 Task: Font style For heading Use Californian FB with violet colour & bold. font size for heading '26 Pt. 'Change the font style of data to Carlitoand font size to  14 Pt. Change the alignment of both headline & data to   center vertically. In the sheet  auditingWeeklySales_Analysis
Action: Mouse moved to (303, 193)
Screenshot: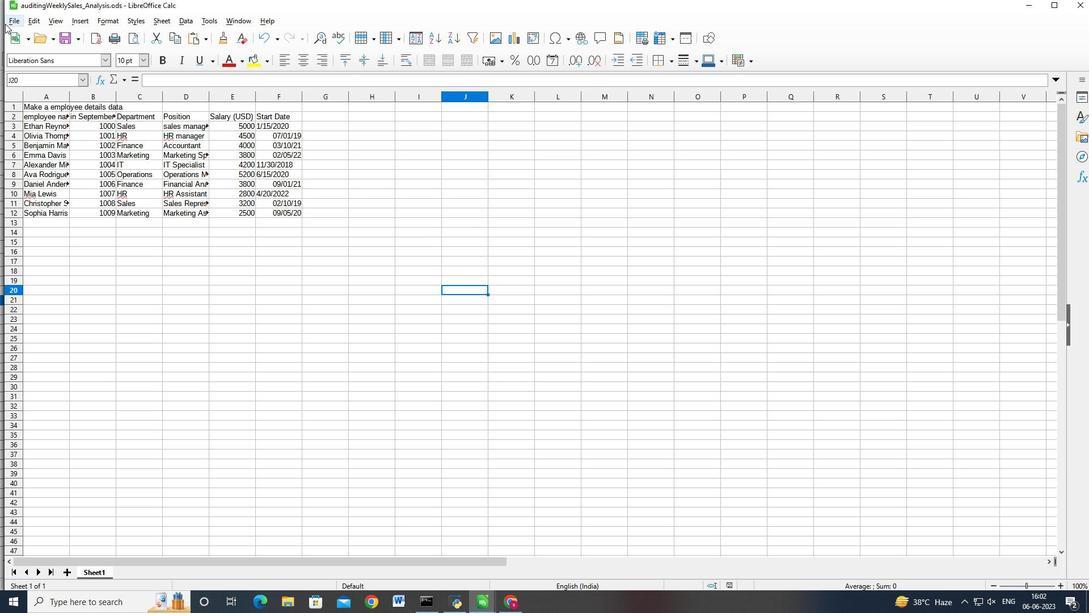 
Action: Mouse pressed left at (303, 193)
Screenshot: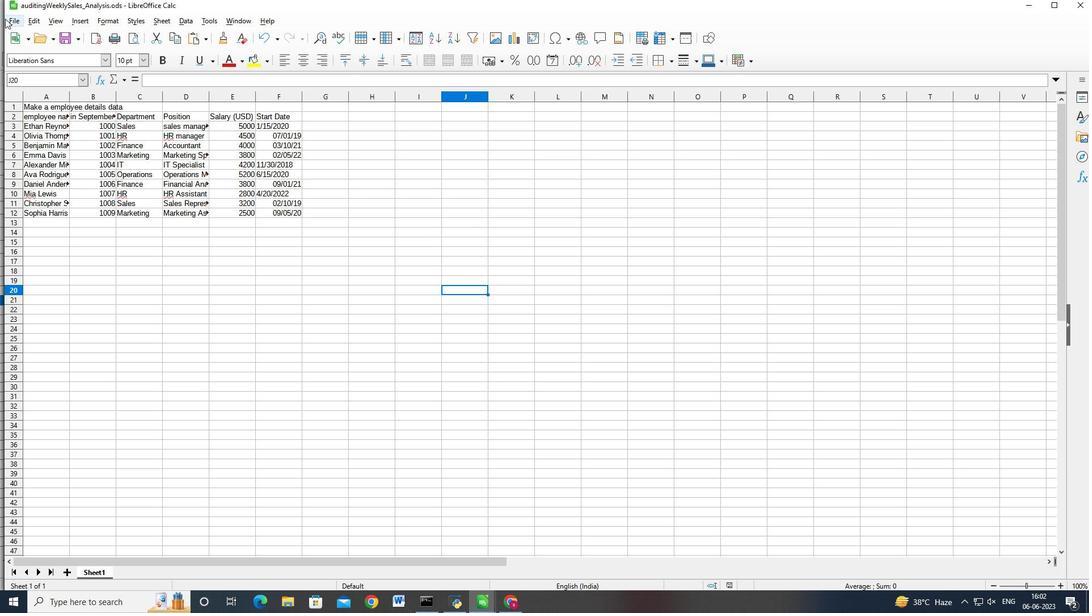 
Action: Mouse moved to (303, 193)
Screenshot: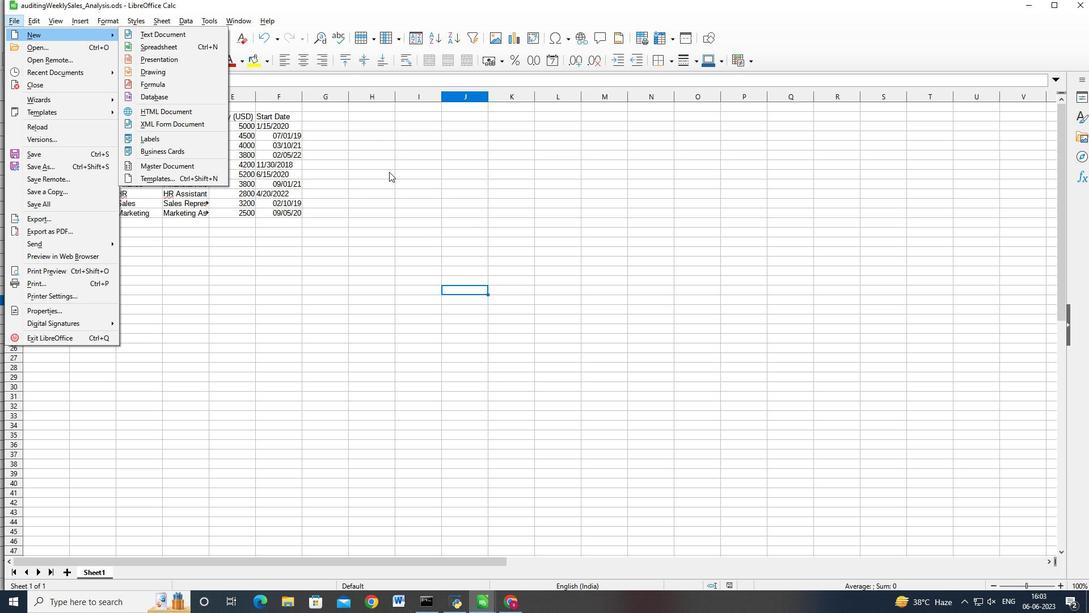 
Action: Mouse pressed left at (303, 193)
Screenshot: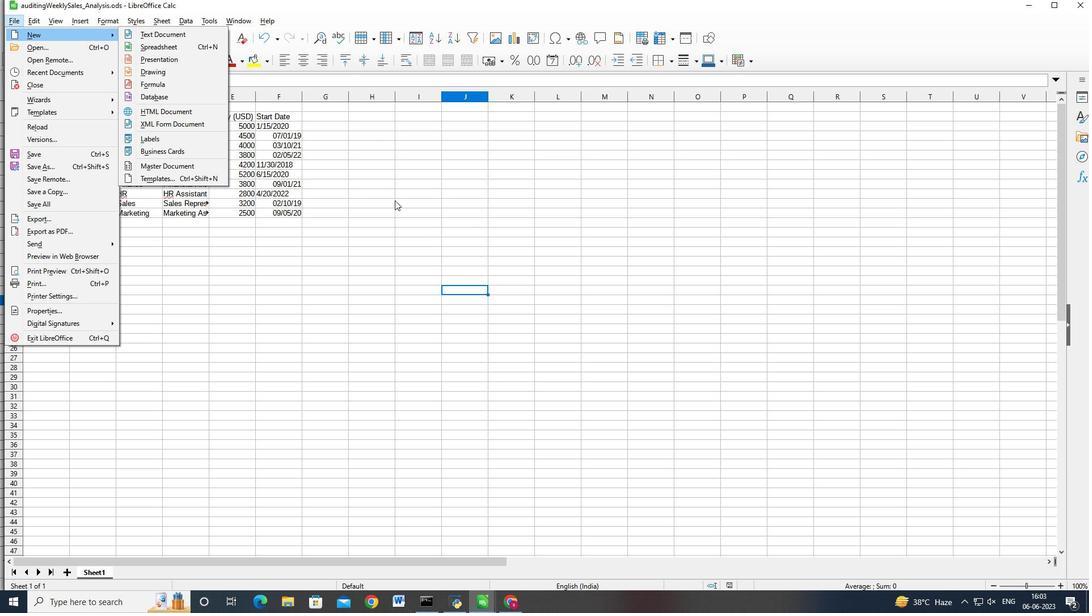 
Action: Mouse moved to (303, 193)
Screenshot: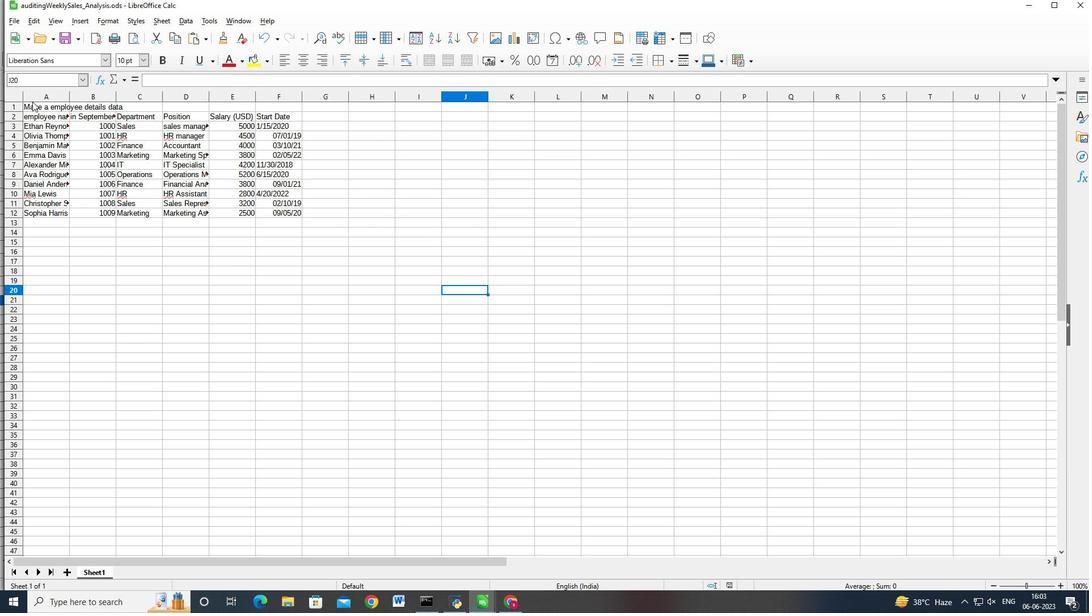 
Action: Mouse pressed left at (303, 193)
Screenshot: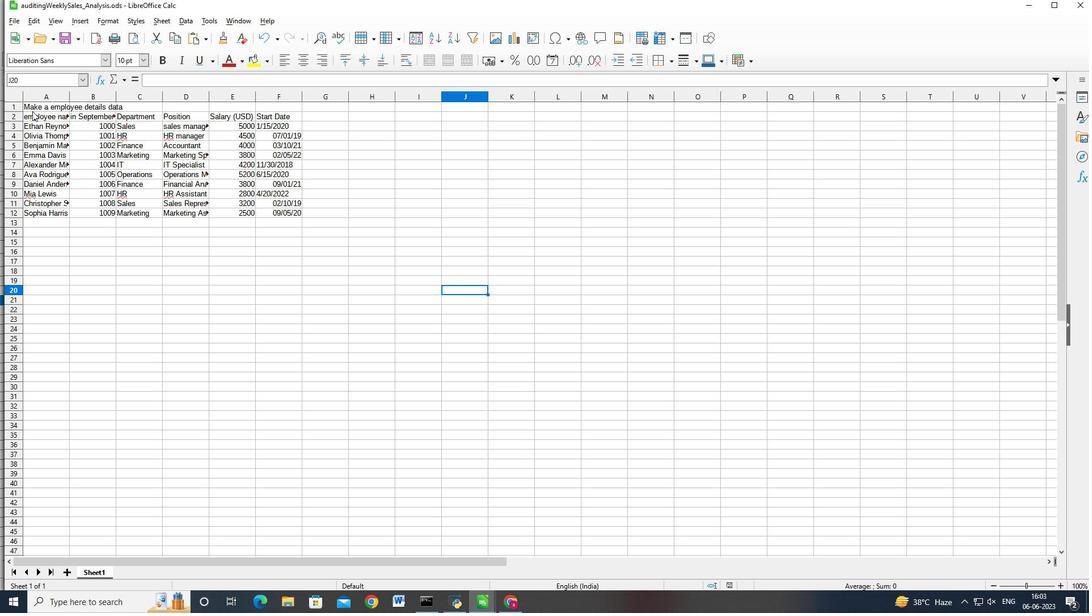 
Action: Mouse moved to (303, 193)
Screenshot: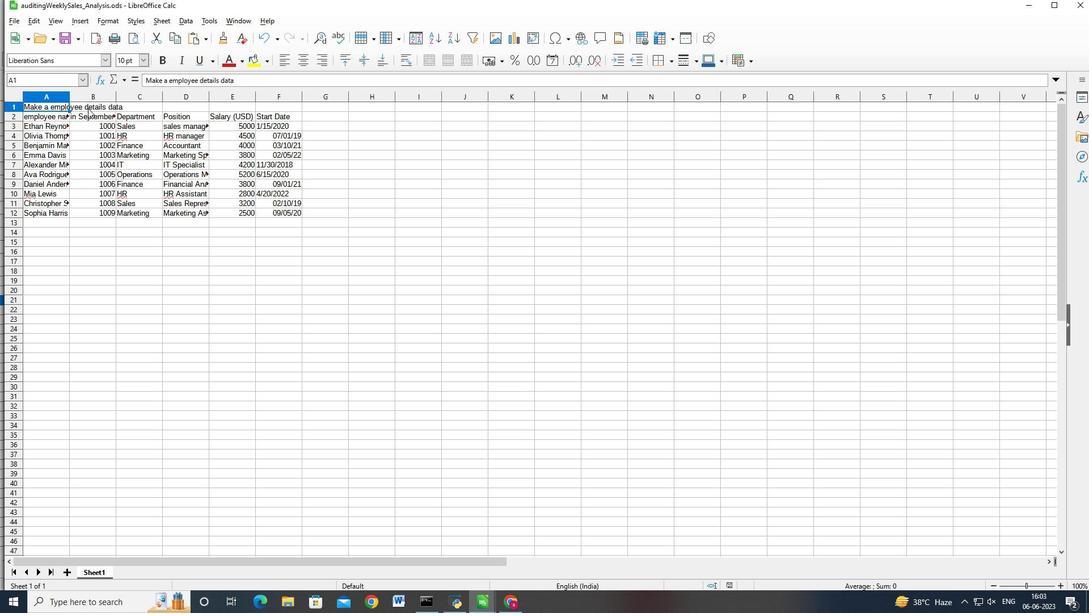
Action: Key pressed <Key.shift>
Screenshot: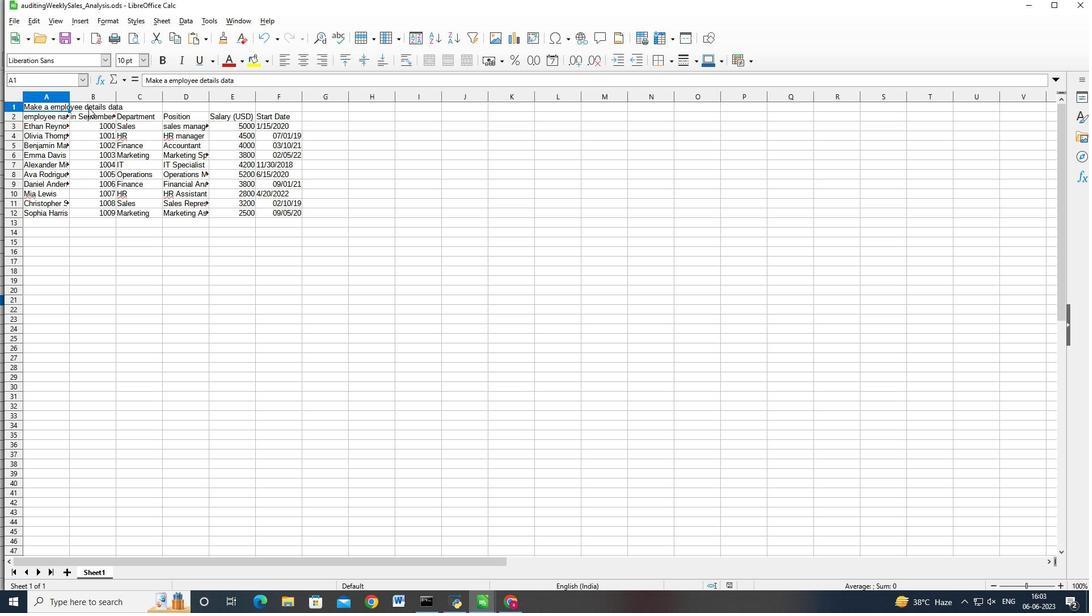 
Action: Mouse pressed left at (303, 193)
Screenshot: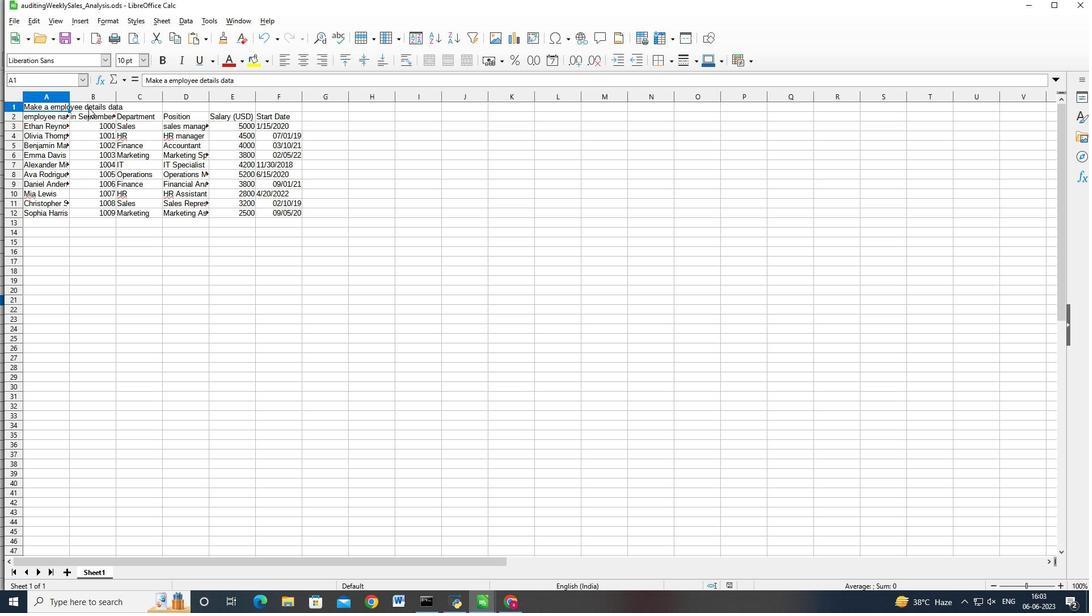 
Action: Mouse moved to (303, 193)
Screenshot: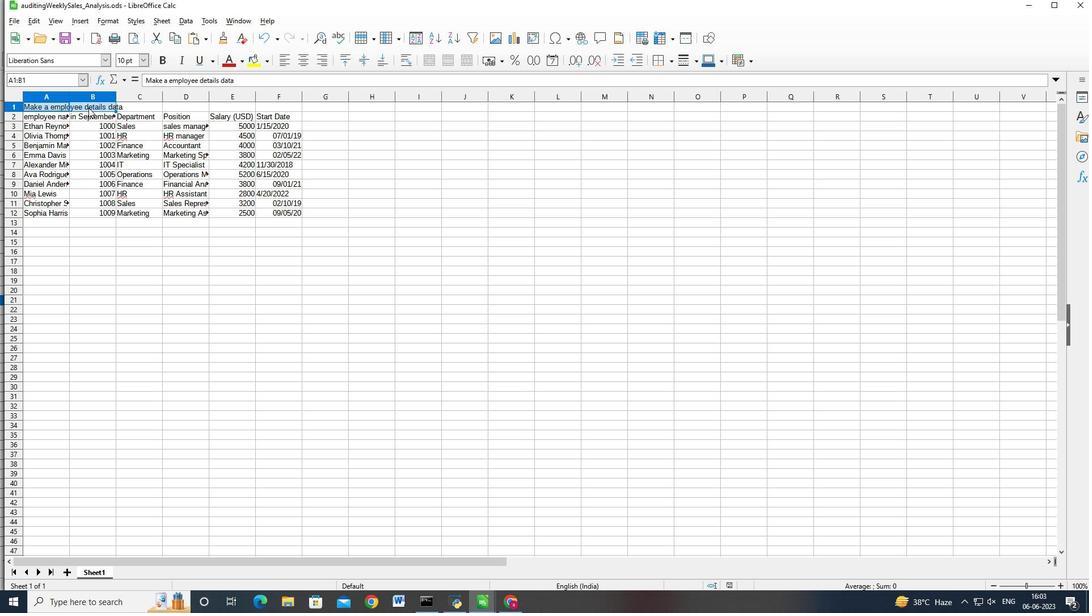 
Action: Key pressed <Key.shift>
Screenshot: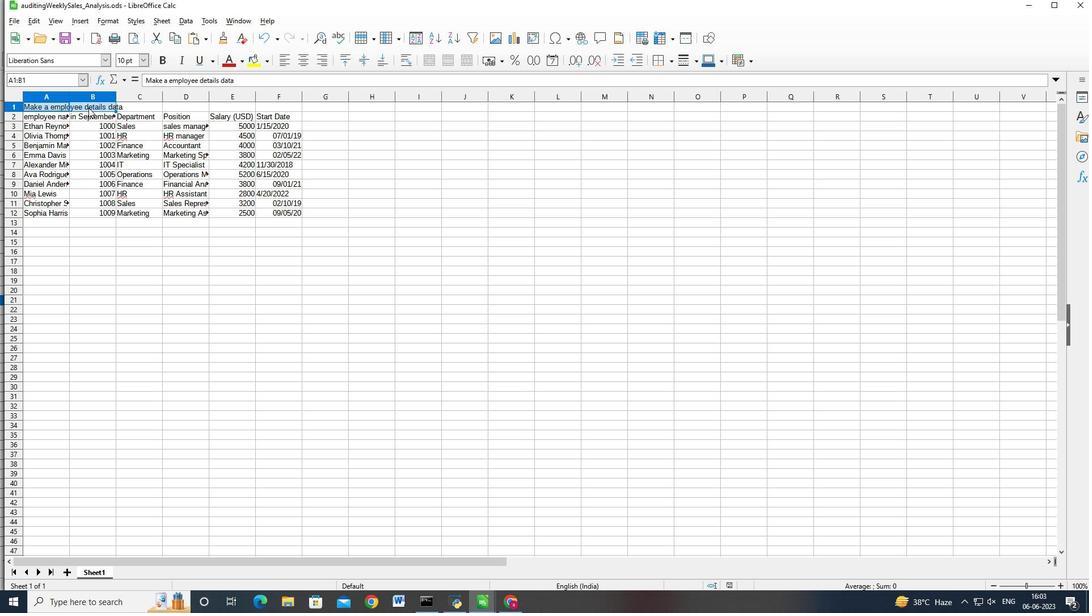 
Action: Mouse moved to (303, 193)
Screenshot: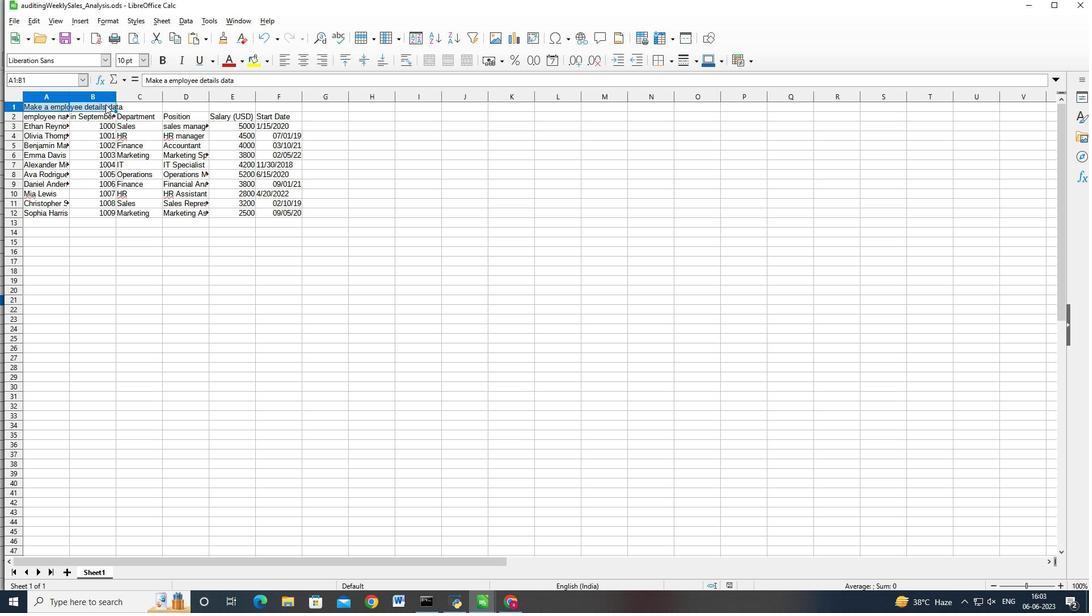 
Action: Key pressed <Key.shift>
Screenshot: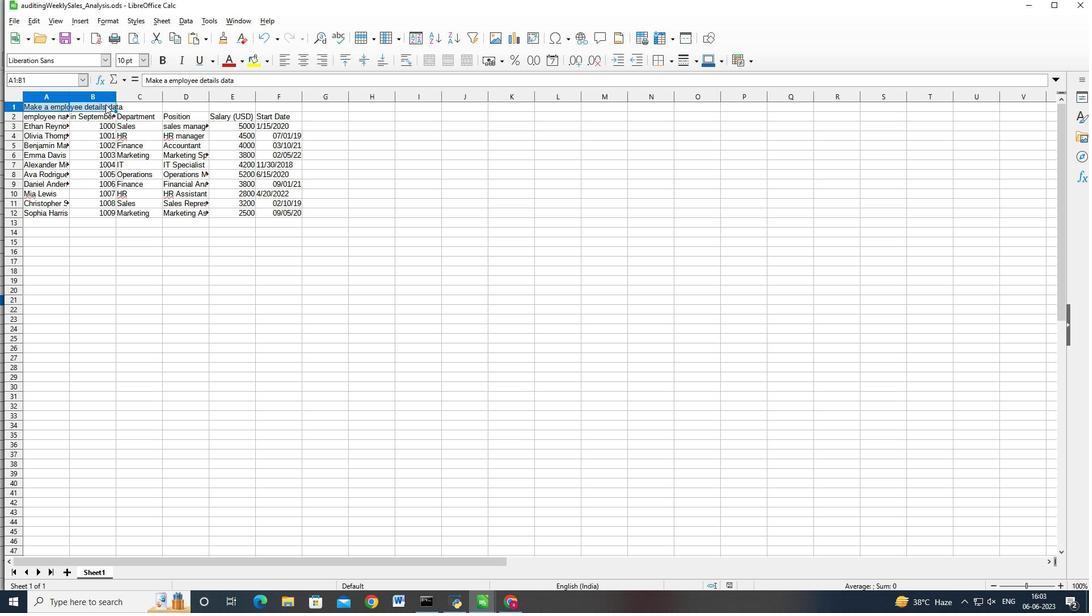 
Action: Mouse moved to (303, 193)
Screenshot: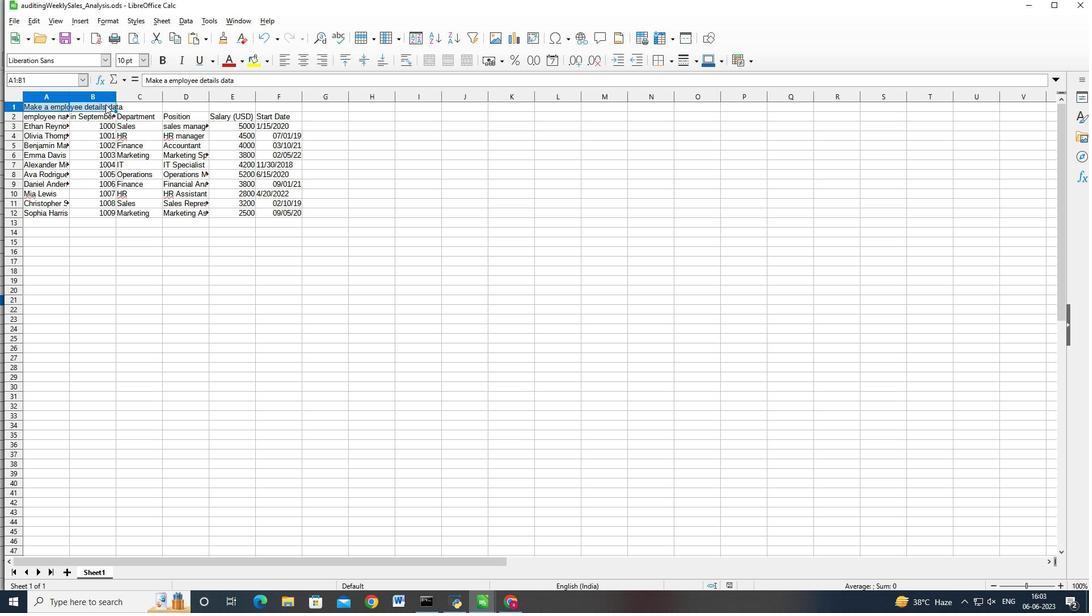 
Action: Key pressed <Key.shift><Key.shift><Key.shift><Key.shift>
Screenshot: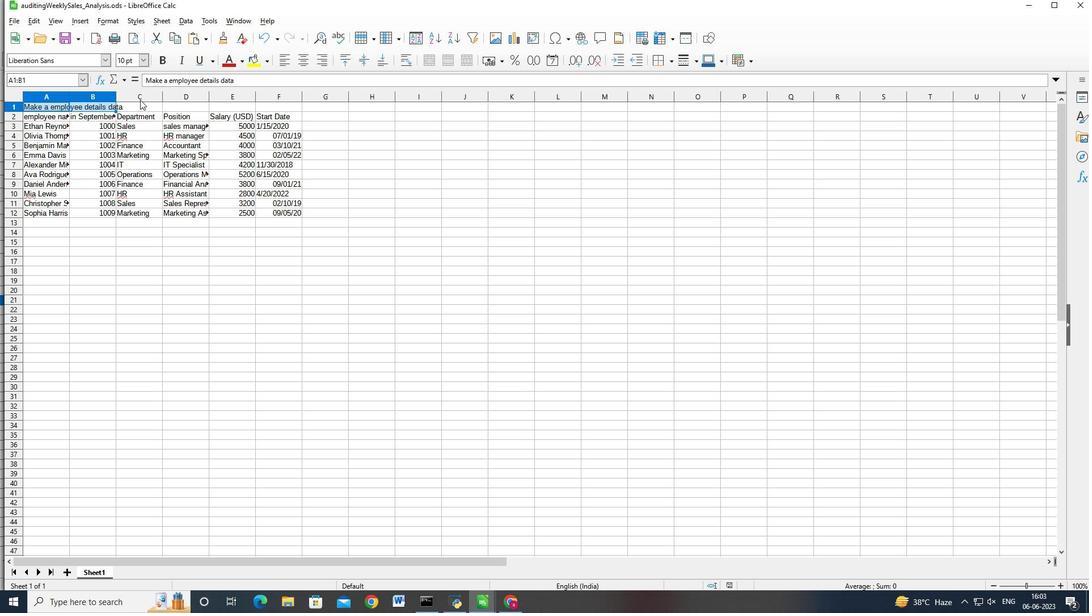 
Action: Mouse moved to (303, 193)
Screenshot: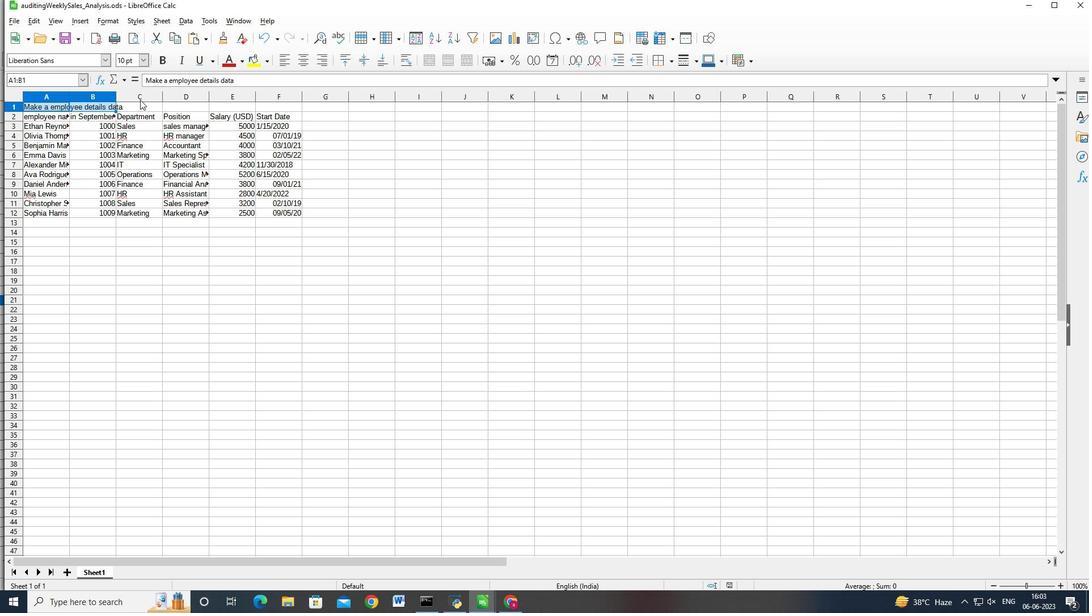 
Action: Key pressed <Key.shift>
Screenshot: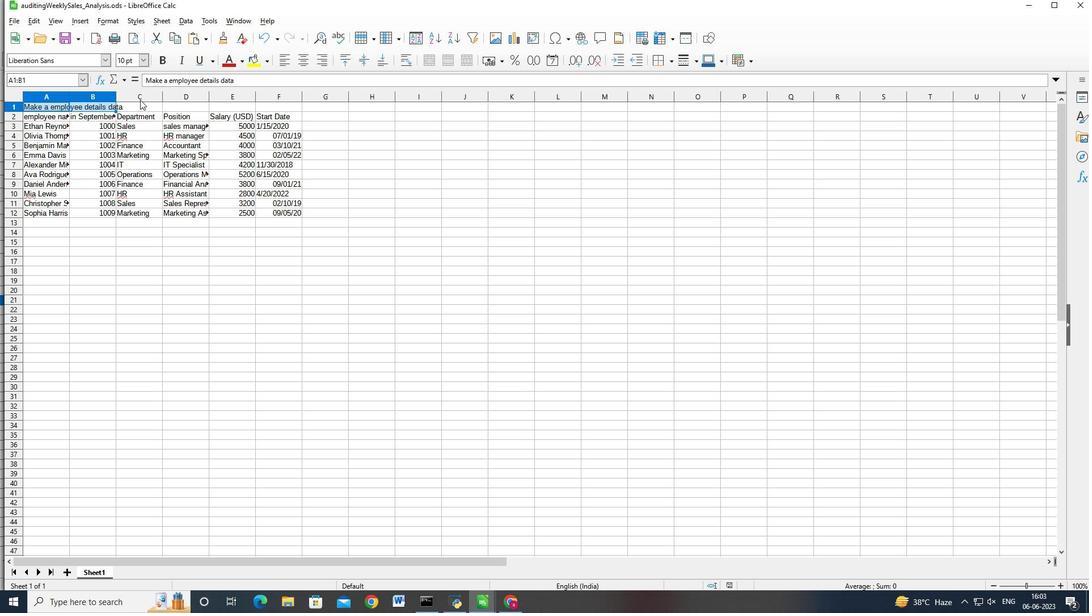 
Action: Mouse moved to (303, 193)
Screenshot: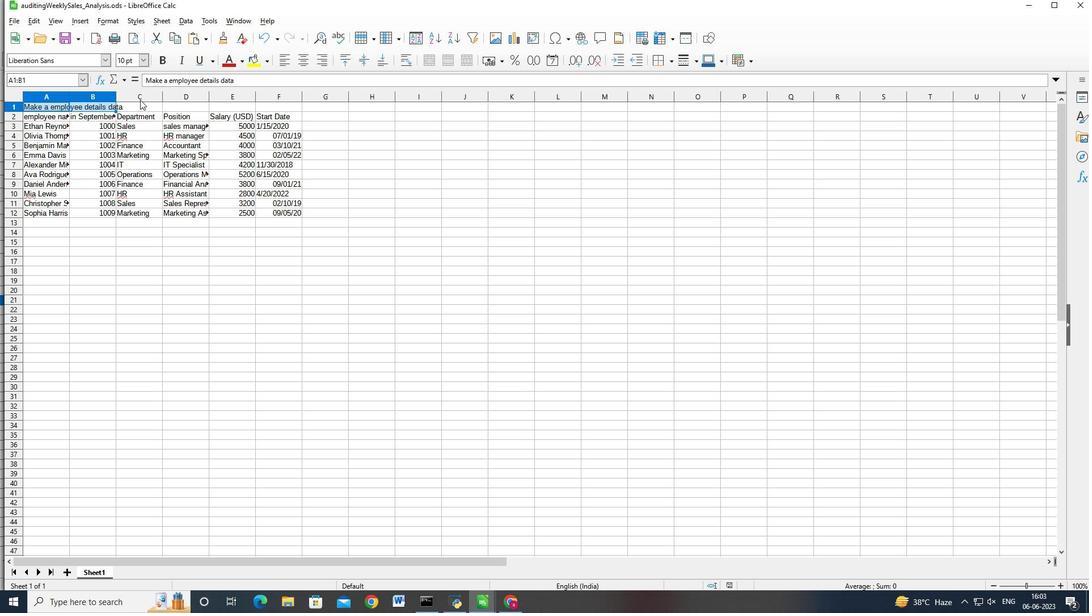 
Action: Key pressed <Key.shift>
Screenshot: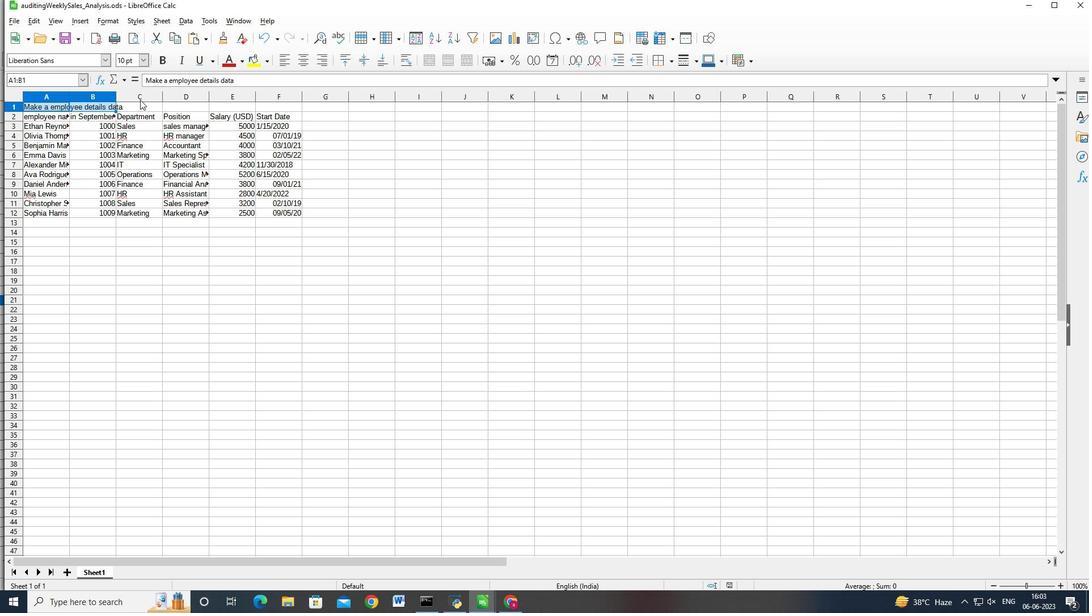 
Action: Mouse moved to (303, 193)
Screenshot: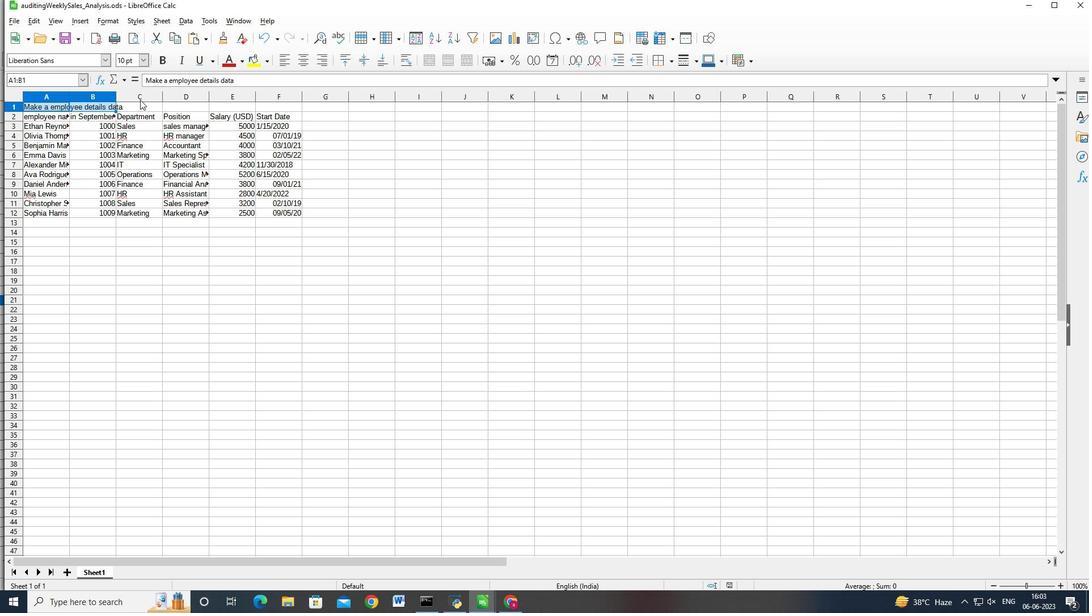
Action: Key pressed <Key.shift>
Screenshot: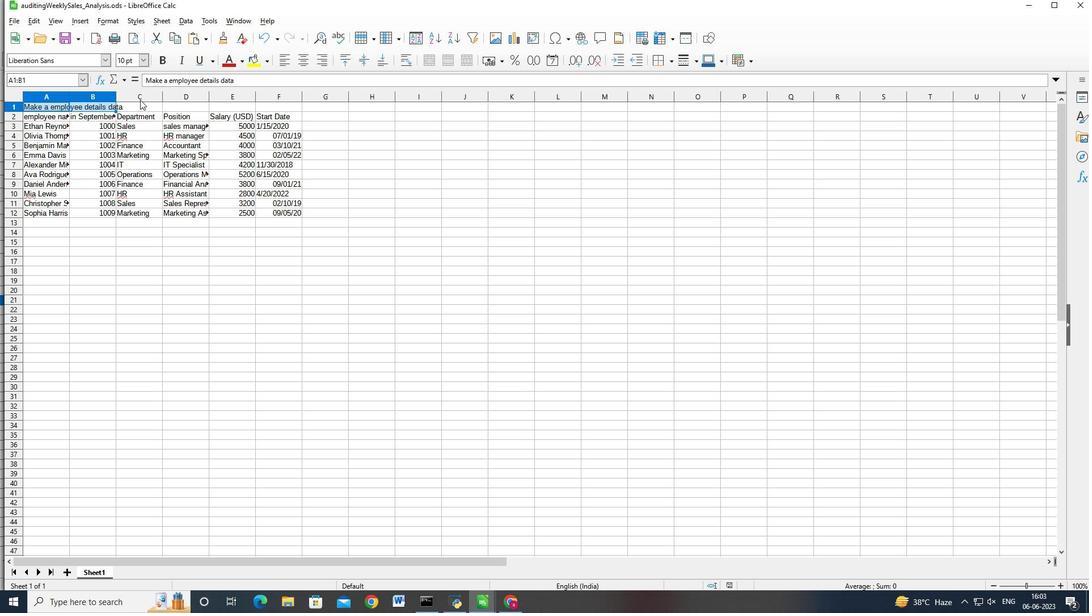 
Action: Mouse moved to (303, 193)
Screenshot: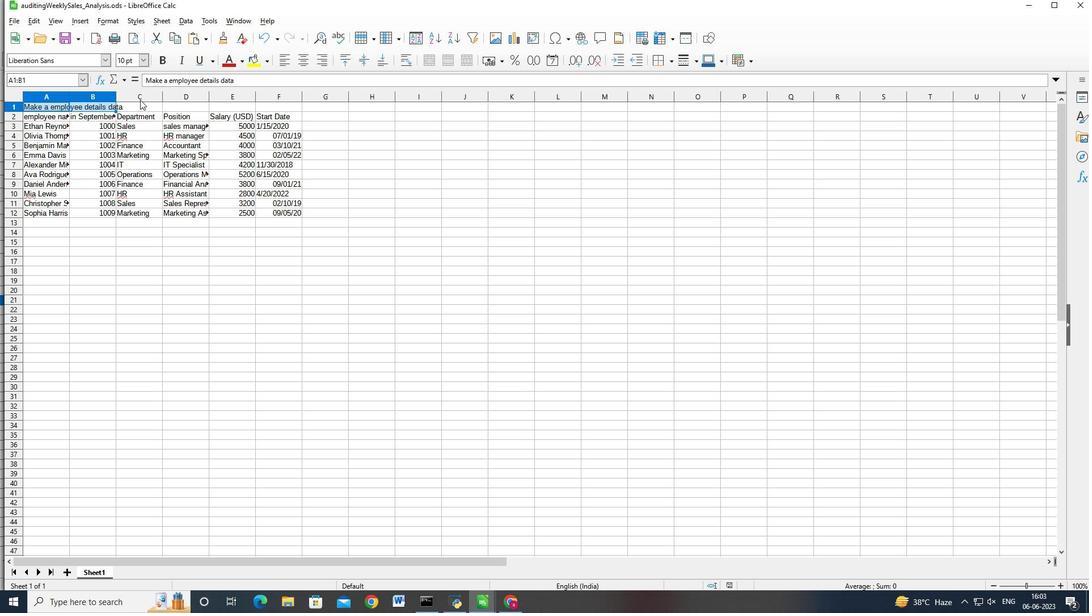 
Action: Key pressed <Key.shift>
Screenshot: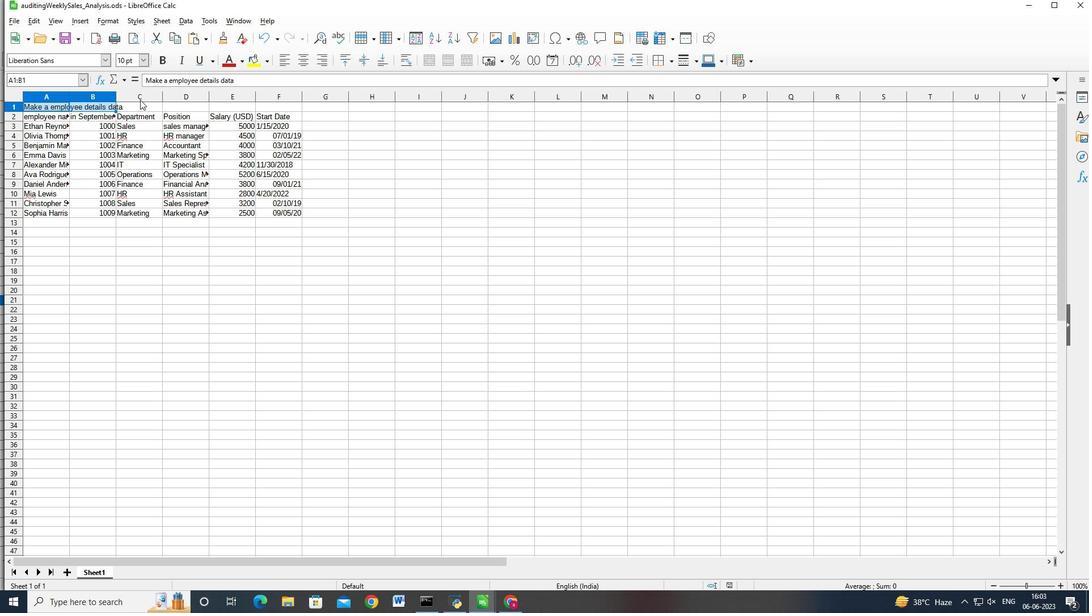 
Action: Mouse moved to (303, 193)
Screenshot: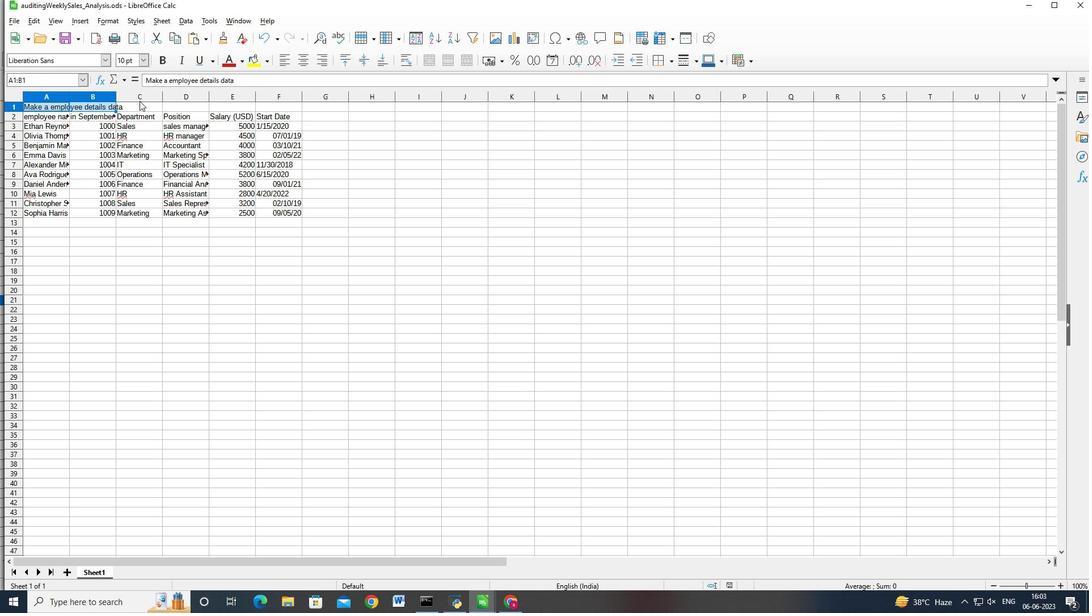 
Action: Key pressed <Key.shift><Key.shift>
Screenshot: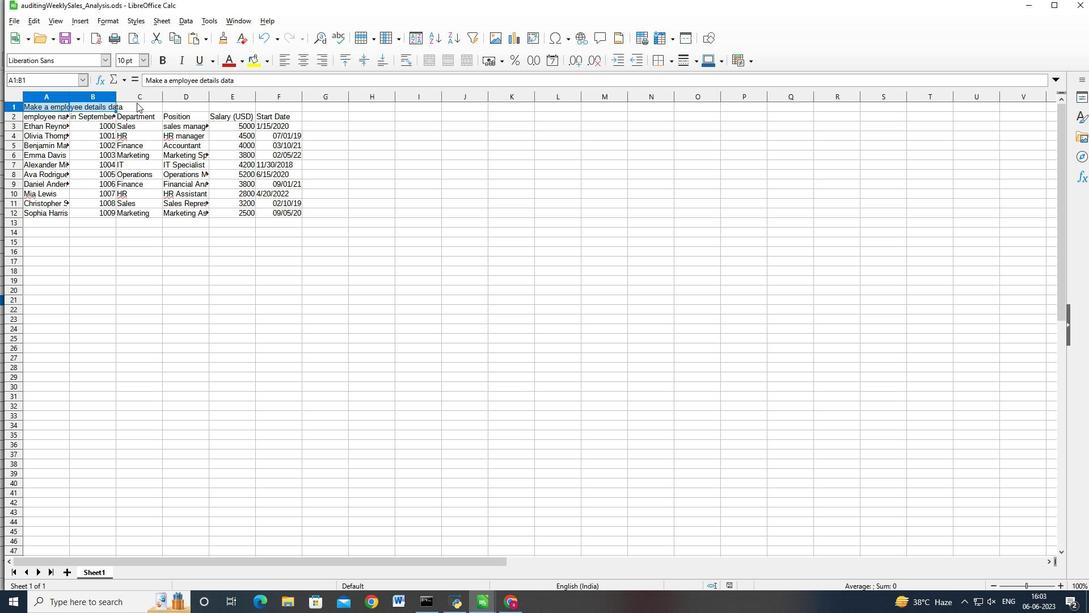
Action: Mouse moved to (303, 193)
Screenshot: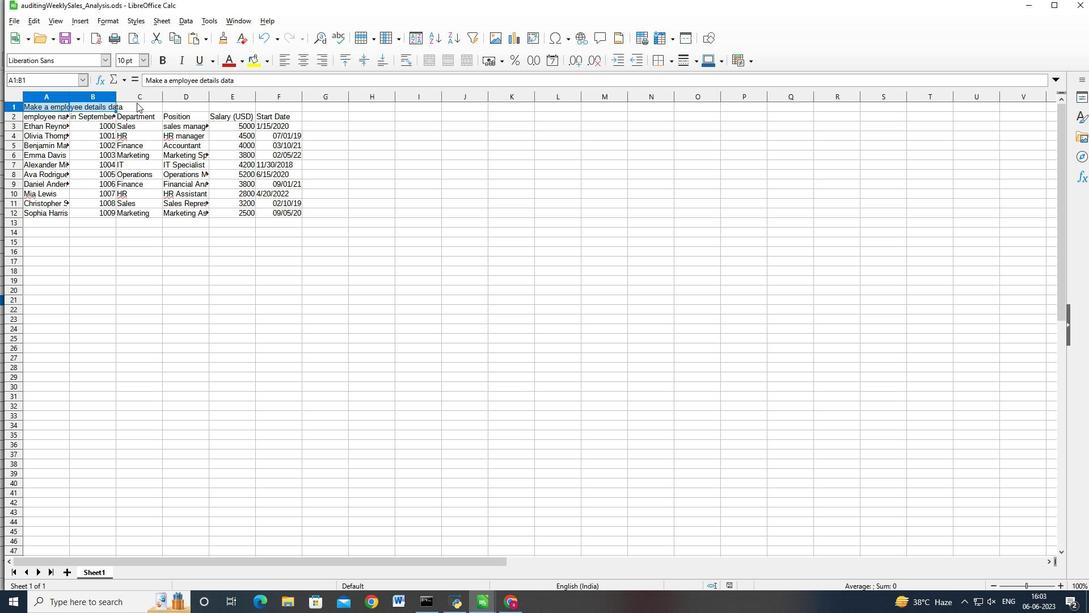 
Action: Key pressed <Key.shift><Key.shift><Key.shift><Key.shift>
Screenshot: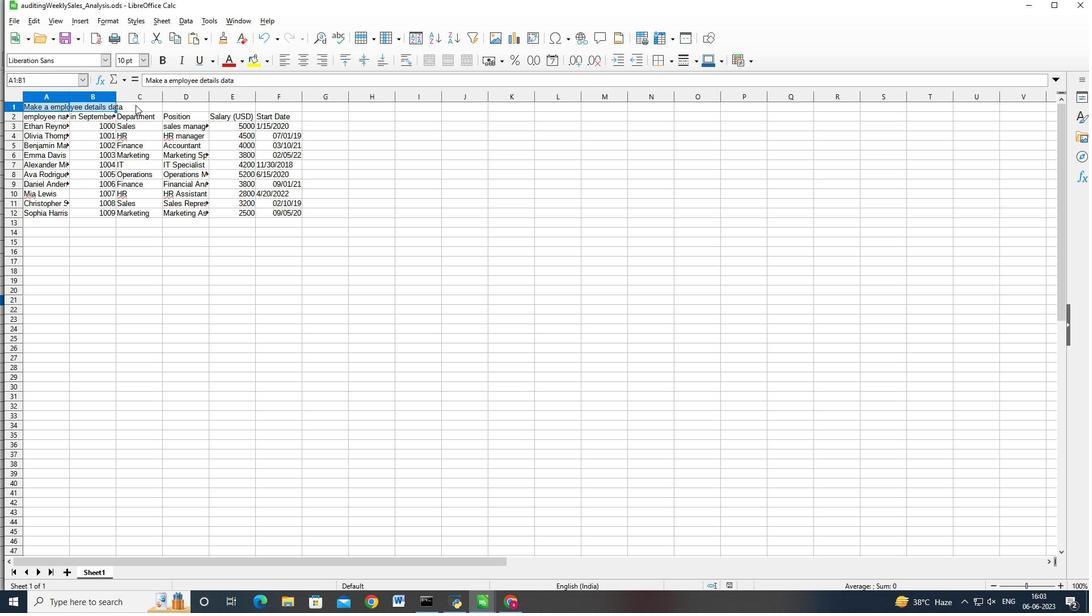 
Action: Mouse pressed left at (303, 193)
Screenshot: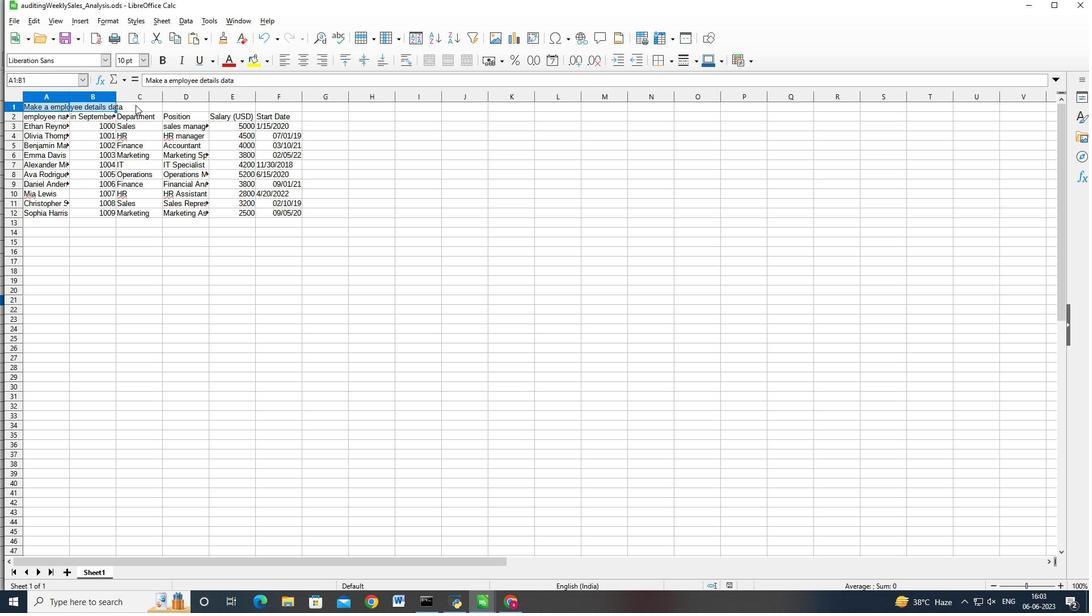 
Action: Key pressed <Key.shift><Key.shift><Key.shift><Key.shift><Key.shift><Key.shift><Key.shift>
Screenshot: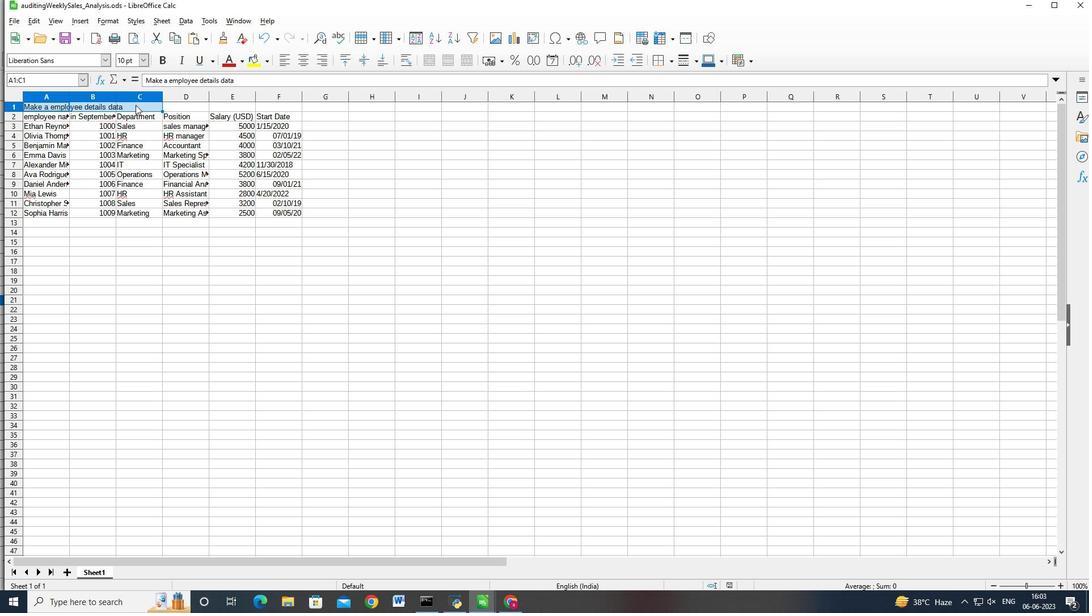 
Action: Mouse moved to (303, 193)
Screenshot: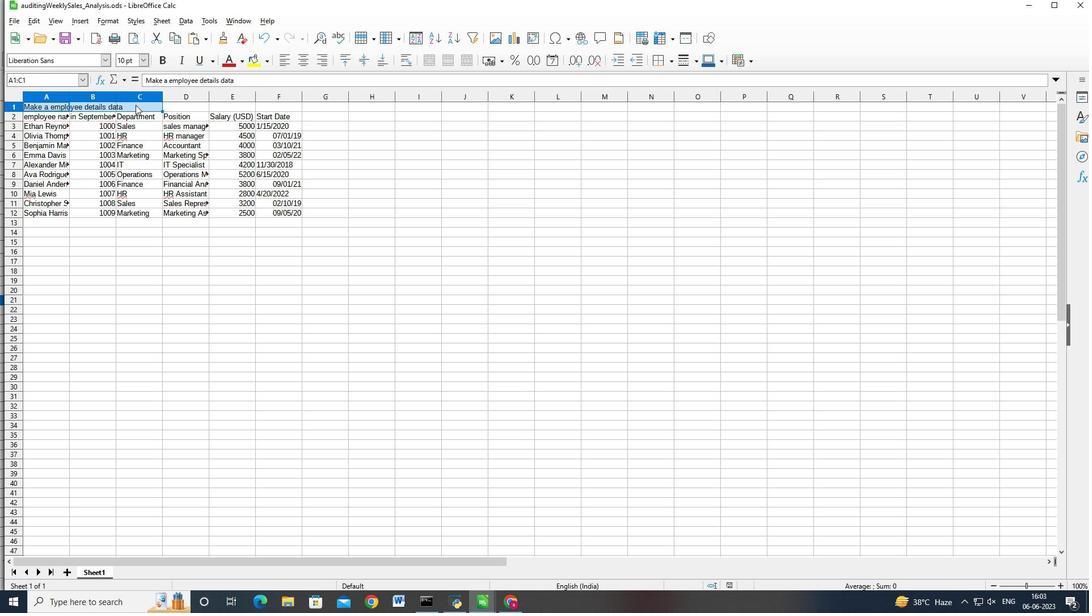 
Action: Key pressed <Key.shift><Key.shift><Key.shift><Key.shift><Key.shift><Key.shift>
Screenshot: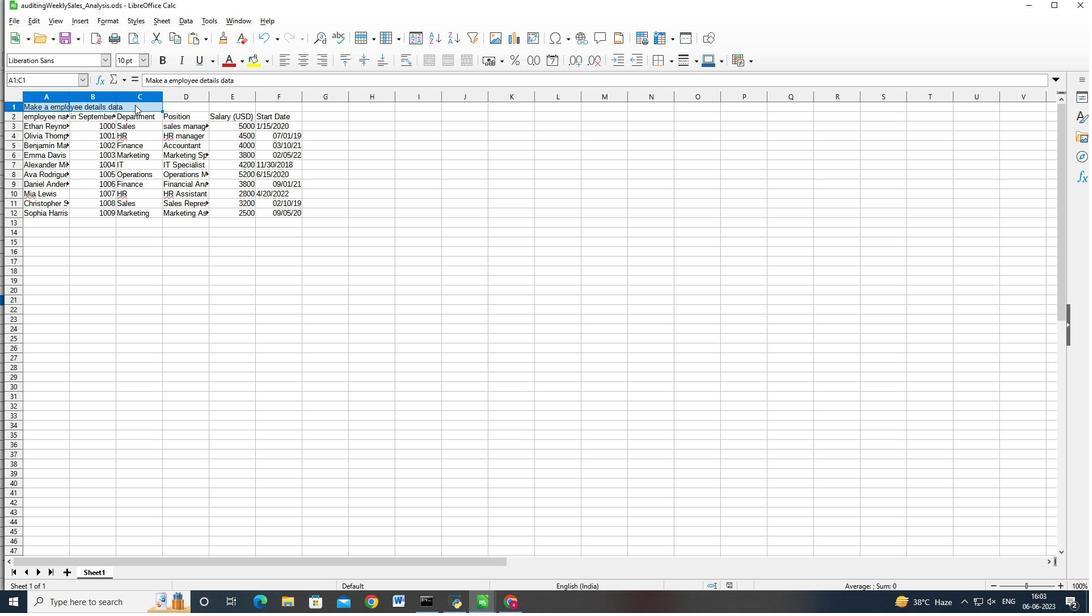 
Action: Mouse moved to (303, 193)
Screenshot: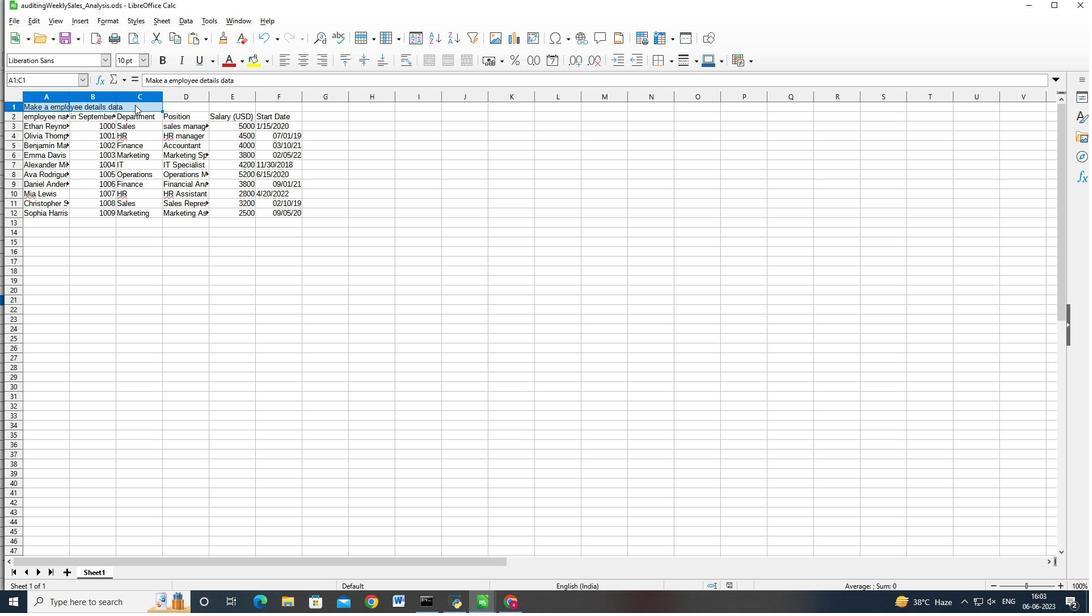 
Action: Key pressed <Key.shift>
Screenshot: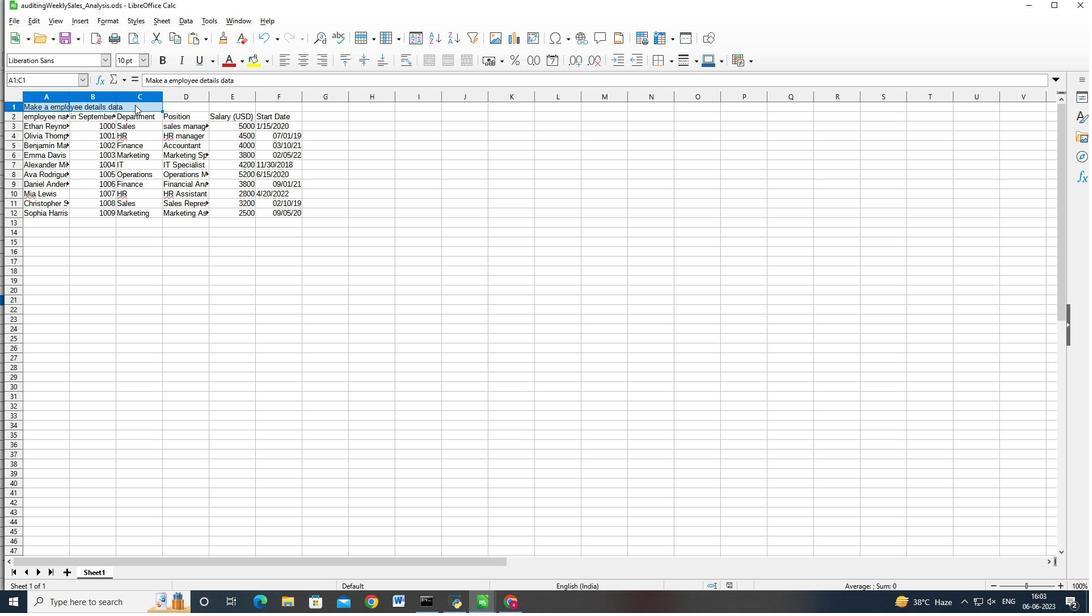 
Action: Mouse moved to (303, 193)
Screenshot: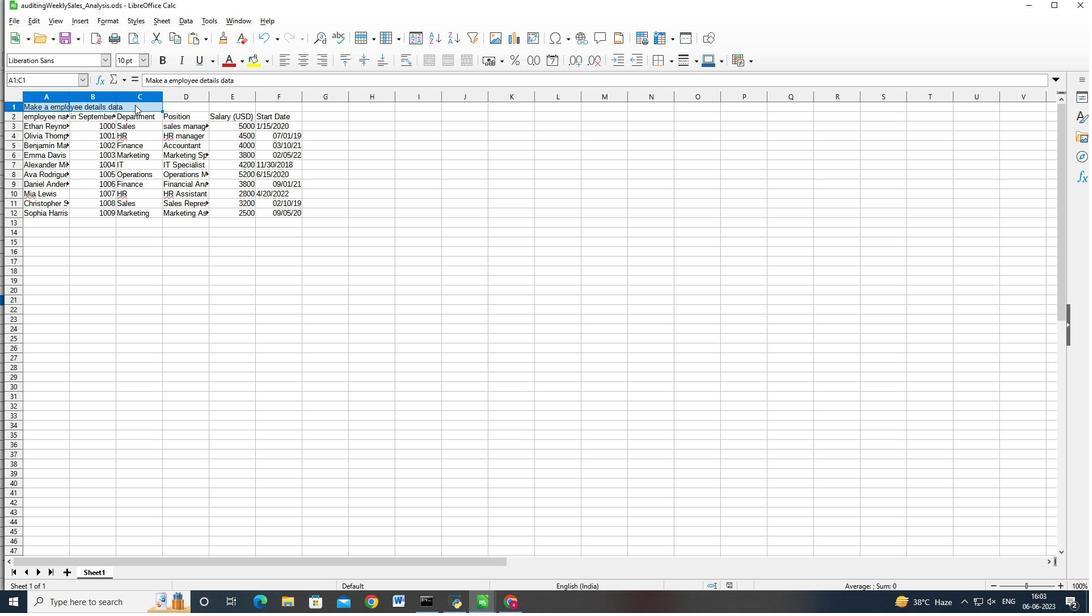 
Action: Key pressed <Key.shift>
Screenshot: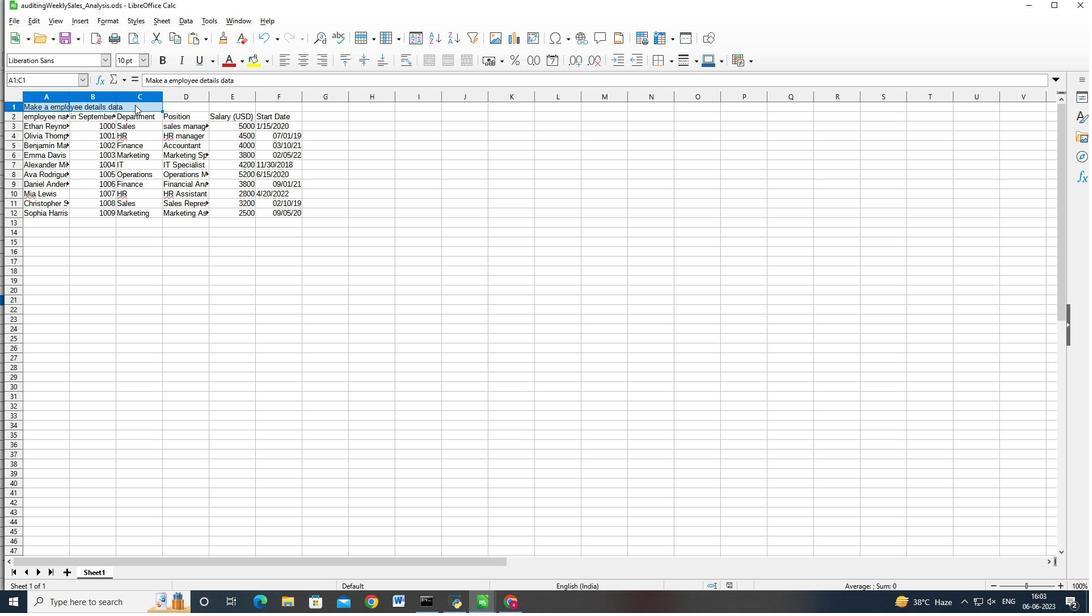 
Action: Mouse moved to (303, 193)
Screenshot: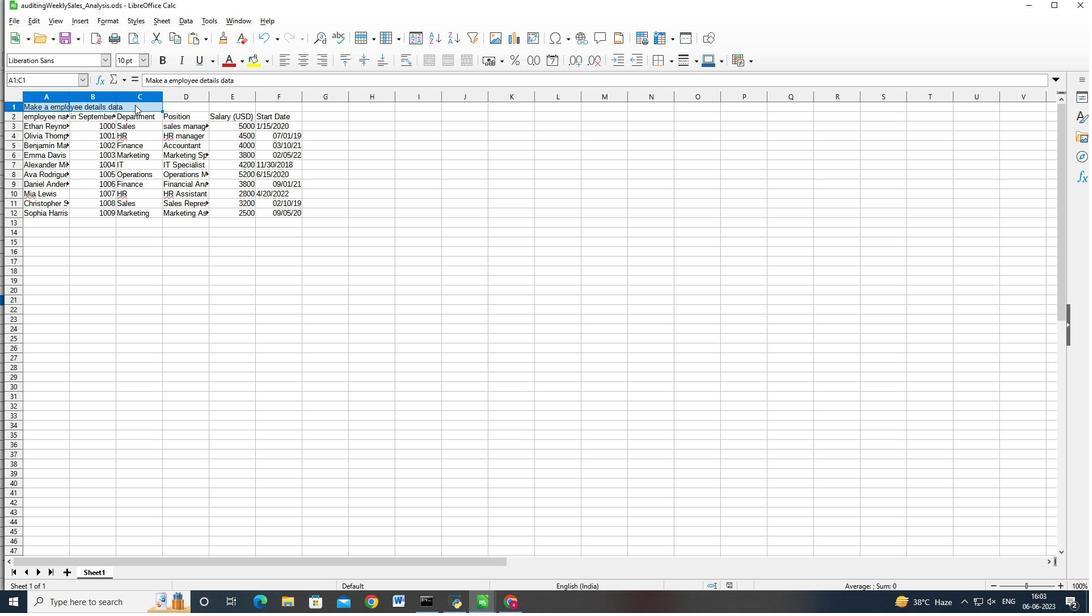 
Action: Key pressed <Key.shift>
Screenshot: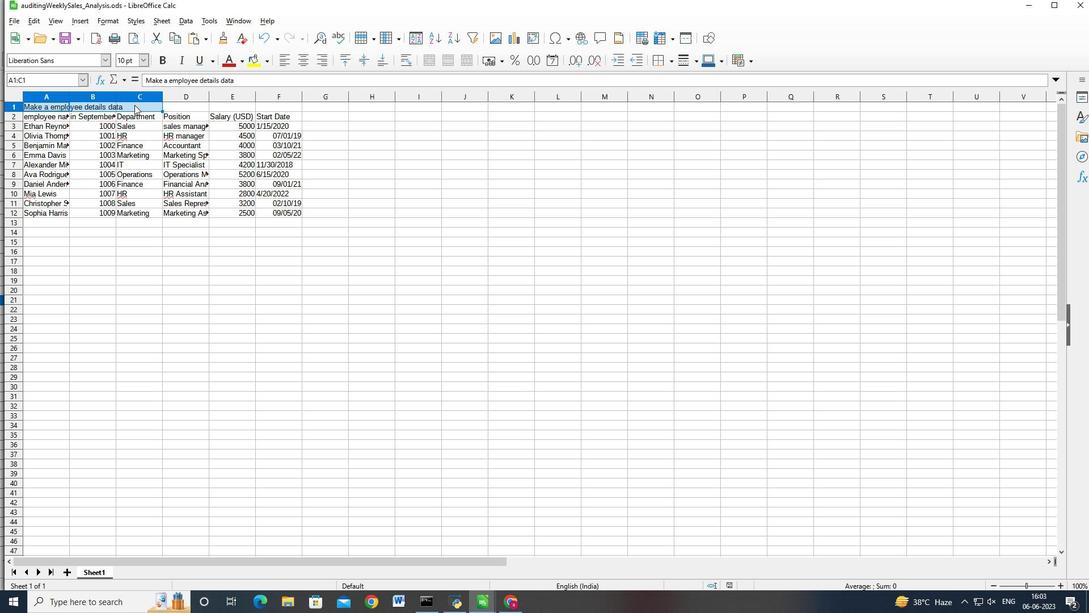 
Action: Mouse moved to (303, 193)
Screenshot: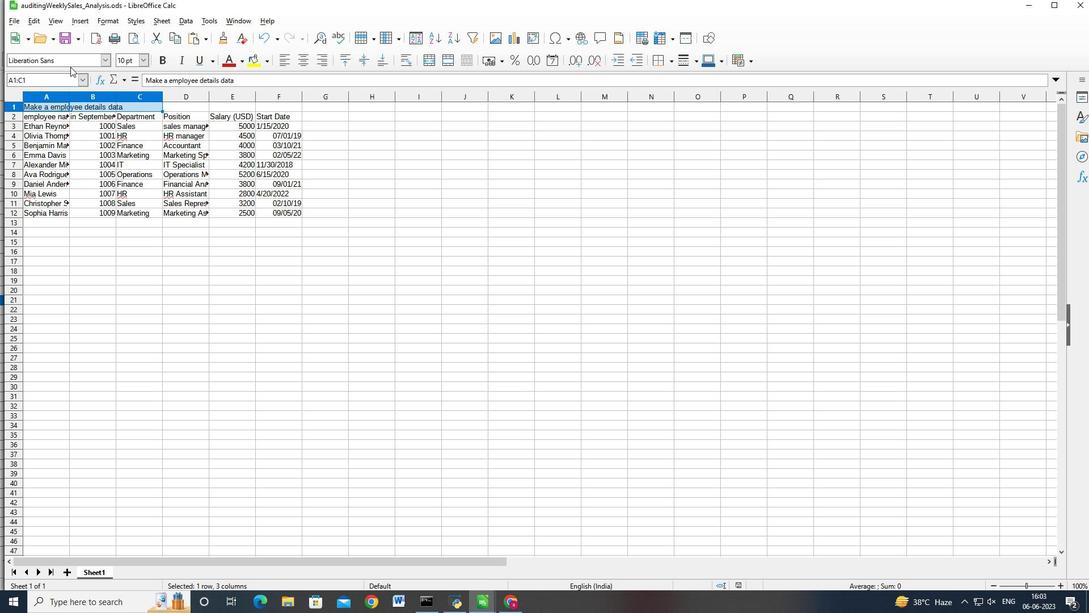 
Action: Mouse pressed left at (303, 193)
Screenshot: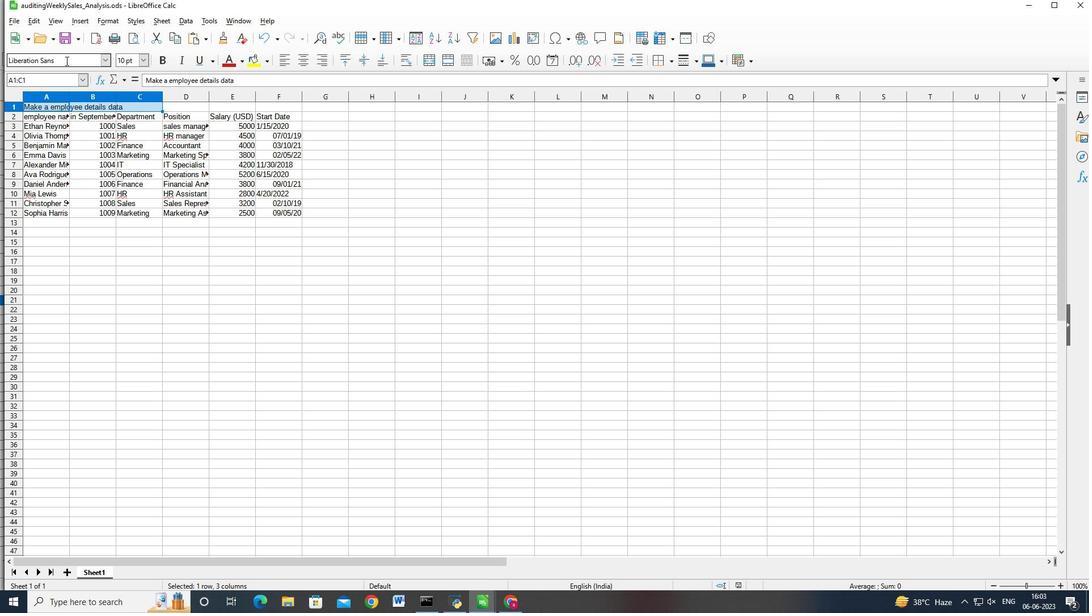 
Action: Key pressed <Key.backspace><Key.backspace><Key.backspace><Key.backspace><Key.backspace><Key.backspace><Key.backspace><Key.backspace><Key.backspace><Key.backspace><Key.backspace><Key.backspace><Key.backspace><Key.backspace><Key.backspace><Key.shift>Californian<Key.space><Key.caps_lock>FB\<Key.backspace><Key.enter>
Screenshot: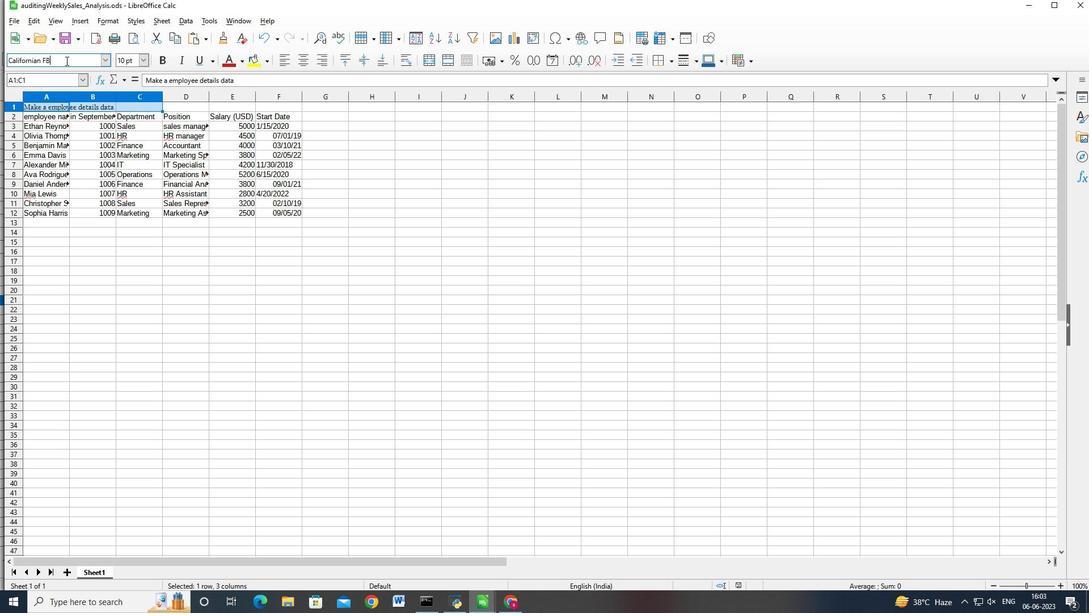
Action: Mouse moved to (303, 193)
Screenshot: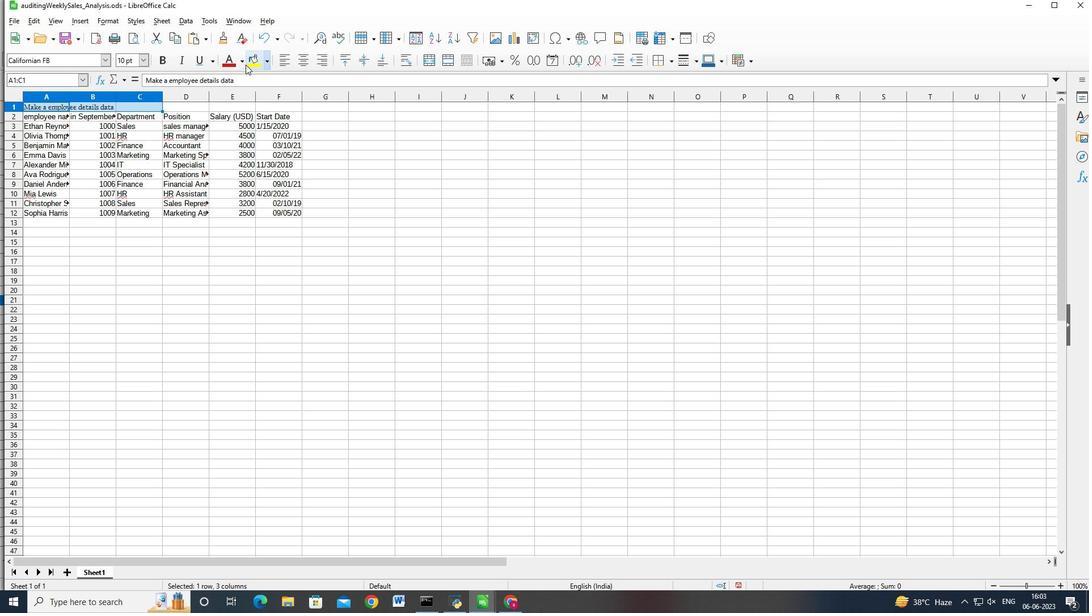 
Action: Mouse pressed left at (303, 193)
Screenshot: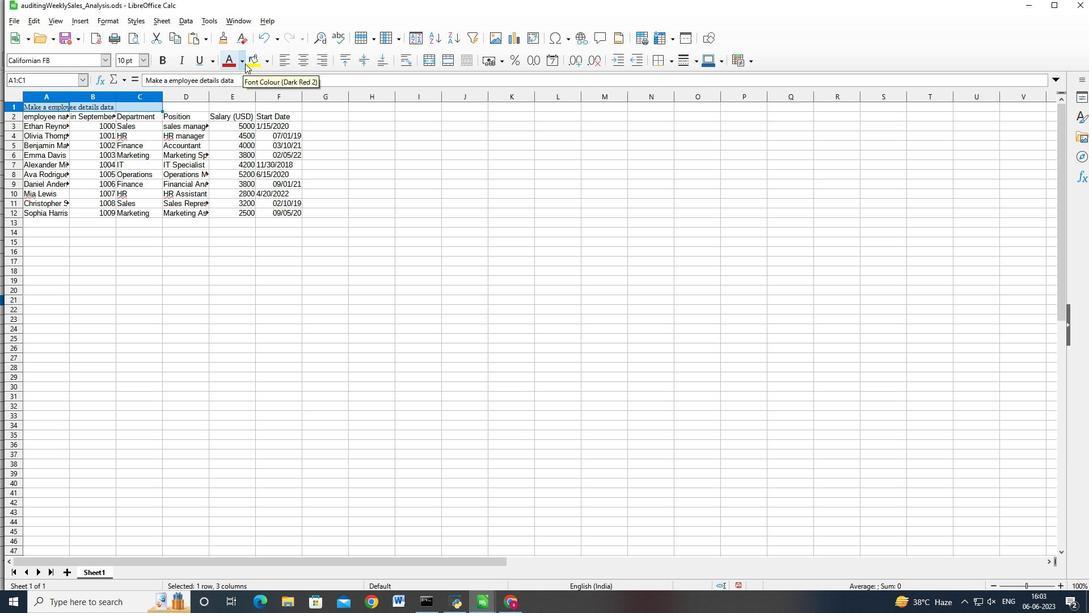 
Action: Mouse moved to (303, 193)
Screenshot: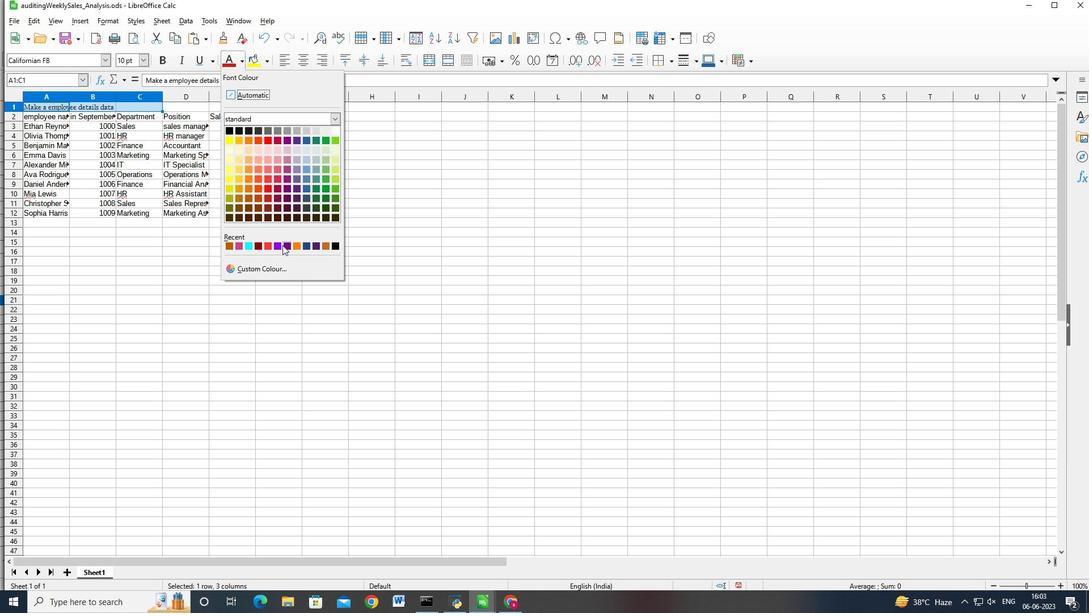
Action: Mouse pressed left at (303, 193)
Screenshot: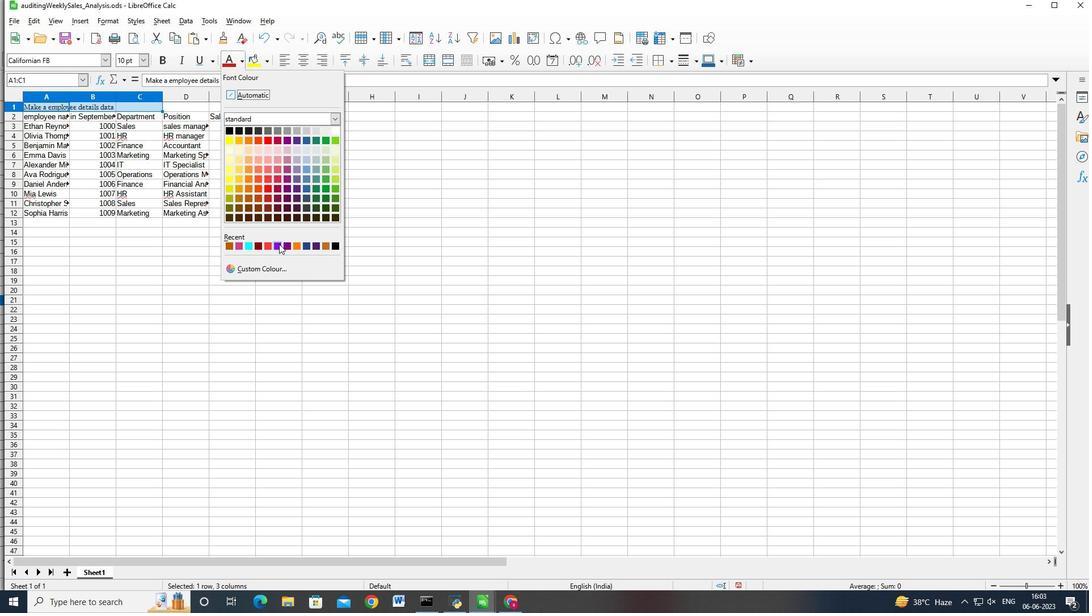 
Action: Mouse moved to (303, 193)
Screenshot: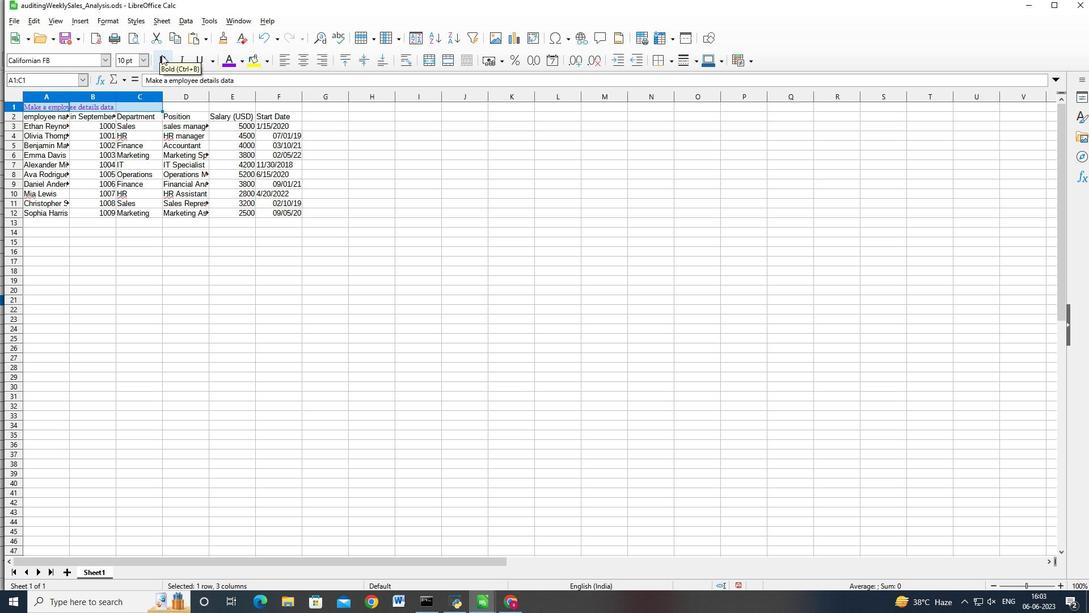 
Action: Mouse pressed left at (303, 193)
Screenshot: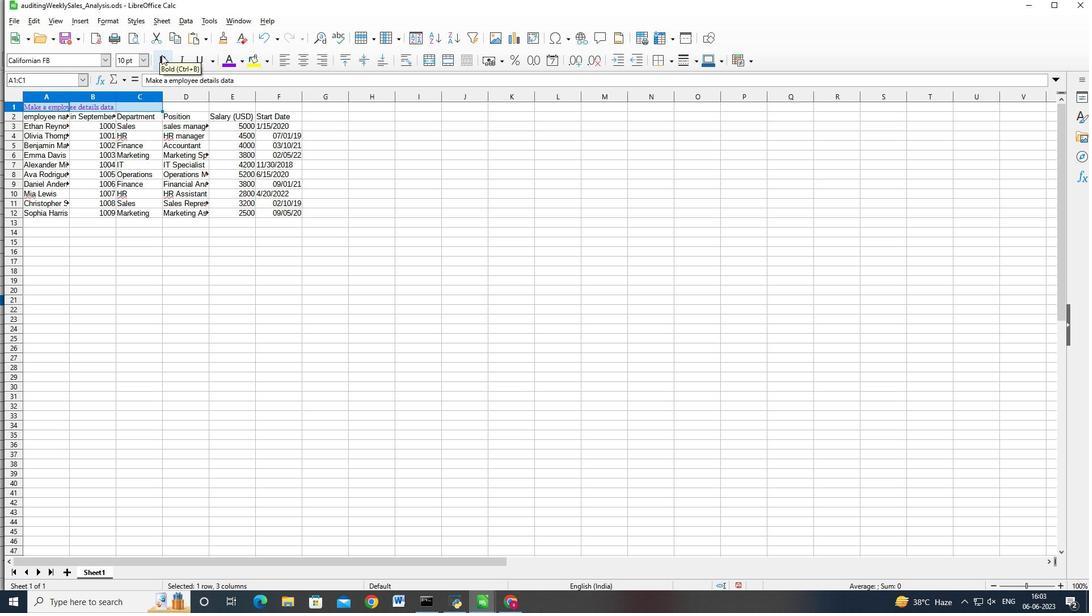 
Action: Mouse moved to (303, 193)
Screenshot: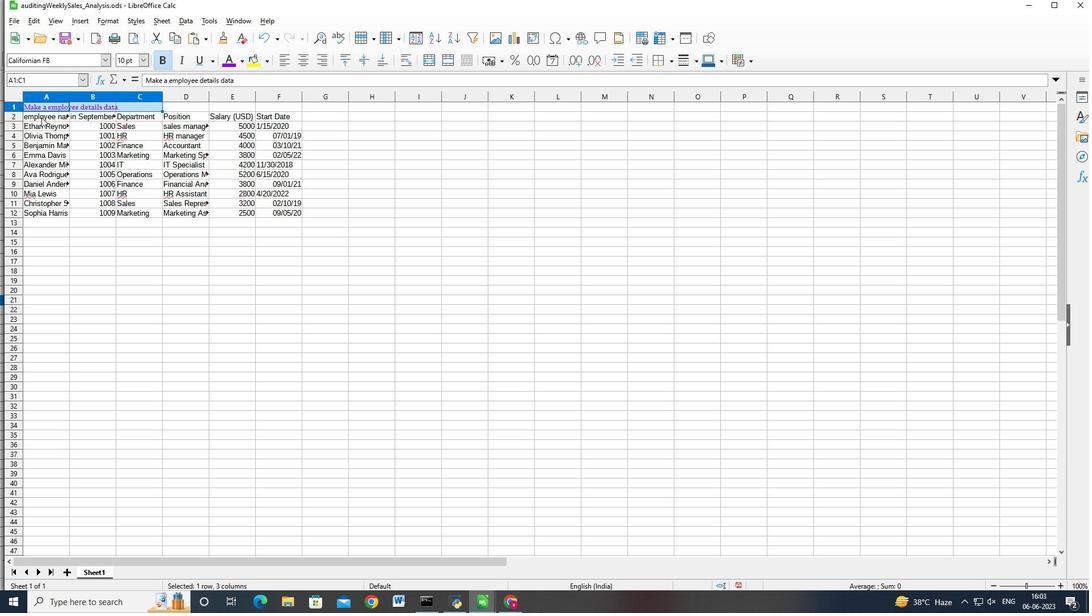 
Action: Mouse pressed left at (303, 193)
Screenshot: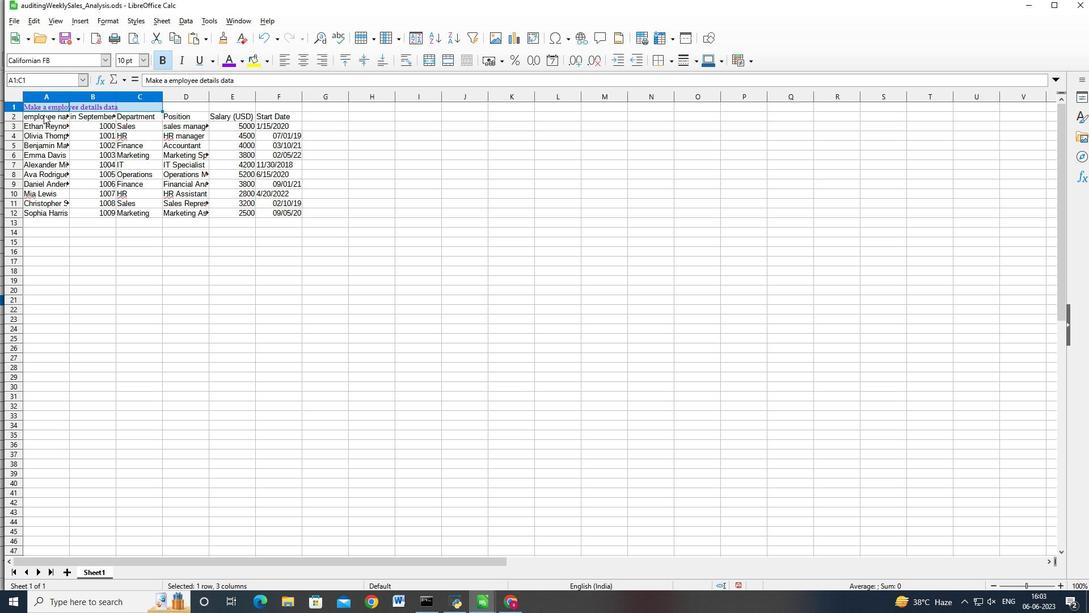 
Action: Mouse moved to (303, 193)
Screenshot: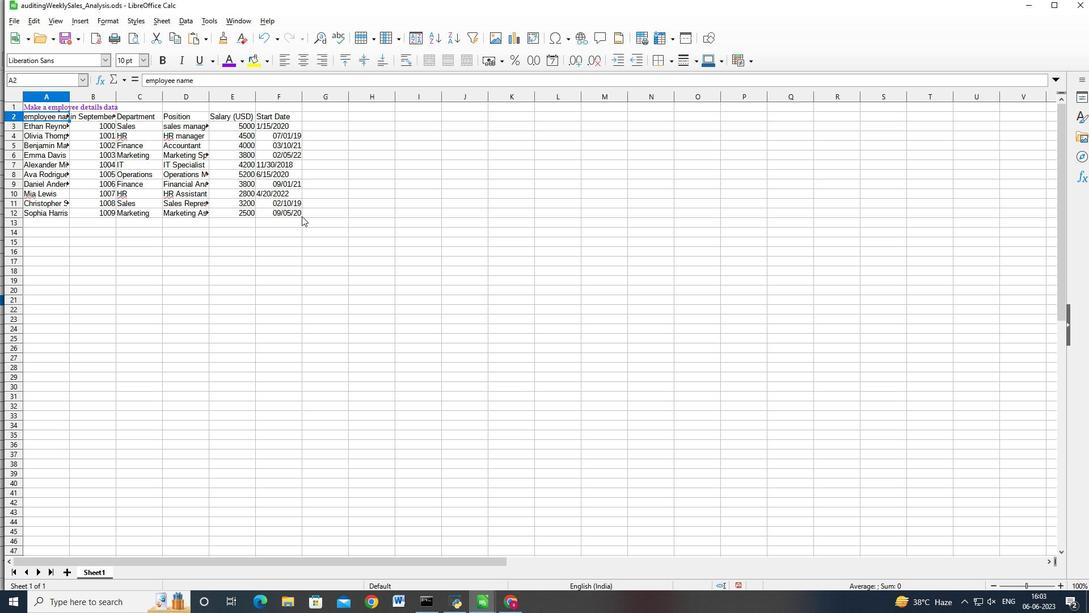 
Action: Key pressed <Key.shift>
Screenshot: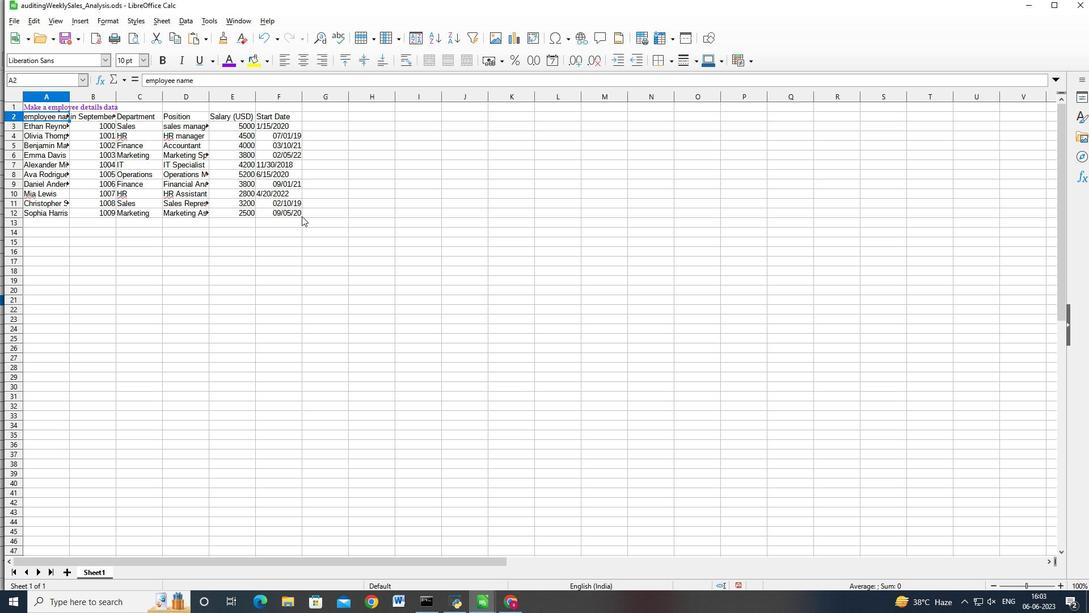
Action: Mouse moved to (303, 193)
Screenshot: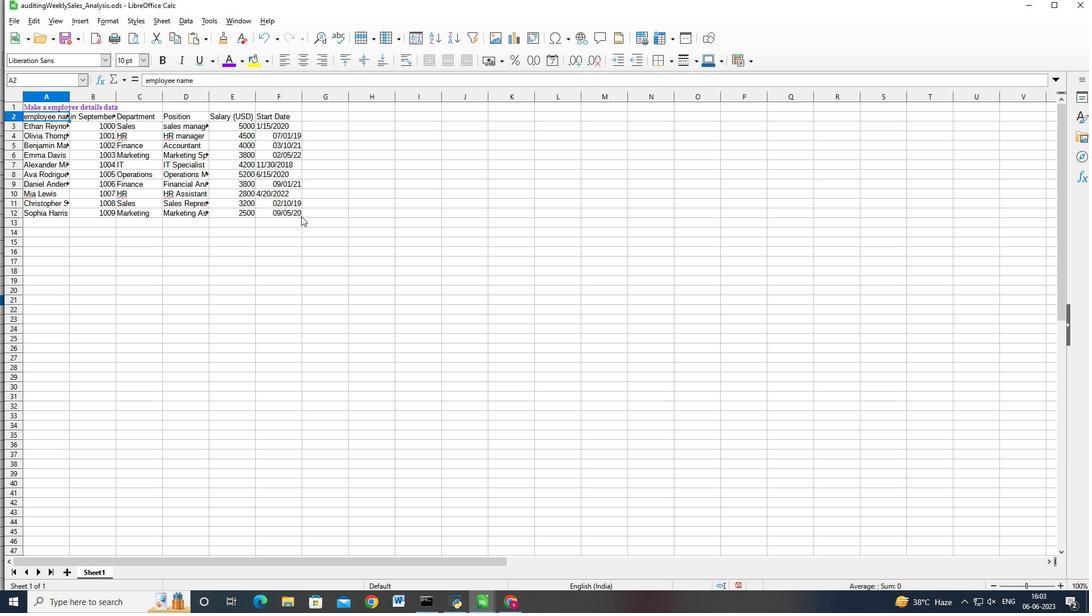 
Action: Mouse pressed left at (303, 193)
Screenshot: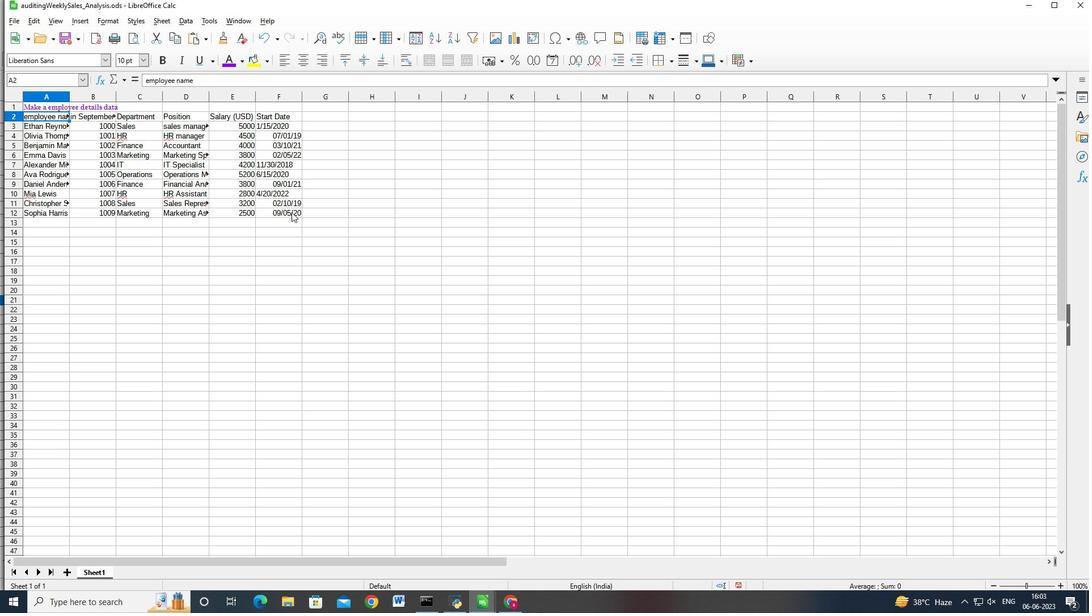 
Action: Key pressed <Key.shift><Key.shift><Key.shift><Key.shift><Key.shift><Key.shift><Key.shift><Key.shift><Key.shift><Key.shift><Key.shift><Key.shift><Key.shift><Key.shift><Key.shift><Key.shift><Key.shift><Key.shift><Key.shift><Key.shift><Key.shift><Key.shift><Key.shift><Key.shift><Key.shift>
Screenshot: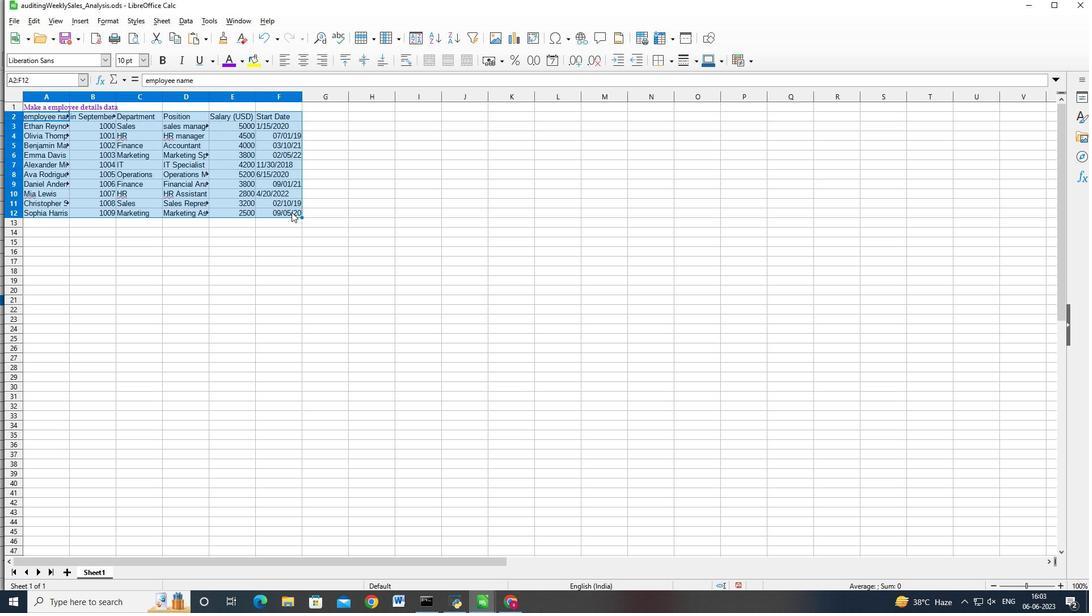 
Action: Mouse moved to (303, 193)
Screenshot: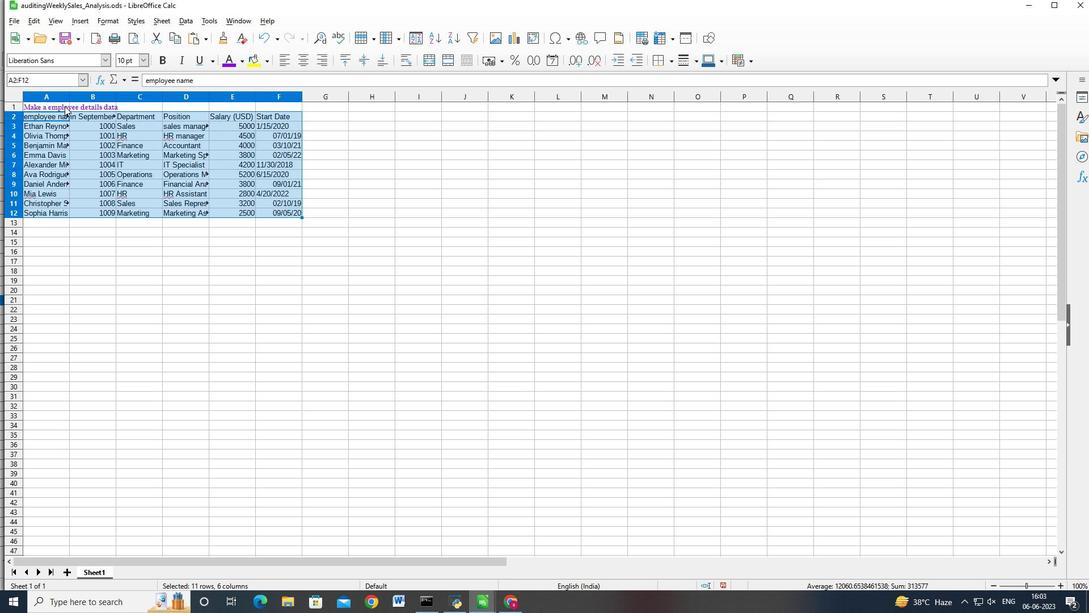 
Action: Mouse pressed left at (303, 193)
Screenshot: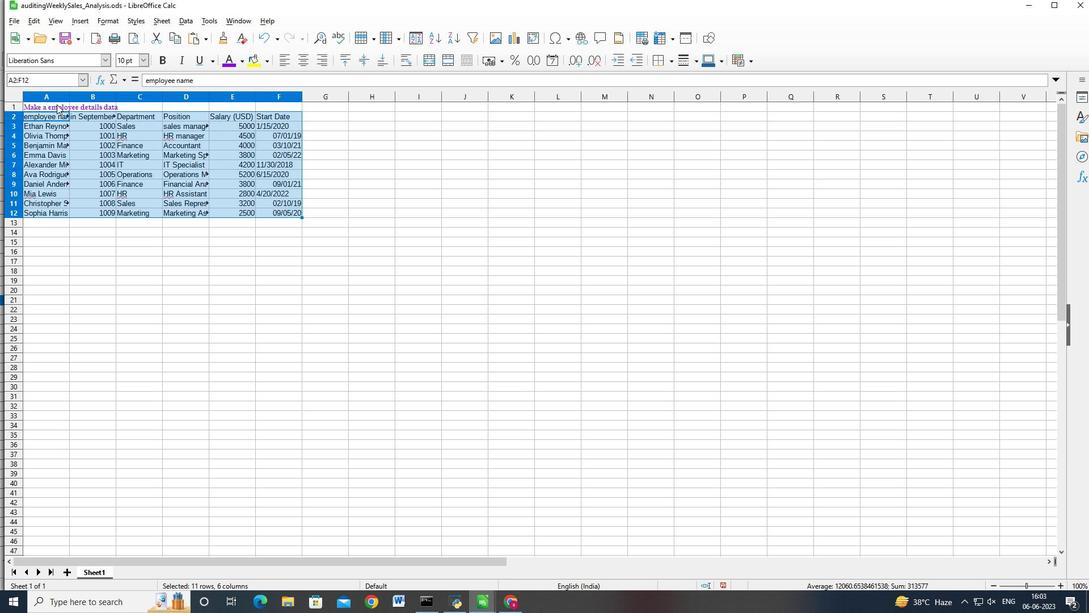 
Action: Mouse moved to (303, 193)
Screenshot: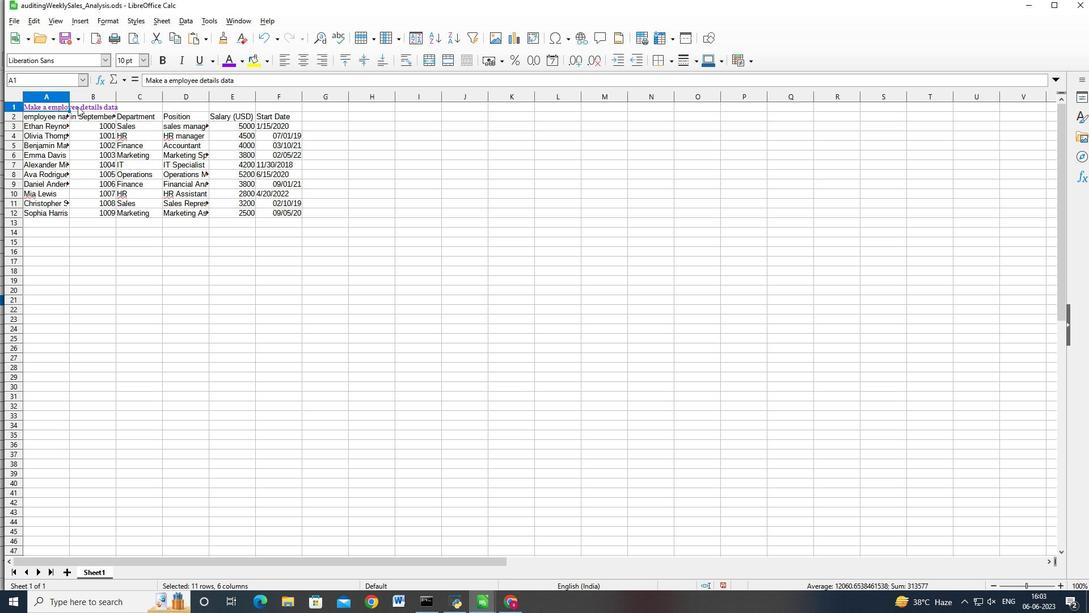 
Action: Key pressed <Key.shift>
Screenshot: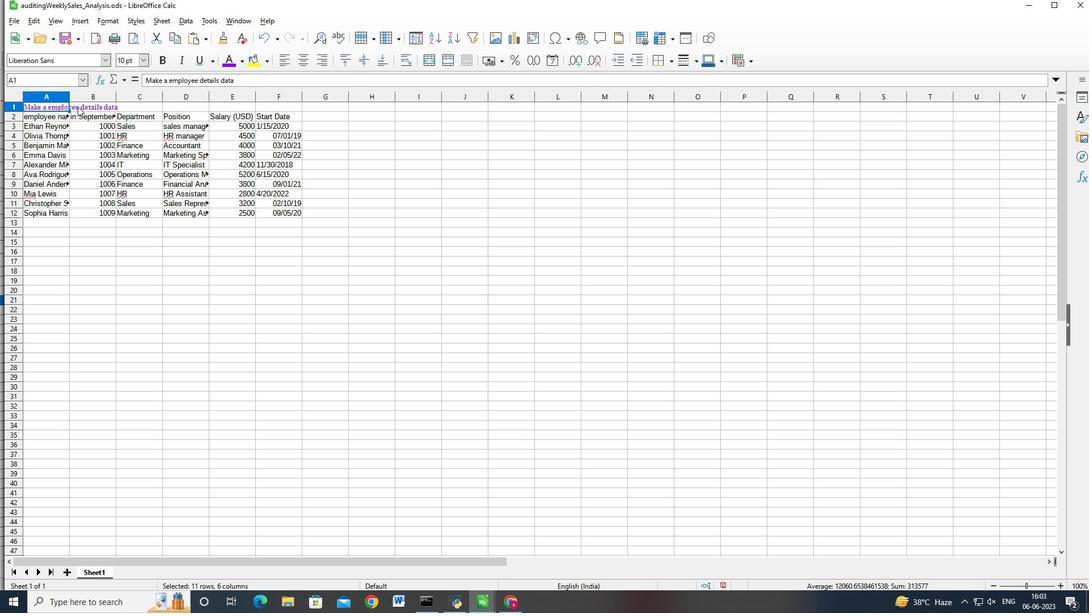 
Action: Mouse moved to (303, 193)
Screenshot: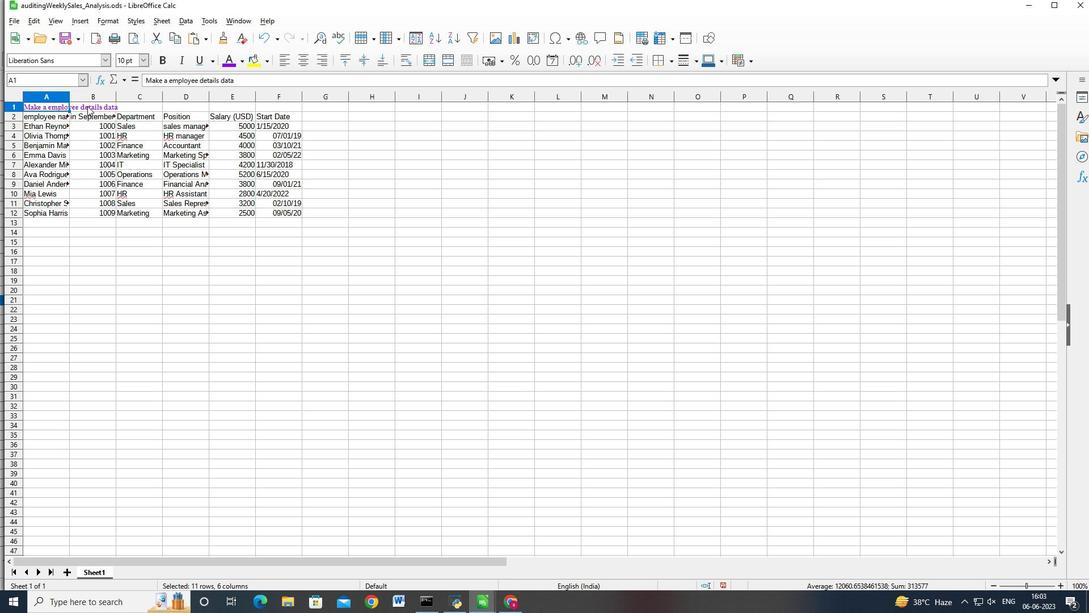 
Action: Mouse pressed left at (303, 193)
Screenshot: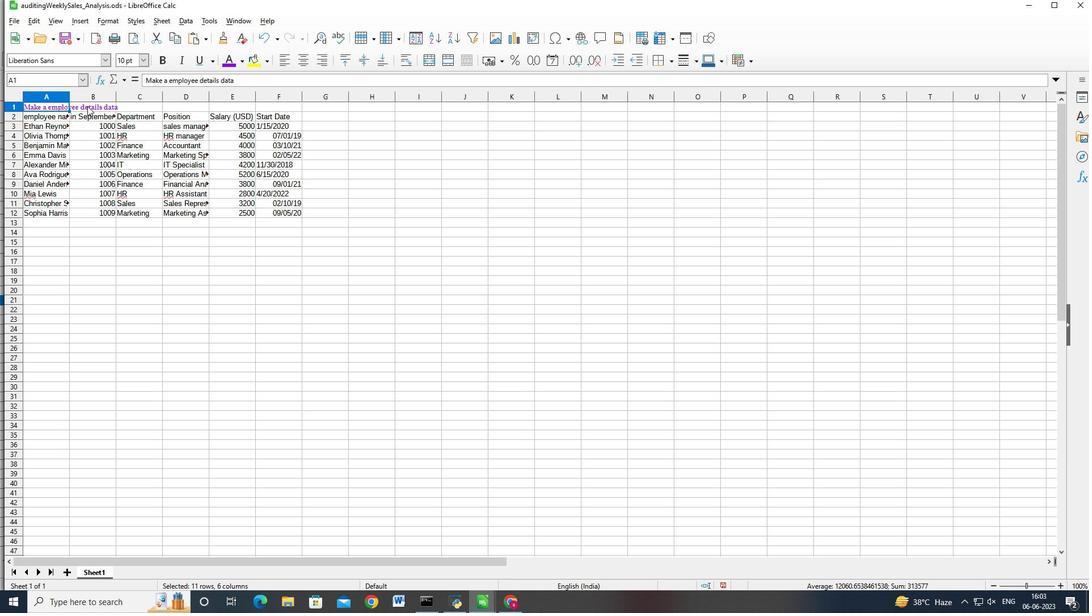 
Action: Mouse moved to (303, 193)
Screenshot: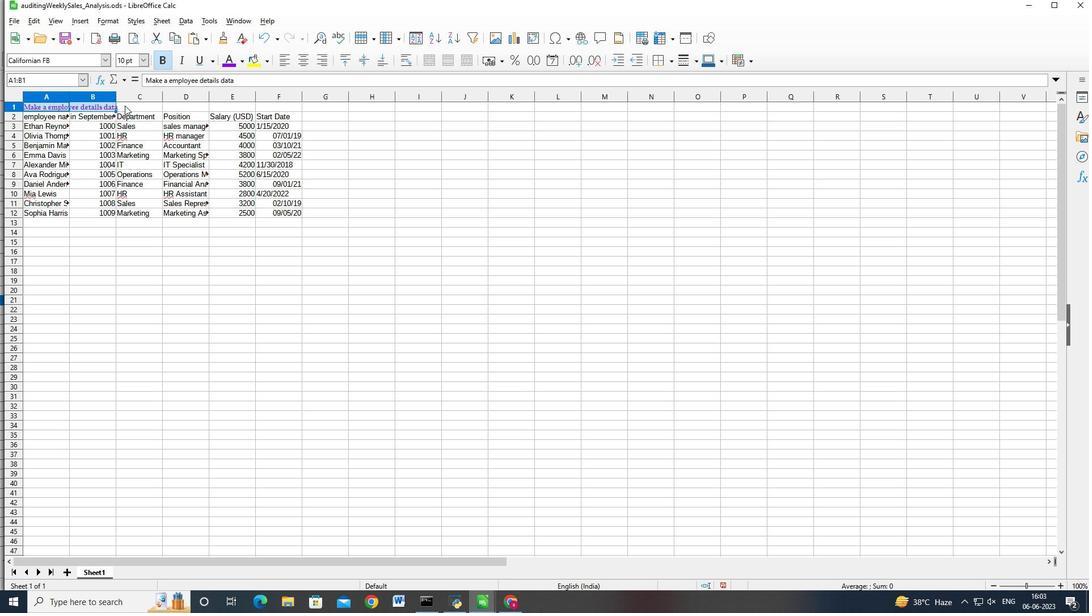
Action: Key pressed <Key.shift>
Screenshot: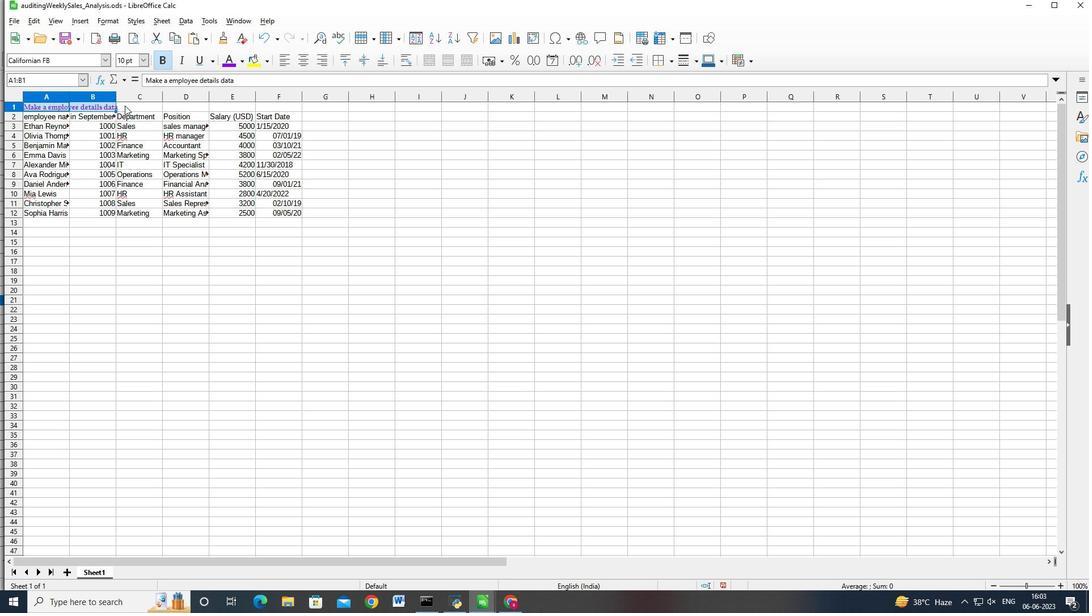 
Action: Mouse moved to (303, 193)
Screenshot: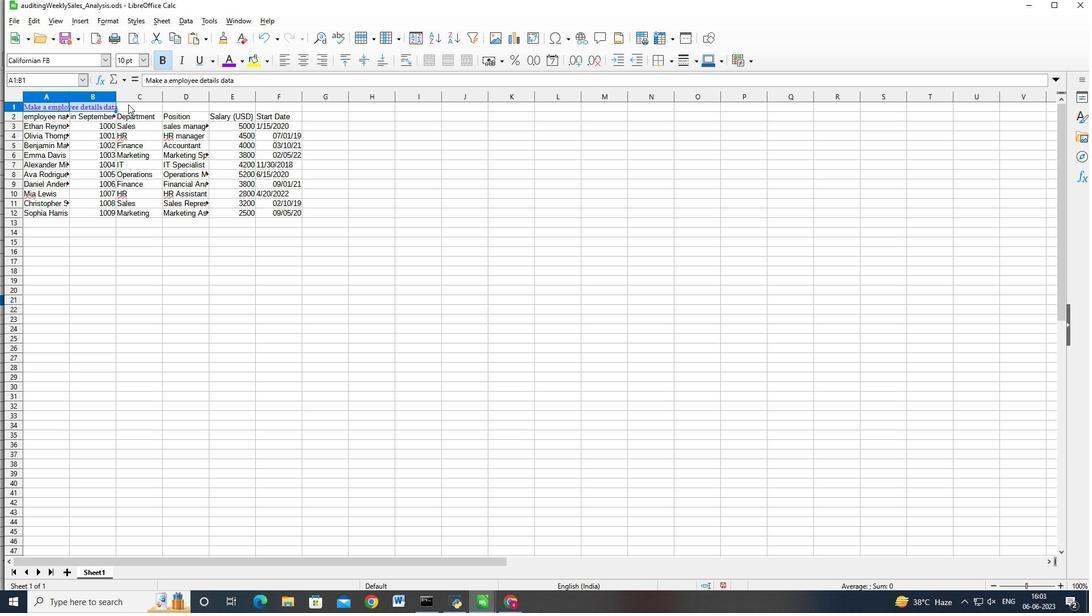 
Action: Key pressed <Key.shift>
Screenshot: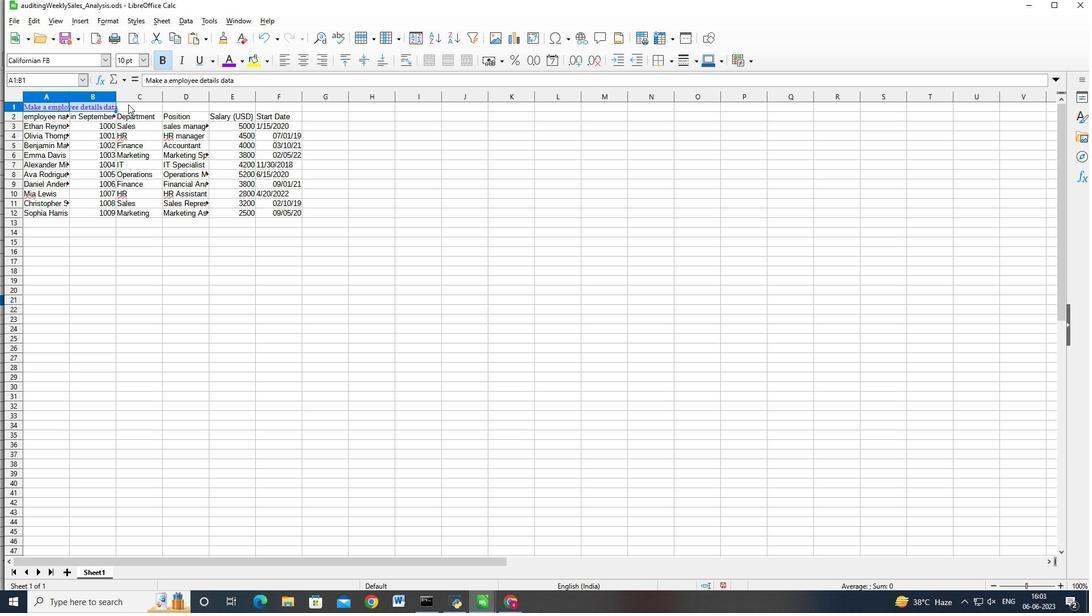 
Action: Mouse moved to (303, 193)
Screenshot: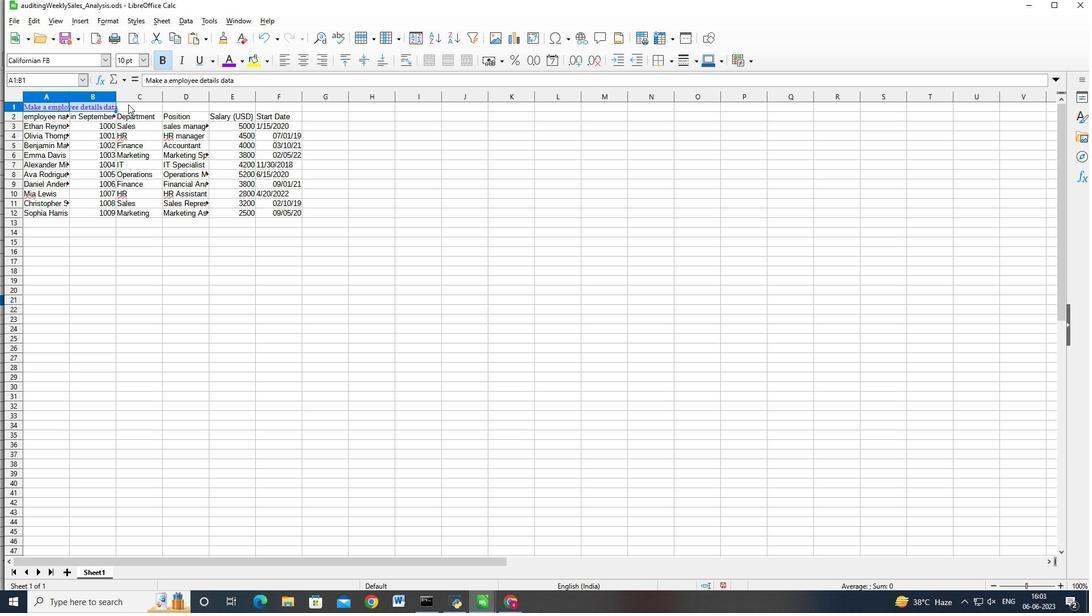 
Action: Key pressed <Key.shift>
Screenshot: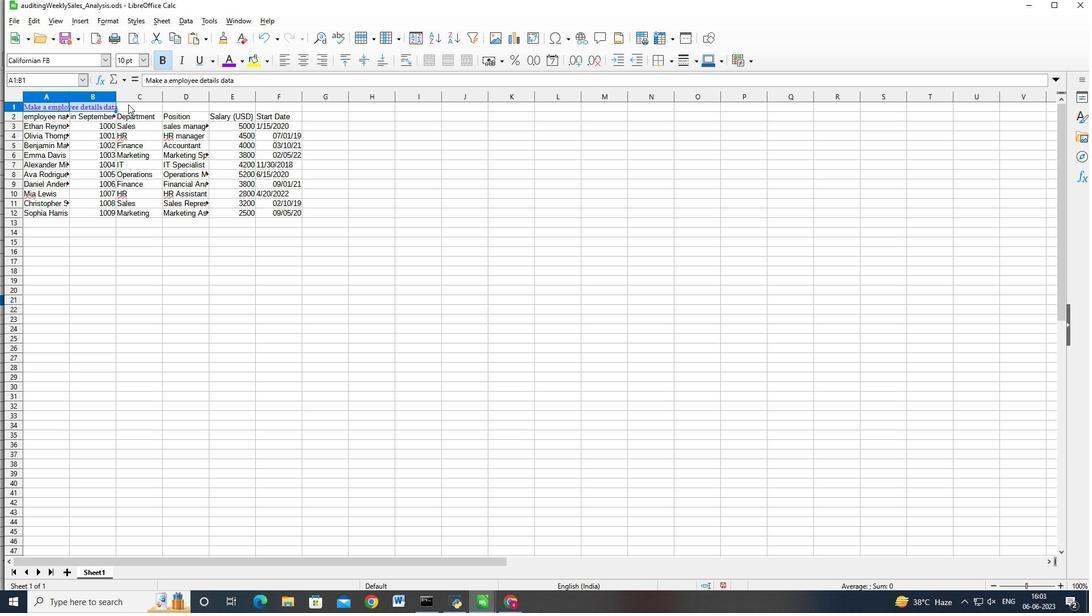 
Action: Mouse moved to (303, 193)
Screenshot: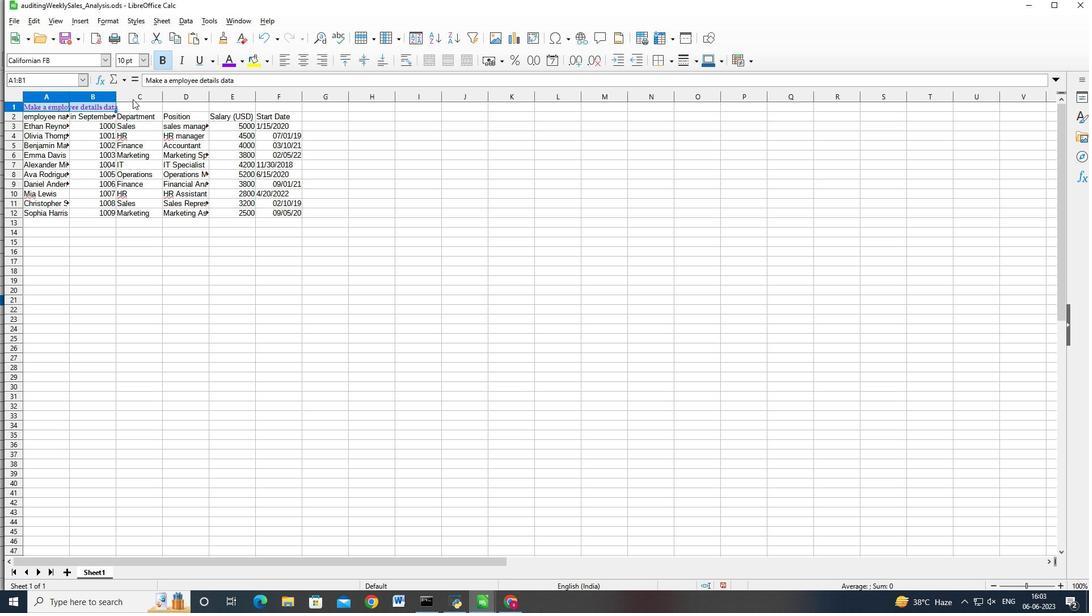 
Action: Key pressed <Key.shift>
Screenshot: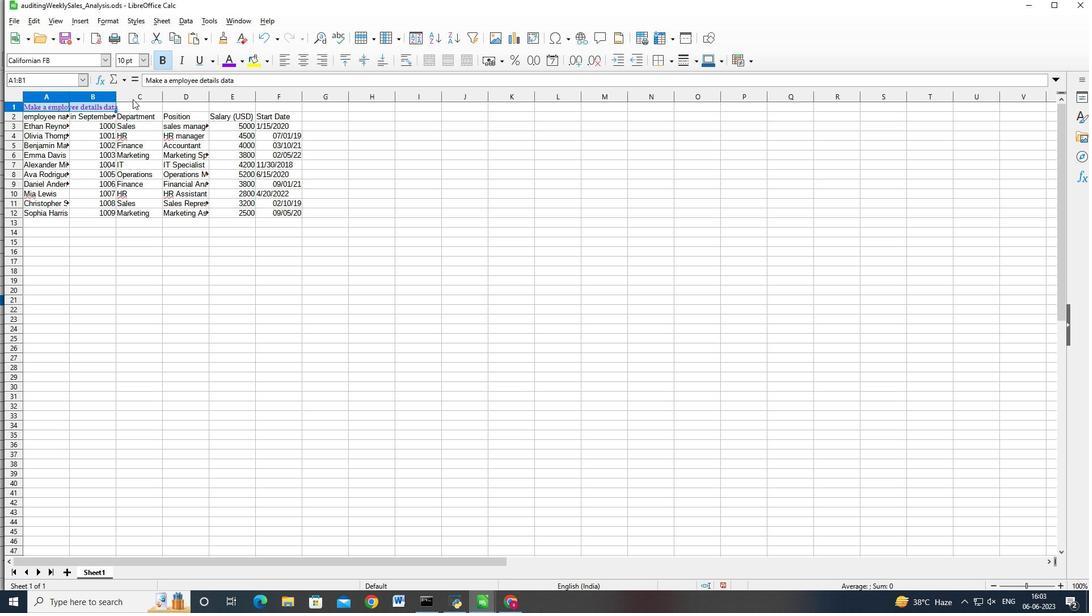 
Action: Mouse moved to (303, 193)
Screenshot: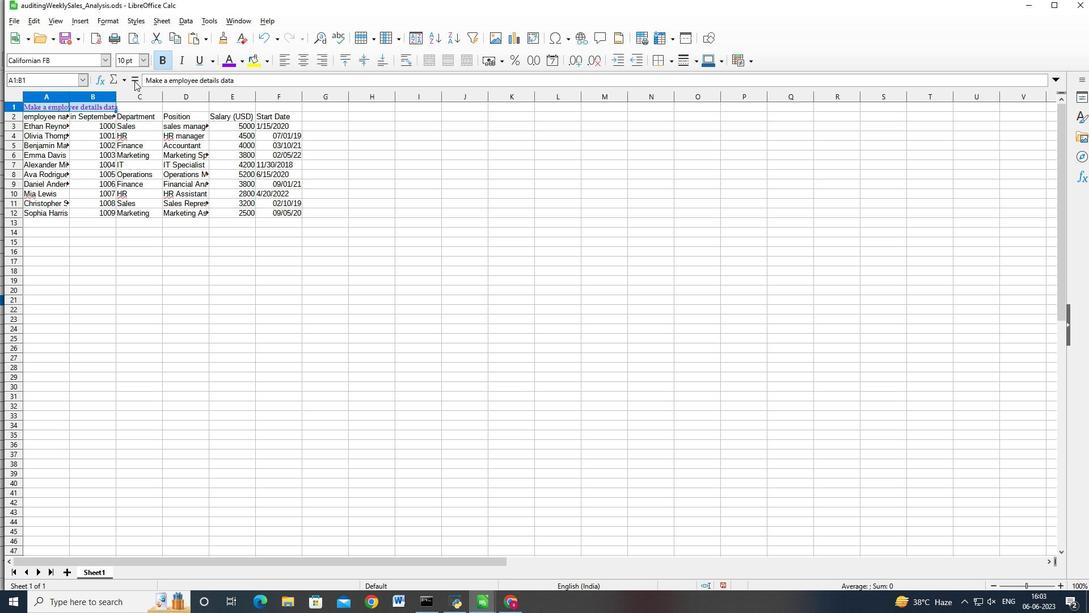 
Action: Key pressed <Key.shift><Key.shift>
Screenshot: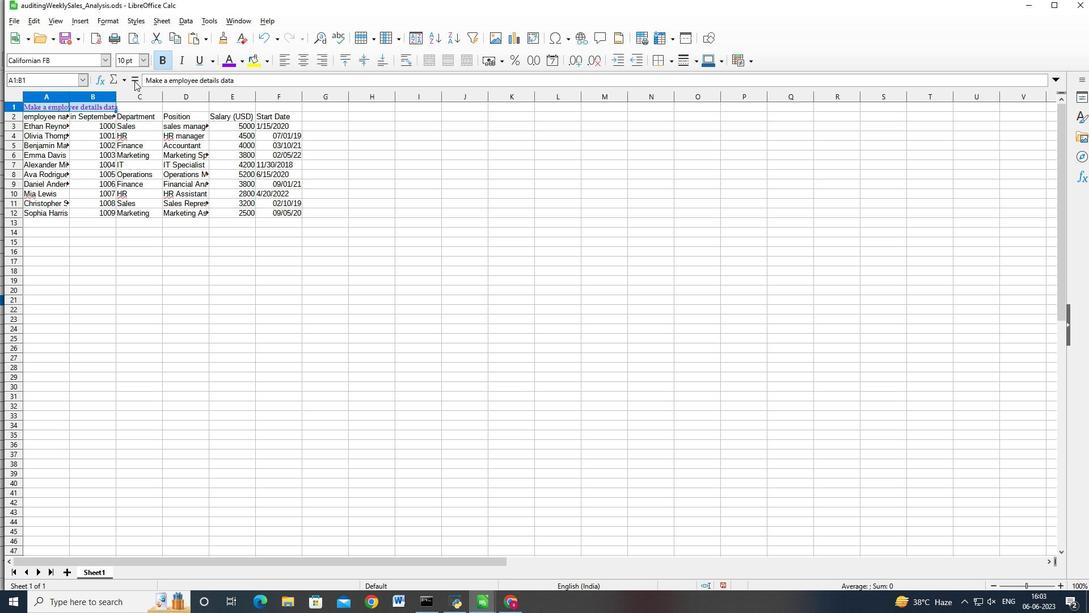 
Action: Mouse moved to (303, 193)
Screenshot: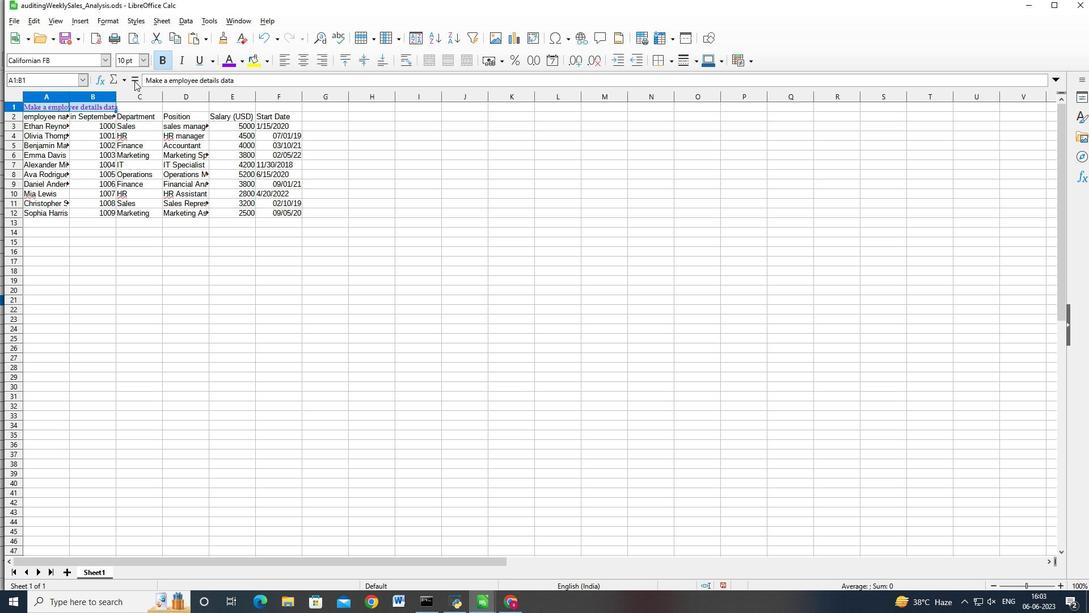 
Action: Key pressed <Key.shift>
Screenshot: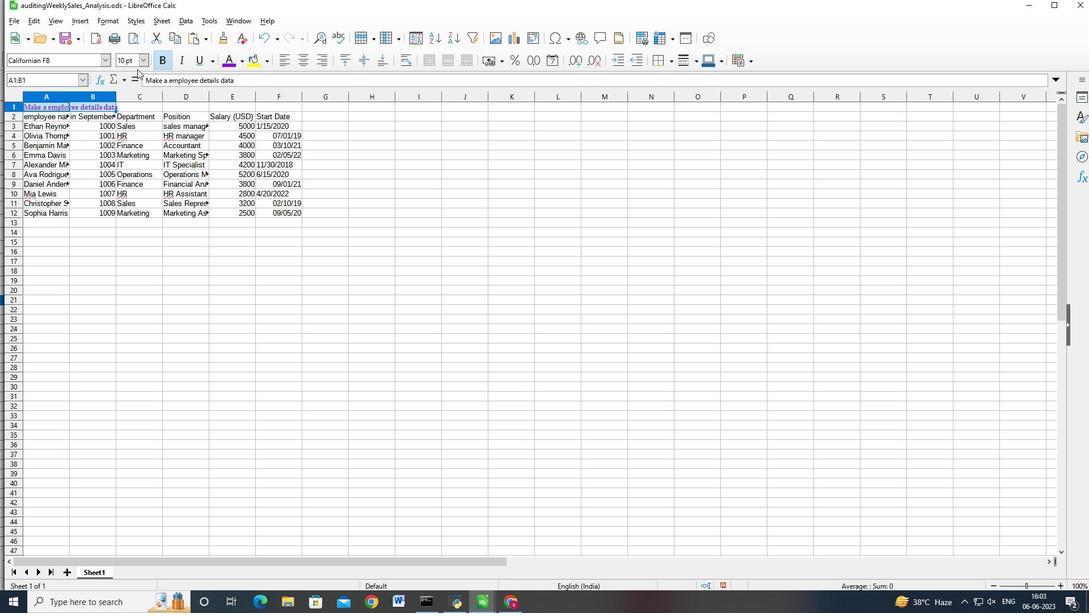 
Action: Mouse moved to (303, 193)
Screenshot: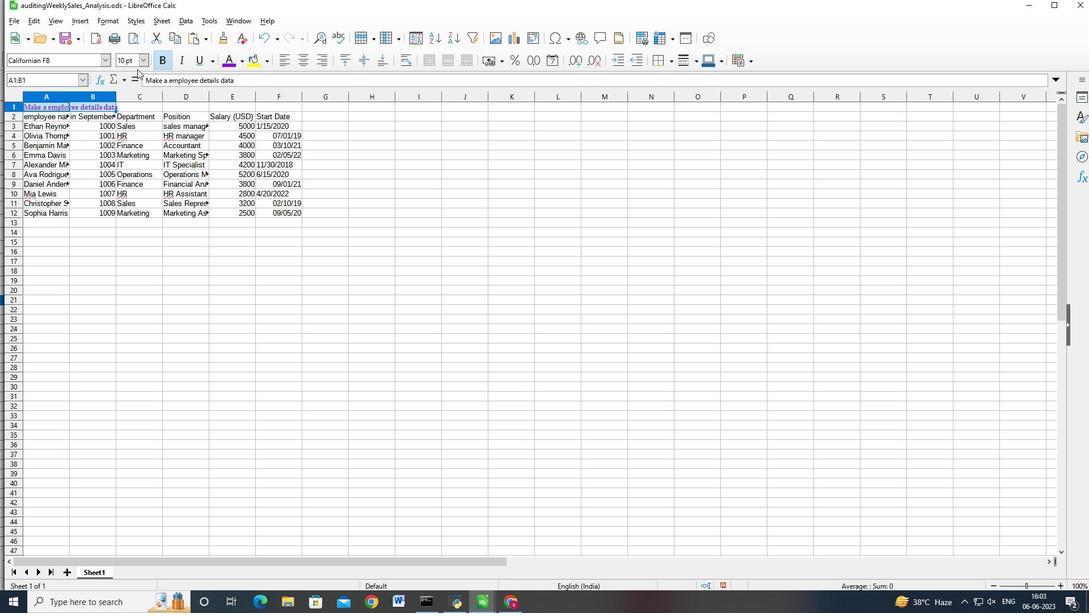 
Action: Key pressed <Key.shift>
Screenshot: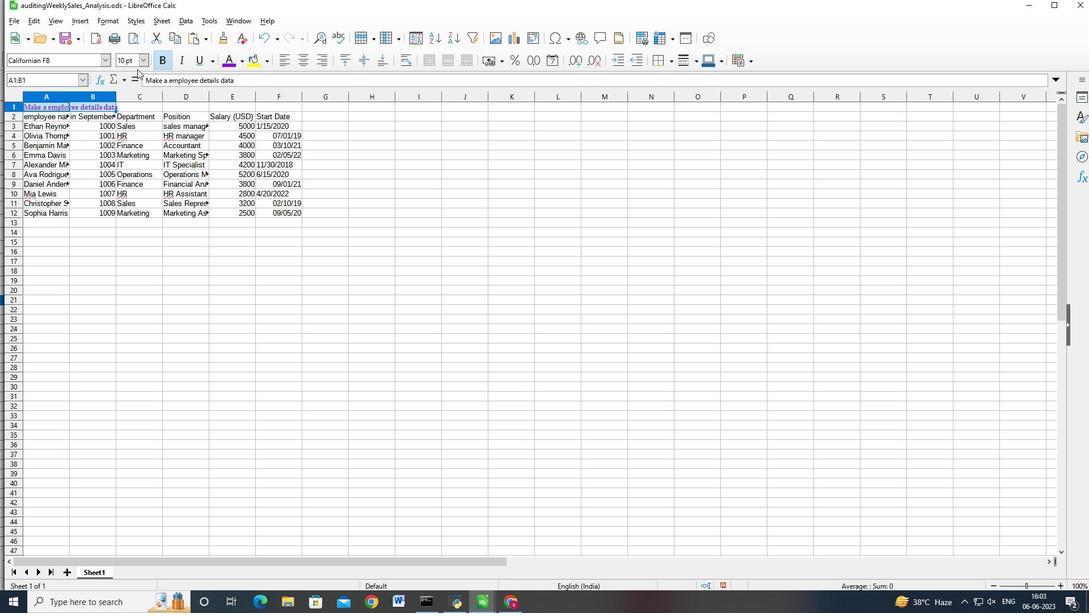 
Action: Mouse moved to (303, 193)
Screenshot: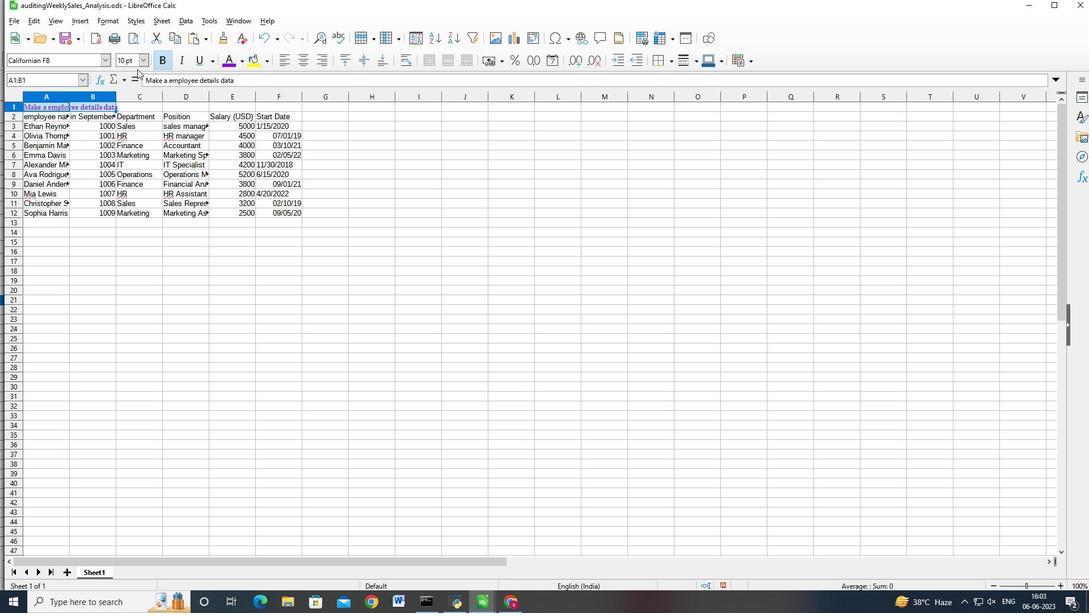 
Action: Key pressed <Key.shift>
Screenshot: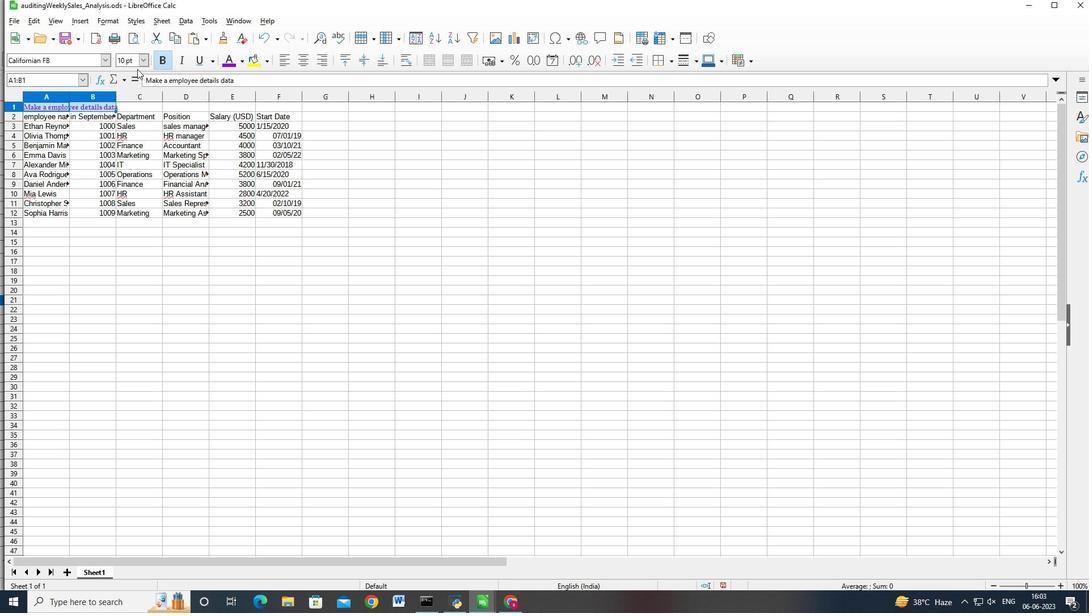 
Action: Mouse moved to (303, 193)
Screenshot: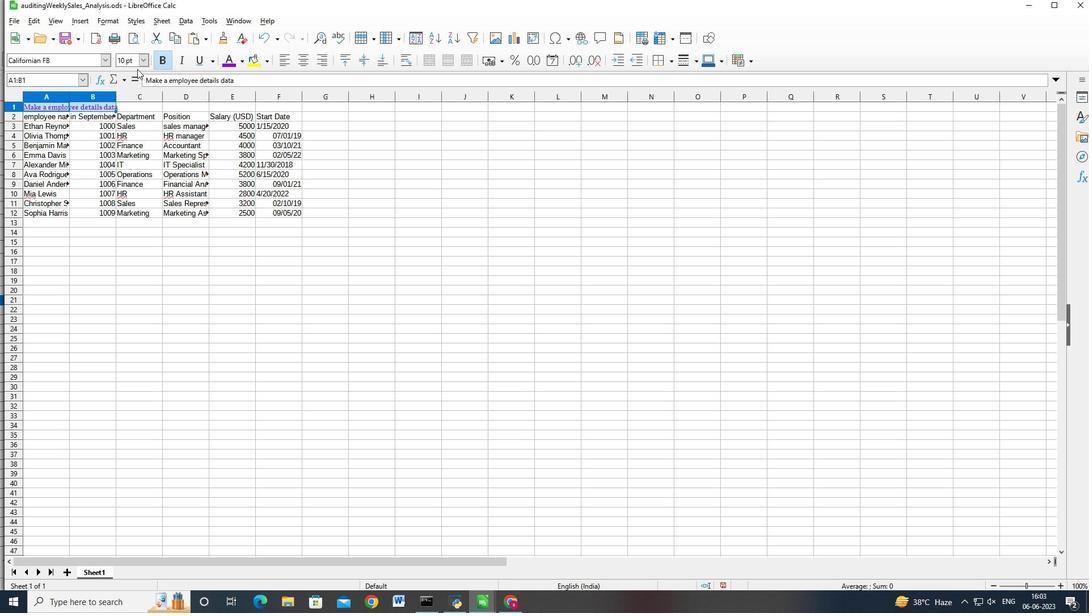 
Action: Key pressed <Key.shift>
Screenshot: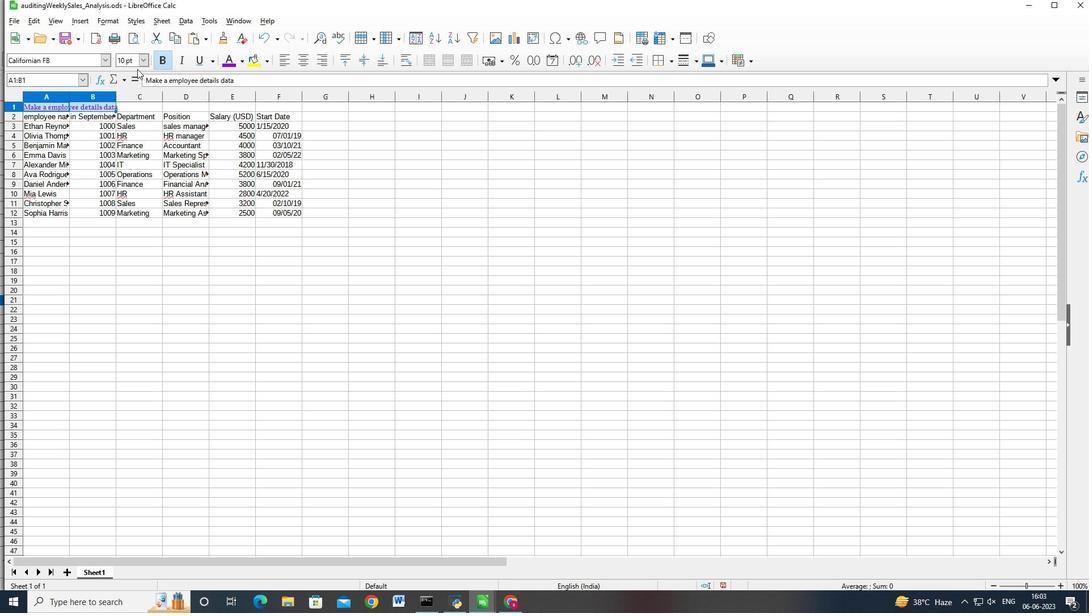 
Action: Mouse moved to (303, 193)
Screenshot: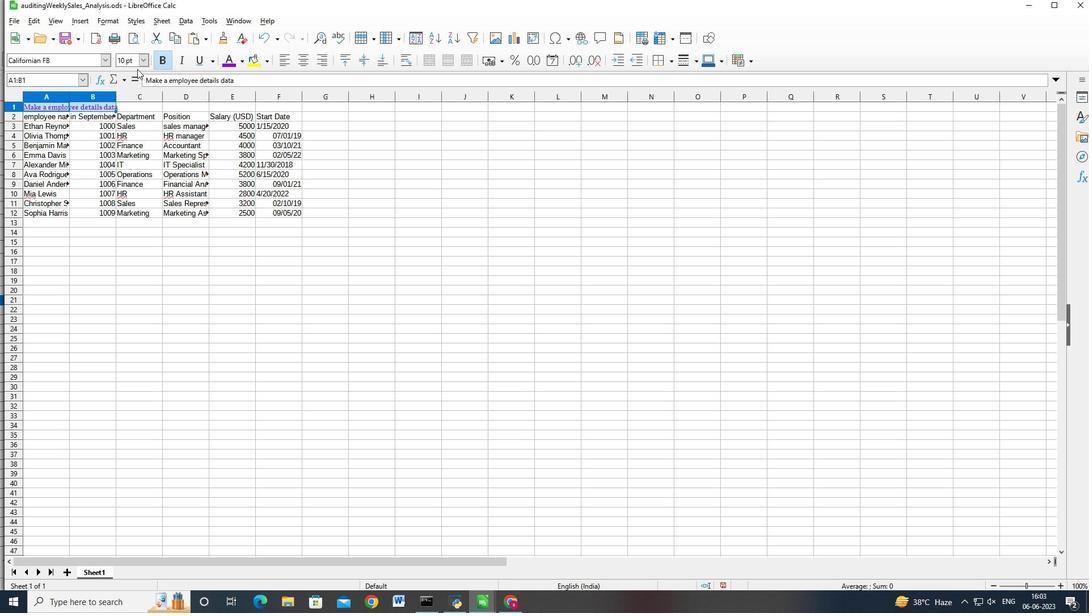 
Action: Key pressed <Key.shift>
Screenshot: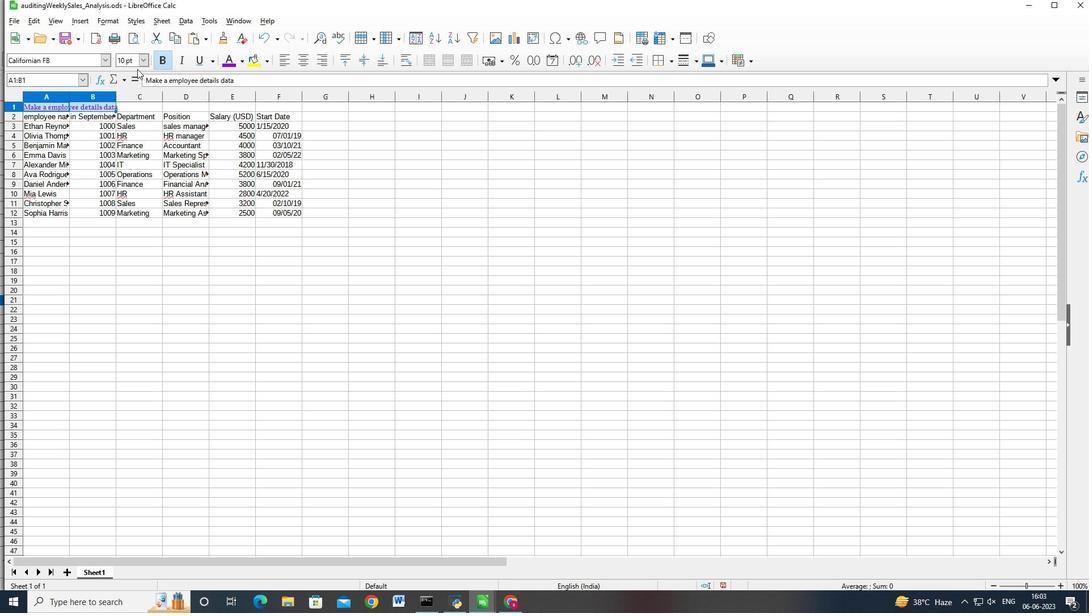 
Action: Mouse moved to (303, 193)
Screenshot: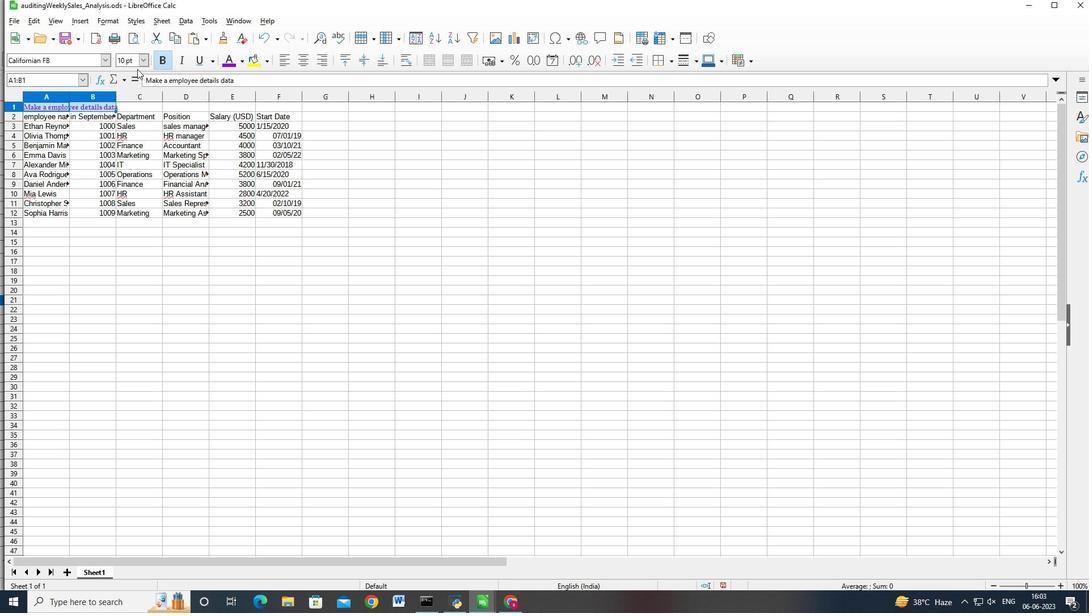 
Action: Key pressed <Key.shift>
Screenshot: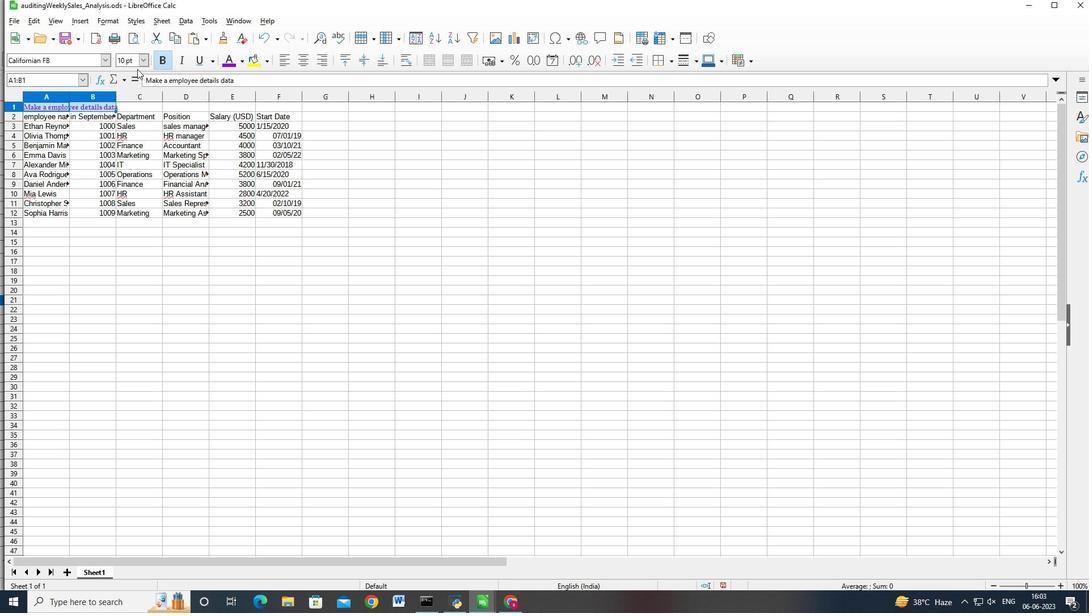 
Action: Mouse moved to (303, 193)
Screenshot: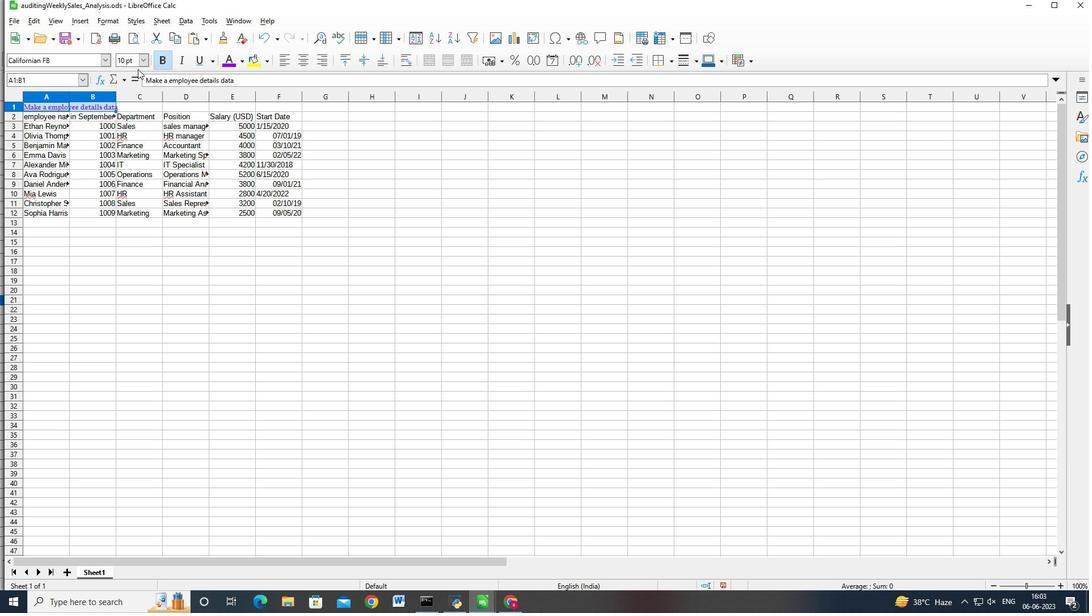 
Action: Key pressed <Key.shift>
Screenshot: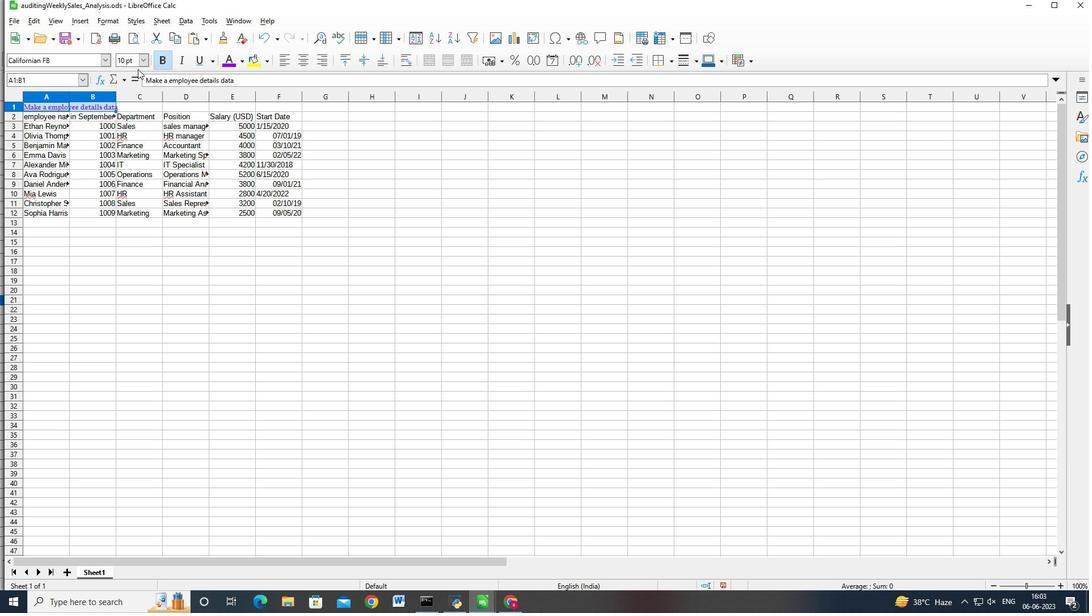 
Action: Mouse moved to (303, 193)
Screenshot: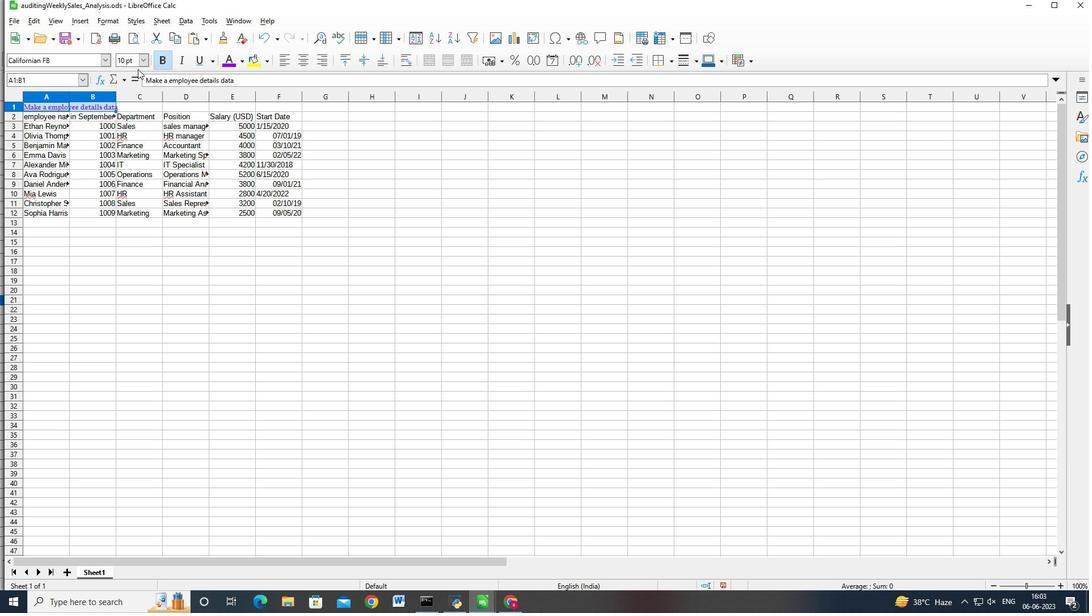 
Action: Key pressed <Key.shift>
Screenshot: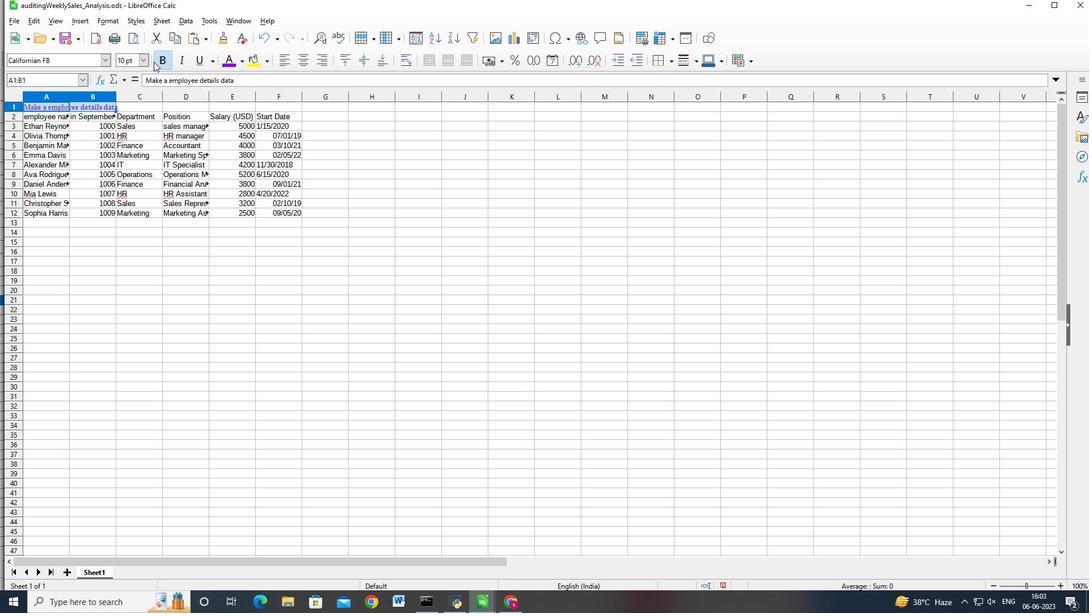 
Action: Mouse moved to (303, 193)
Screenshot: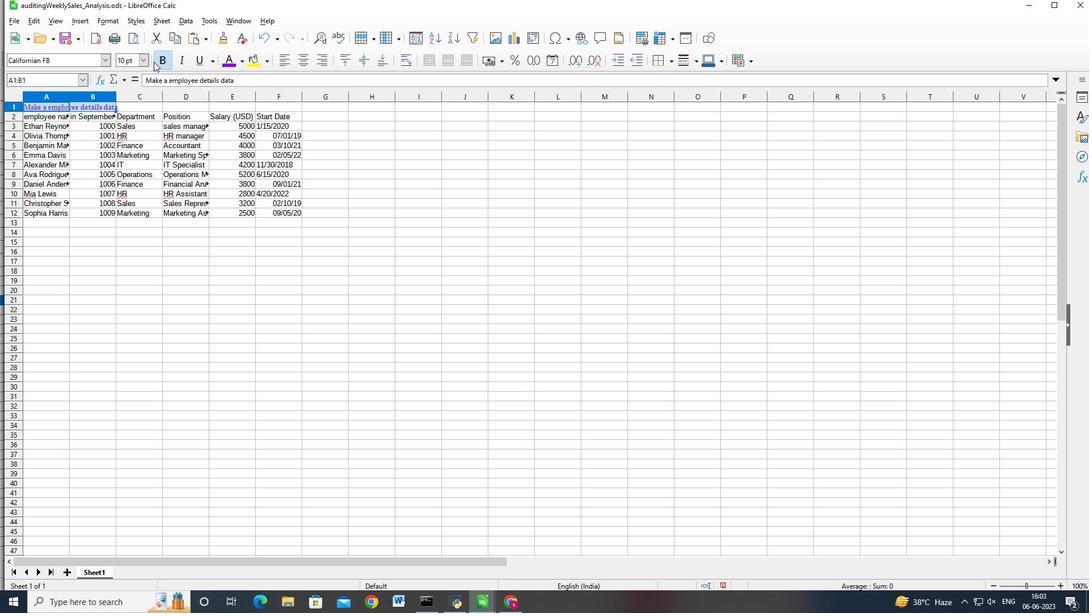 
Action: Key pressed <Key.shift><Key.shift>
Screenshot: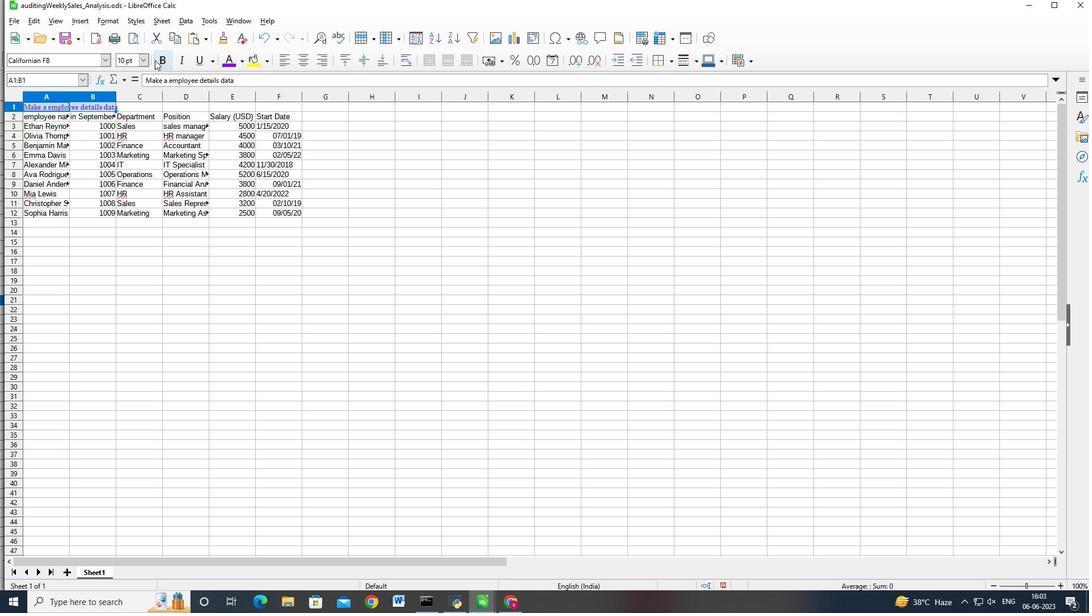
Action: Mouse moved to (303, 193)
Screenshot: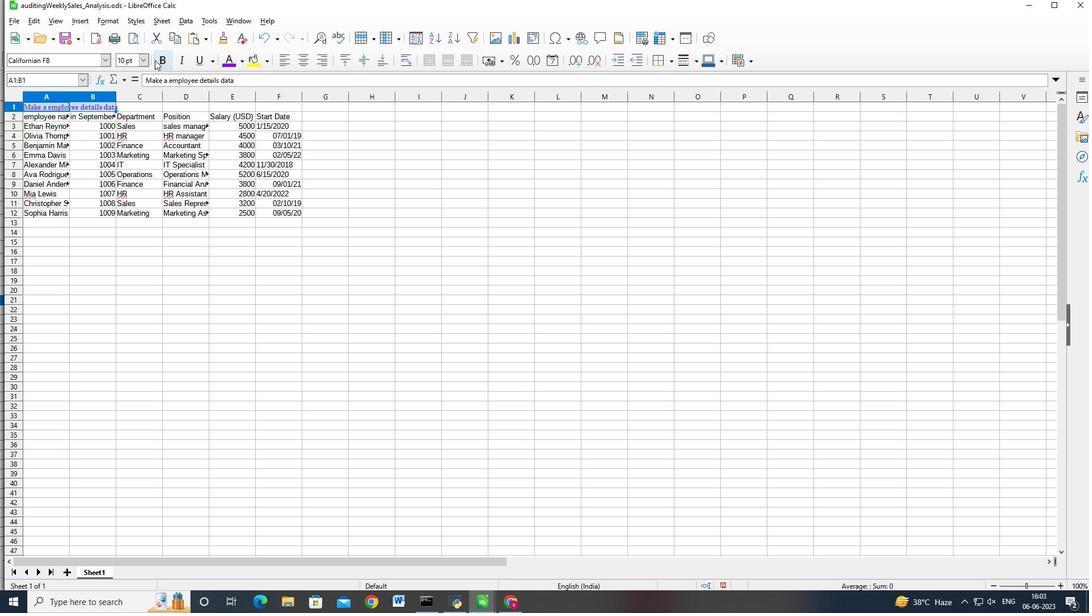 
Action: Key pressed <Key.shift>
Screenshot: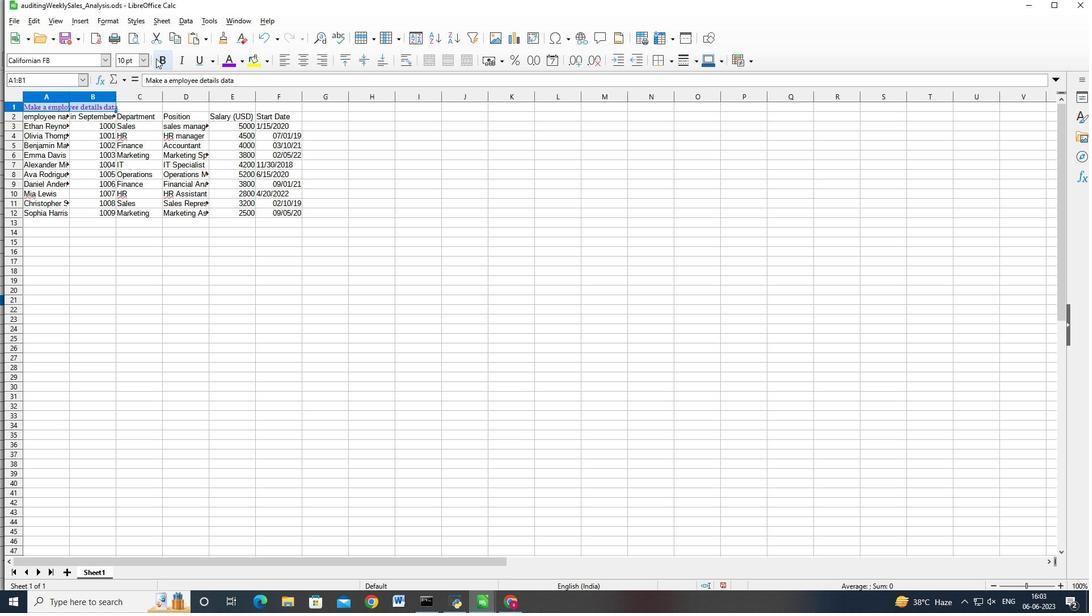 
Action: Mouse moved to (303, 193)
Screenshot: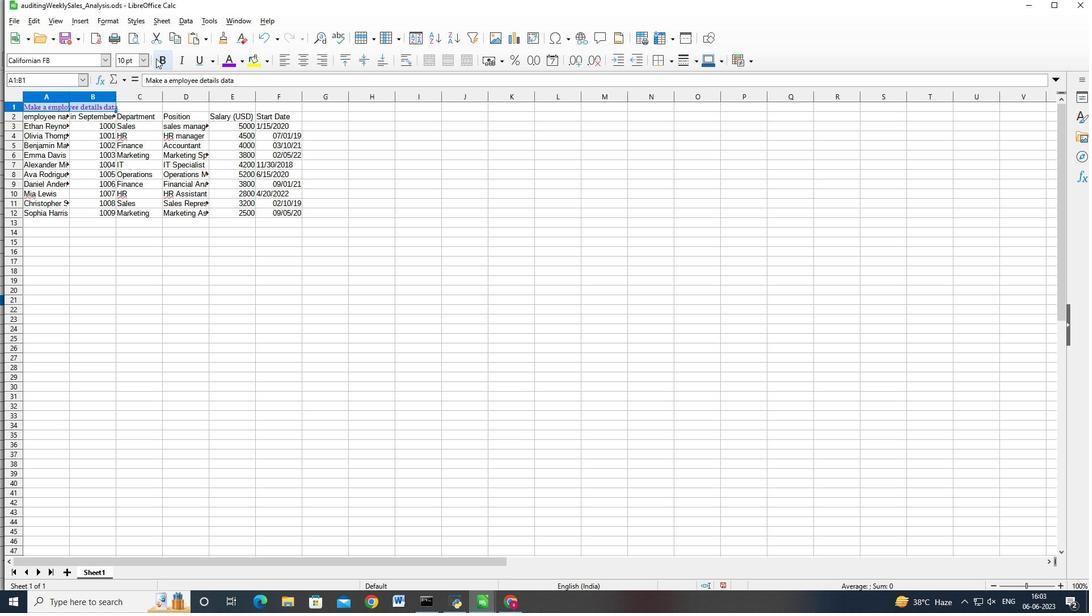 
Action: Key pressed <Key.shift>
Screenshot: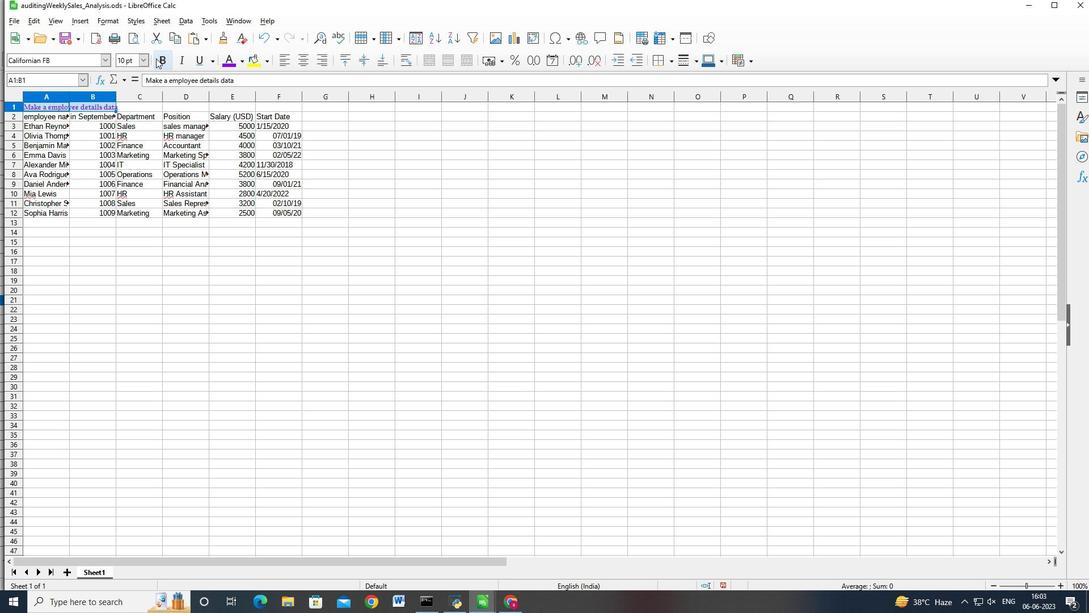 
Action: Mouse moved to (303, 193)
Screenshot: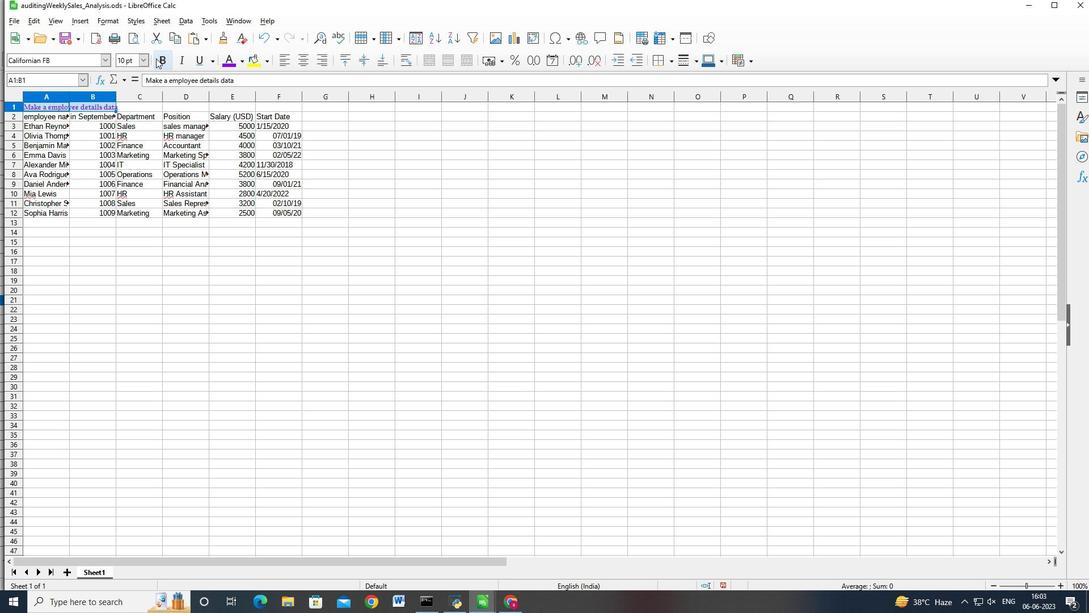 
Action: Key pressed <Key.shift>
Screenshot: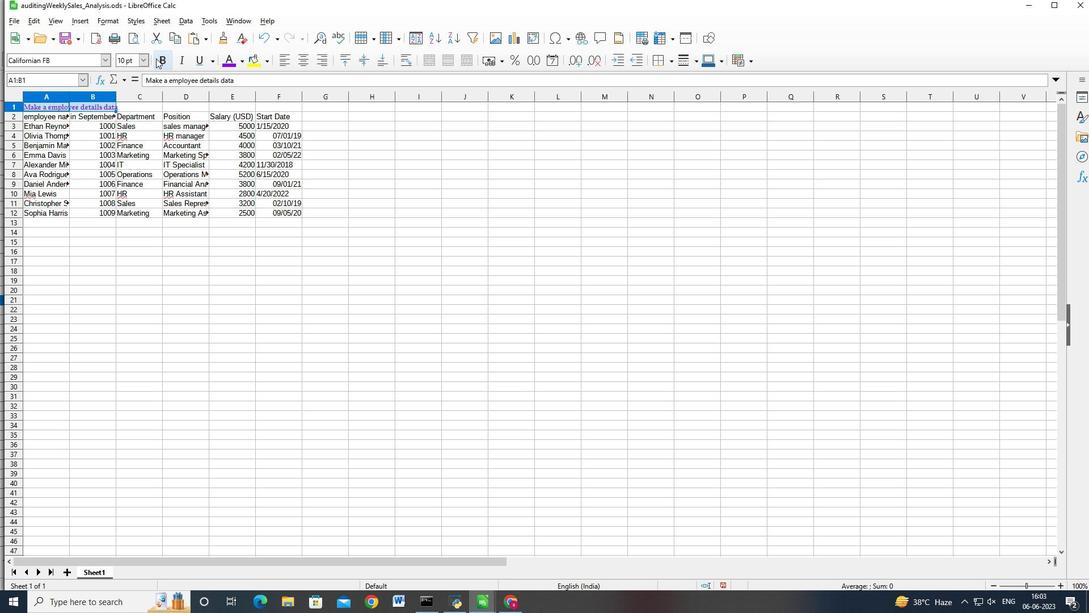 
Action: Mouse moved to (303, 193)
Screenshot: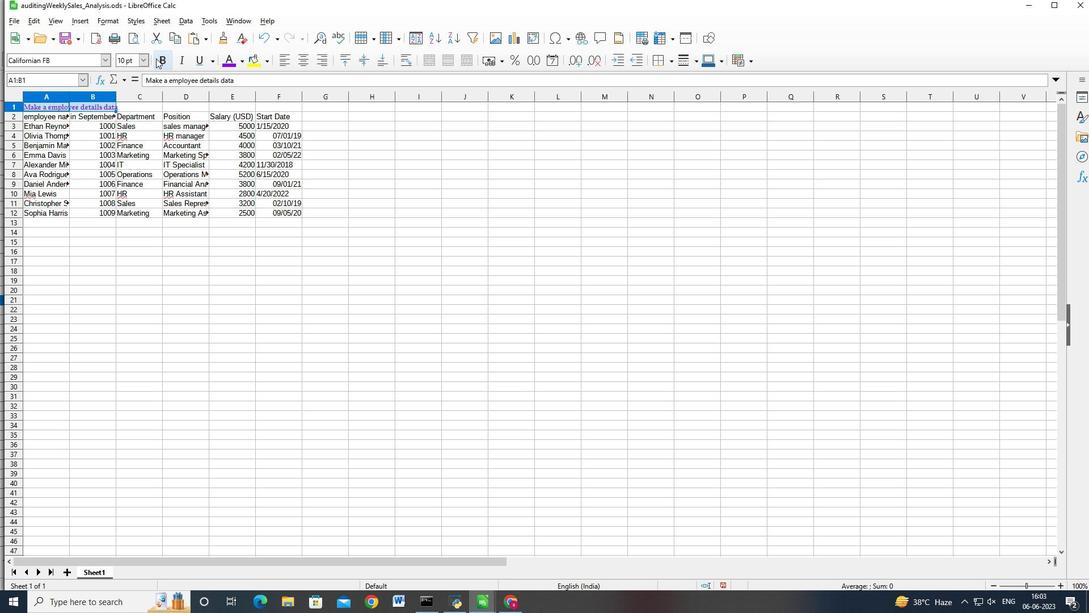 
Action: Key pressed <Key.shift>
Screenshot: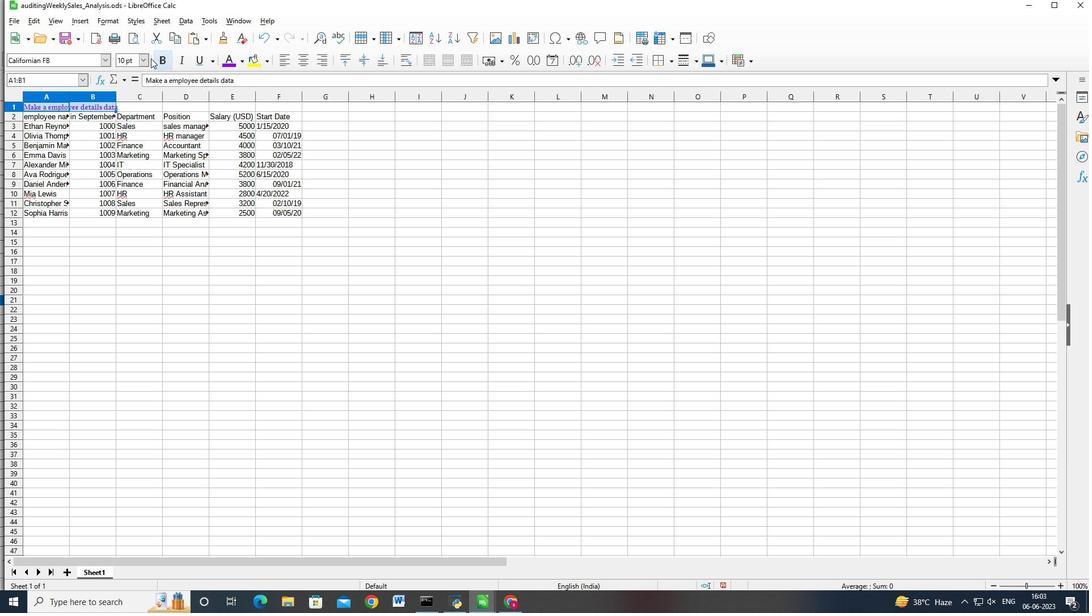 
Action: Mouse moved to (303, 193)
Screenshot: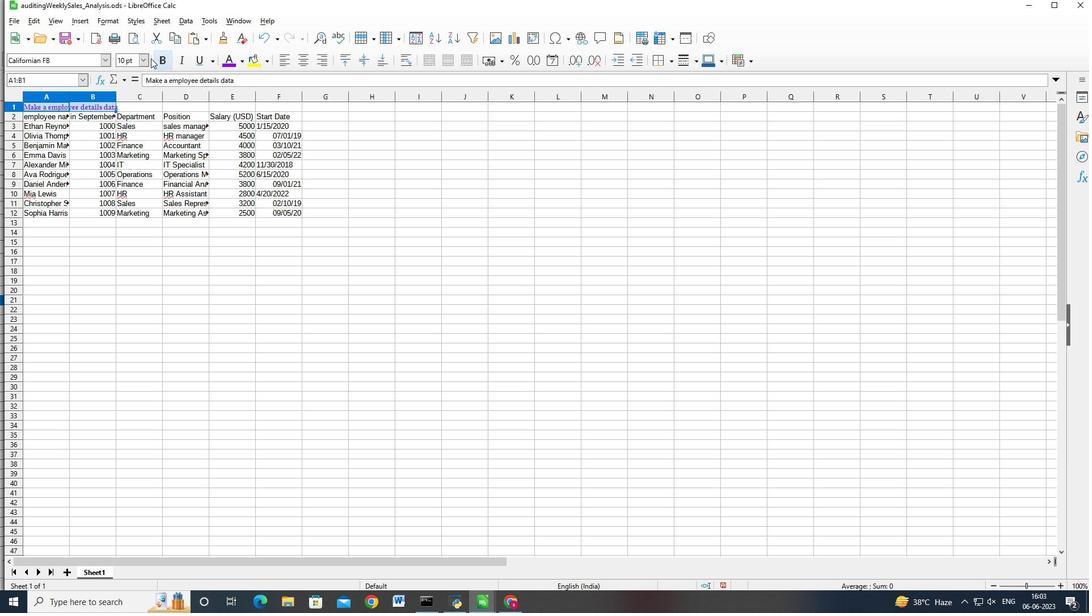 
Action: Key pressed <Key.shift><Key.shift><Key.shift><Key.shift>
Screenshot: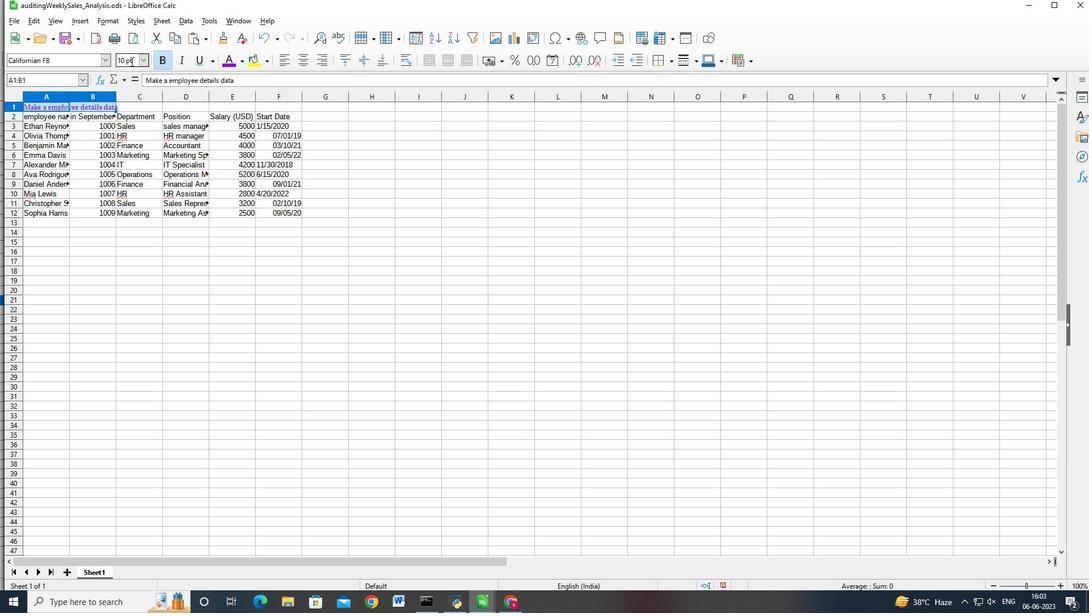 
Action: Mouse moved to (303, 193)
Screenshot: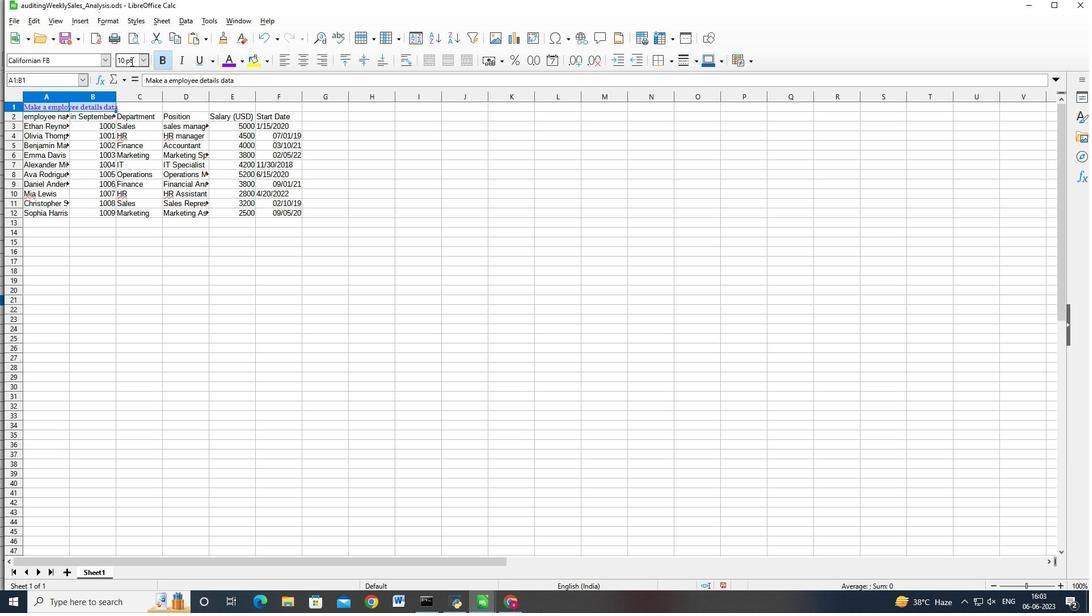 
Action: Mouse pressed left at (303, 193)
Screenshot: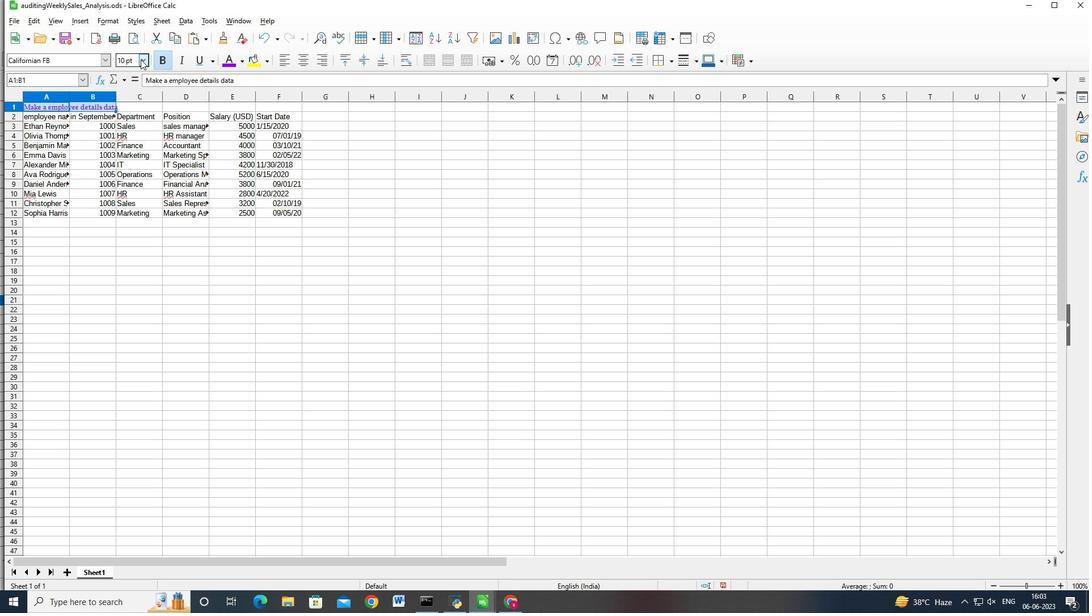 
Action: Mouse moved to (303, 193)
Screenshot: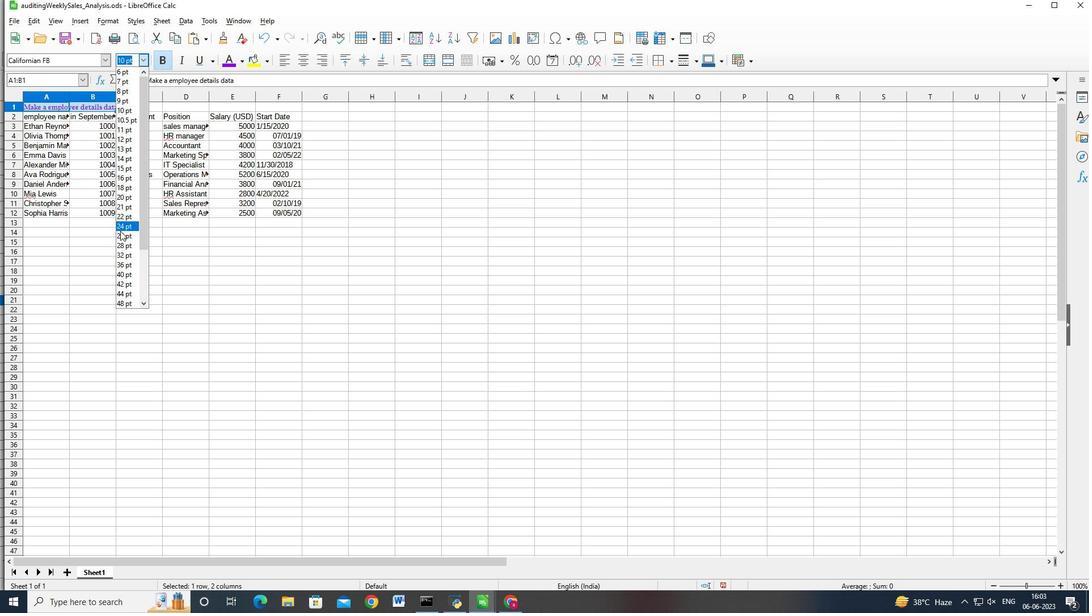 
Action: Mouse pressed left at (303, 193)
Screenshot: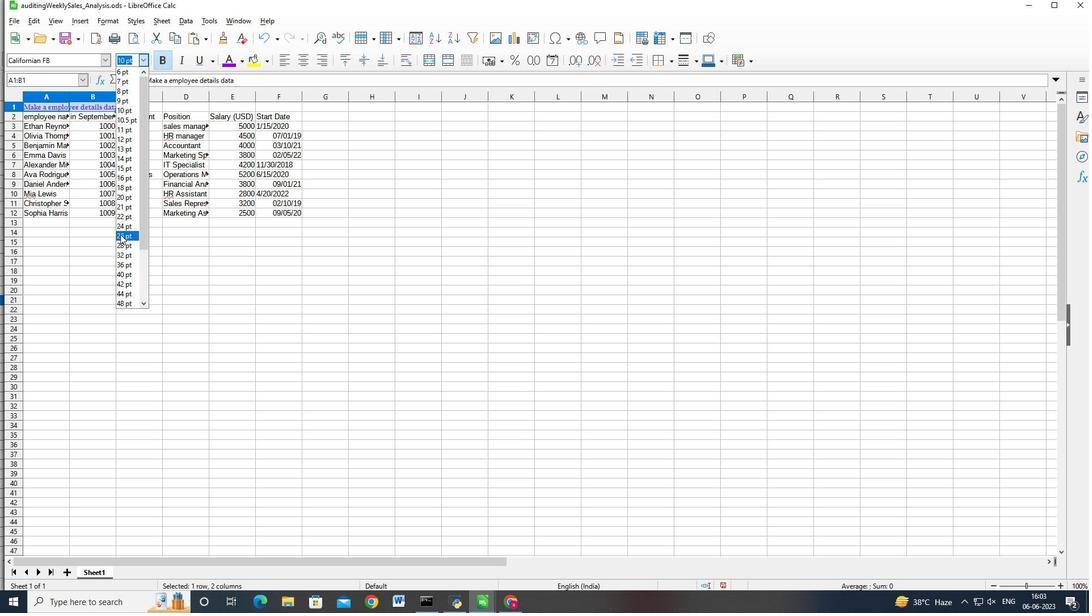 
Action: Mouse moved to (303, 193)
Screenshot: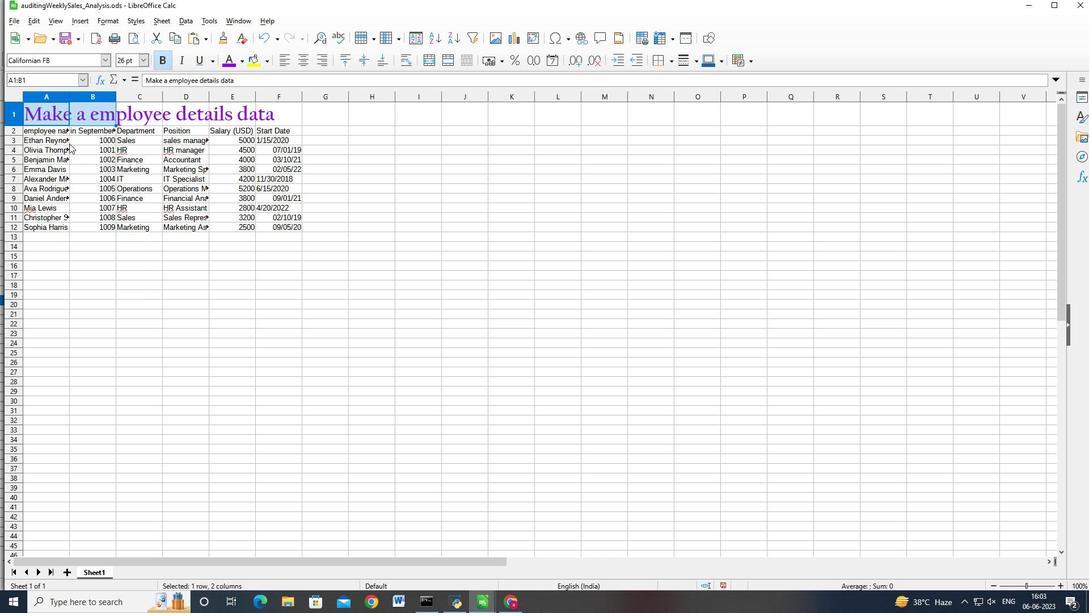 
Action: Mouse pressed left at (303, 193)
Screenshot: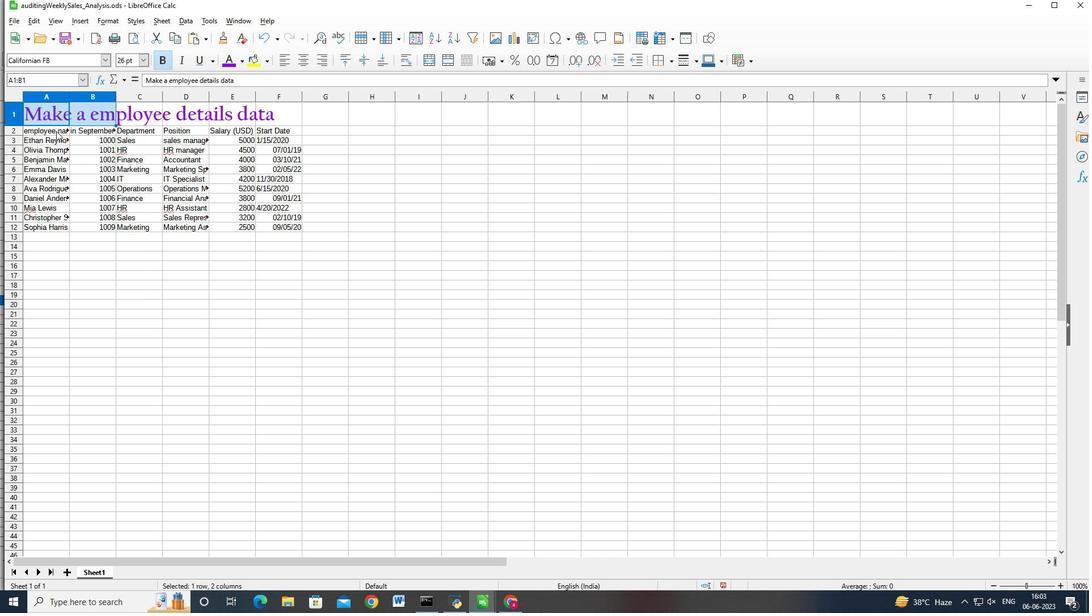 
Action: Mouse moved to (303, 193)
Screenshot: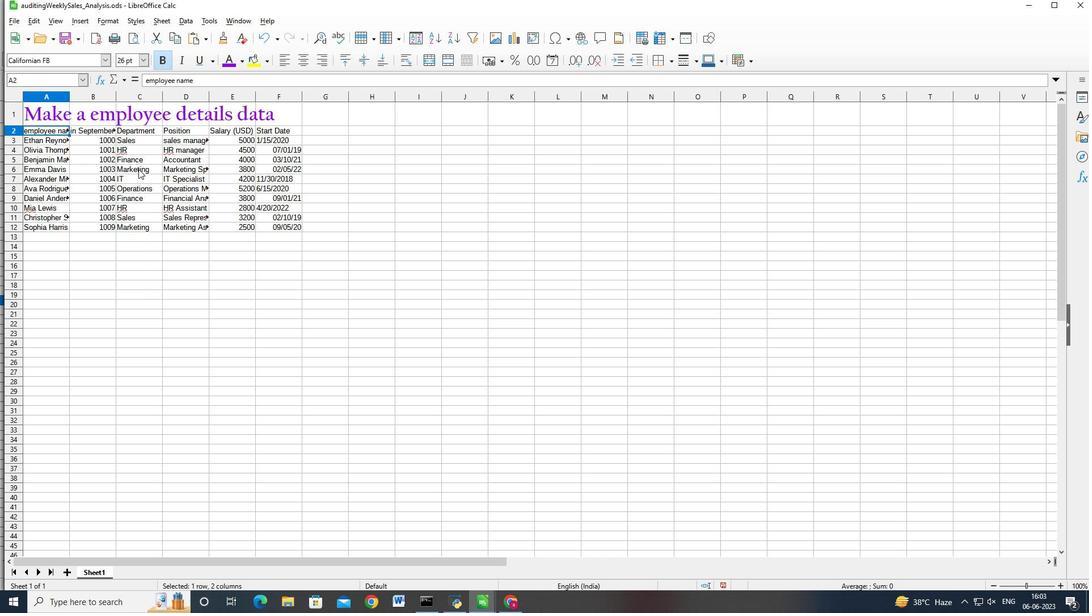 
Action: Key pressed <Key.shift>
Screenshot: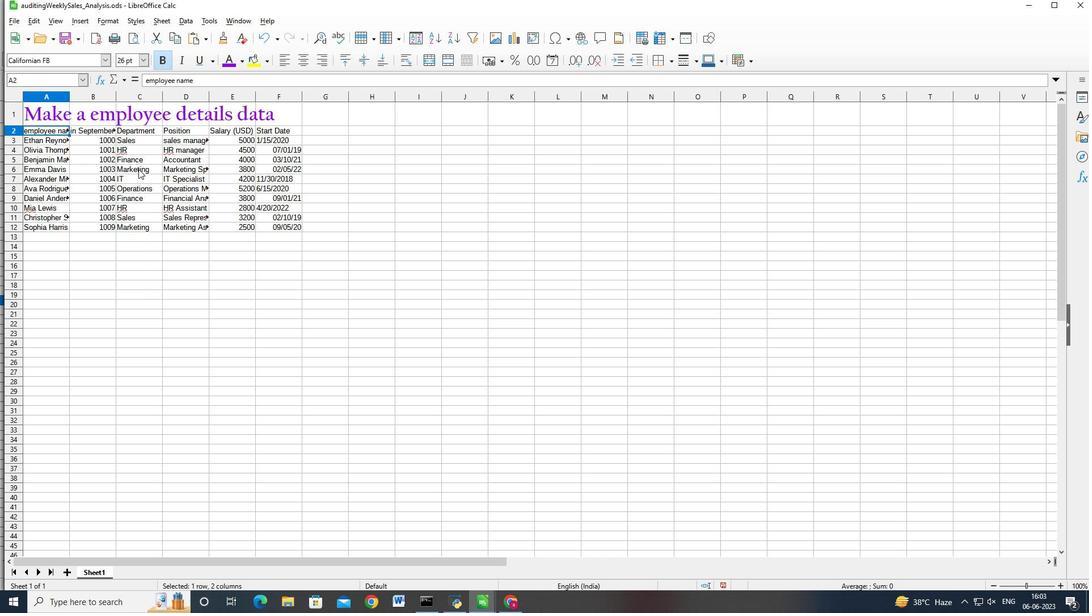
Action: Mouse moved to (303, 193)
Screenshot: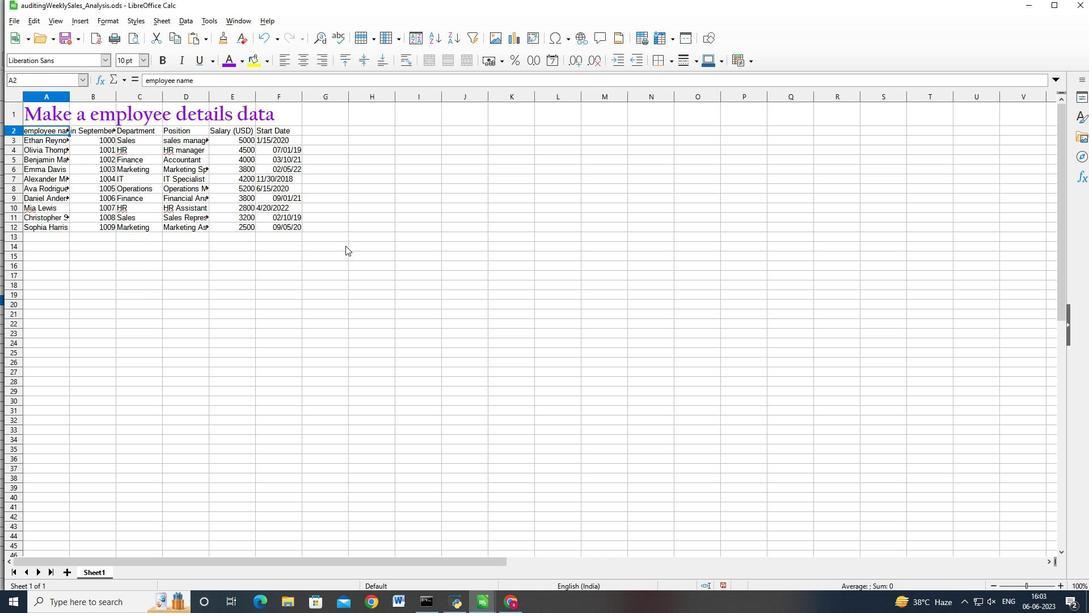 
Action: Key pressed <Key.shift><Key.shift><Key.shift><Key.shift><Key.shift>
Screenshot: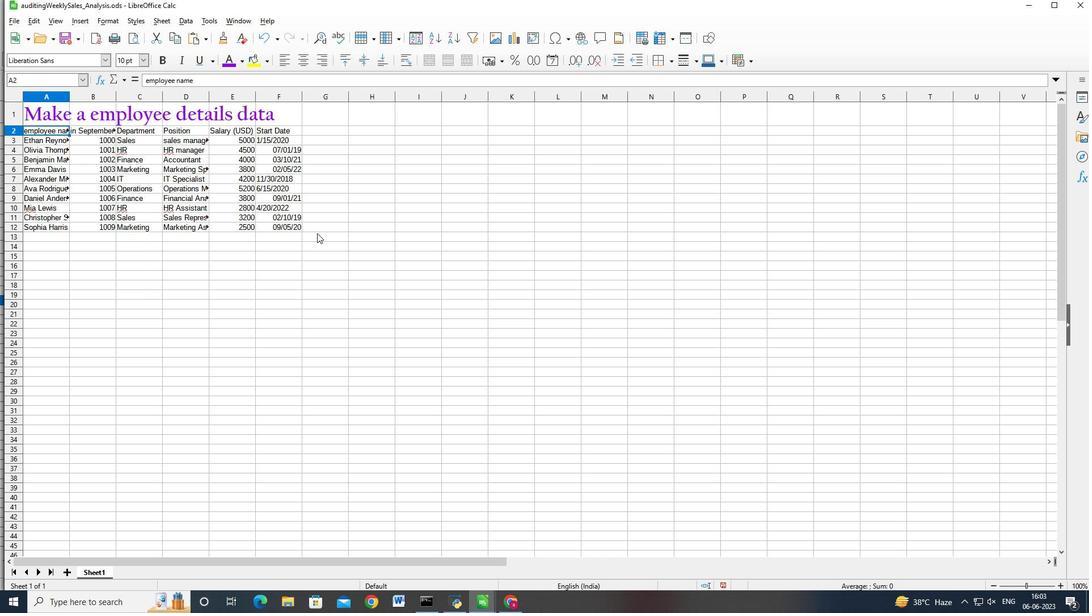 
Action: Mouse moved to (303, 193)
Screenshot: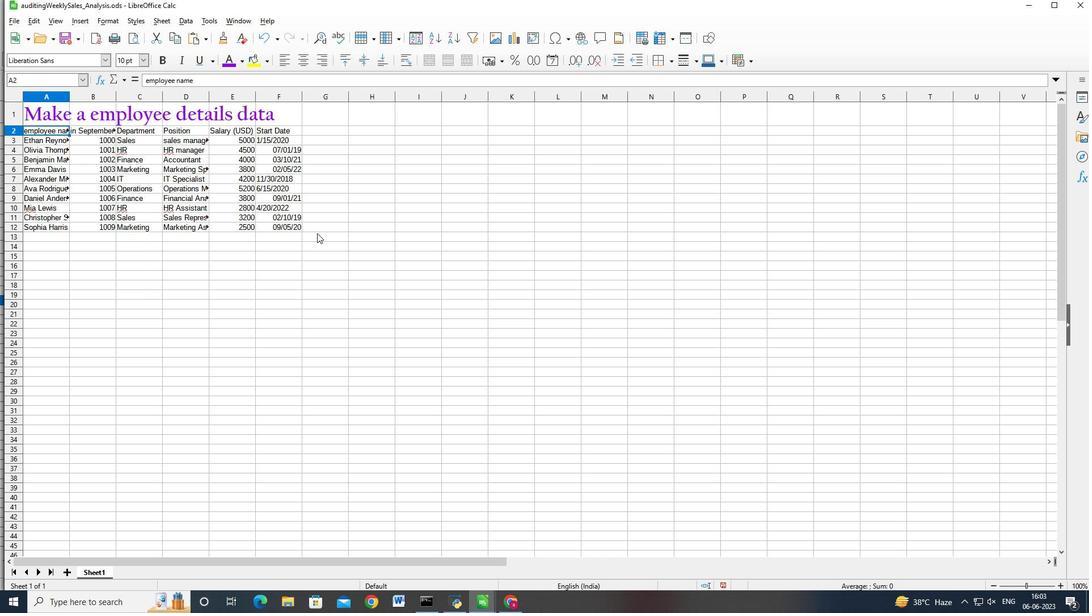 
Action: Key pressed <Key.shift>
Screenshot: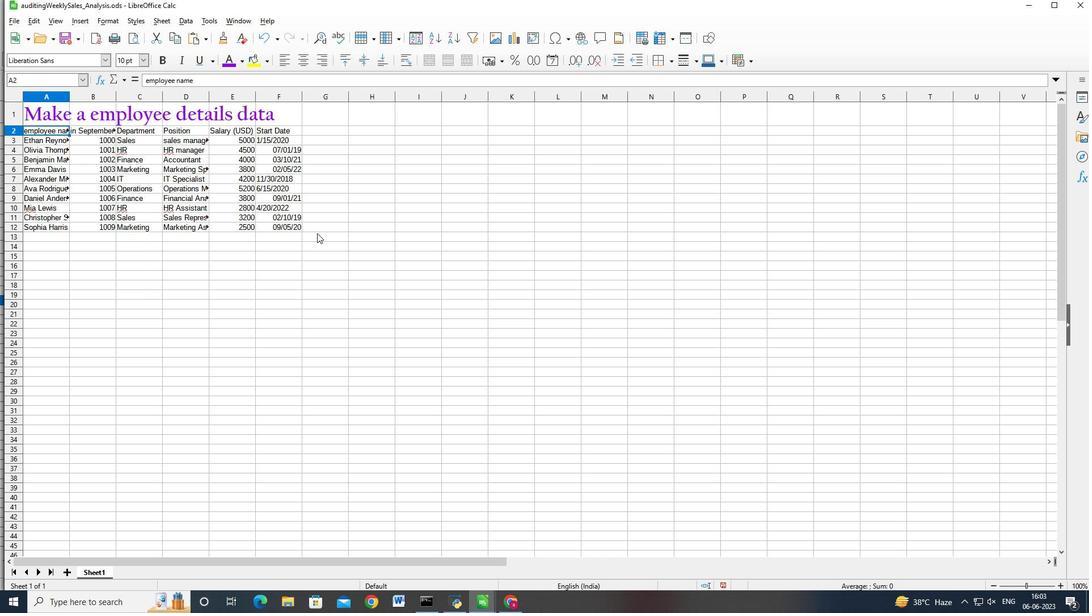 
Action: Mouse moved to (303, 193)
Screenshot: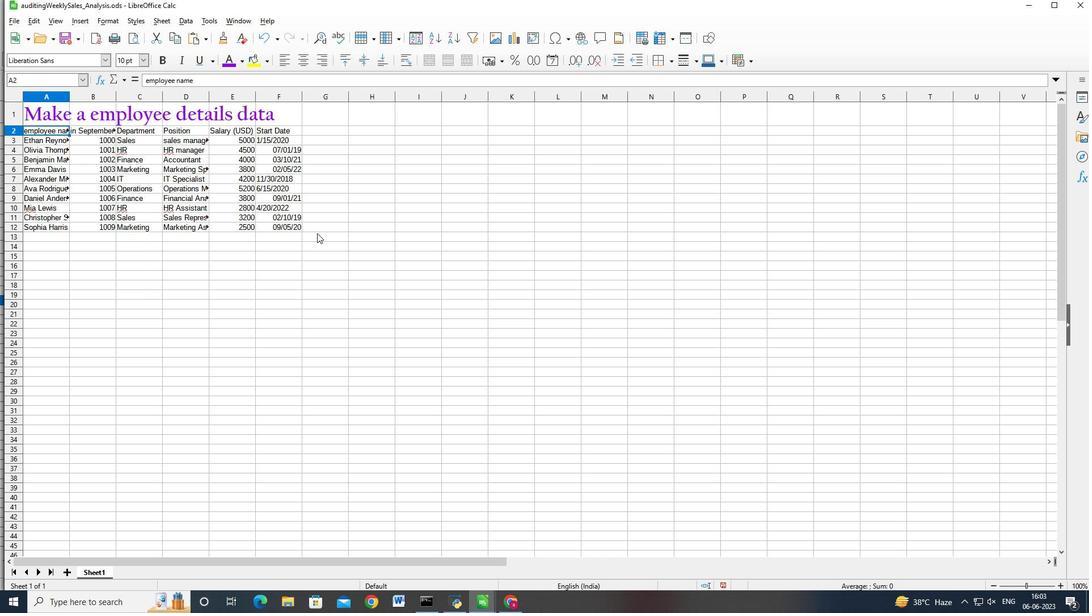 
Action: Key pressed <Key.shift>
Screenshot: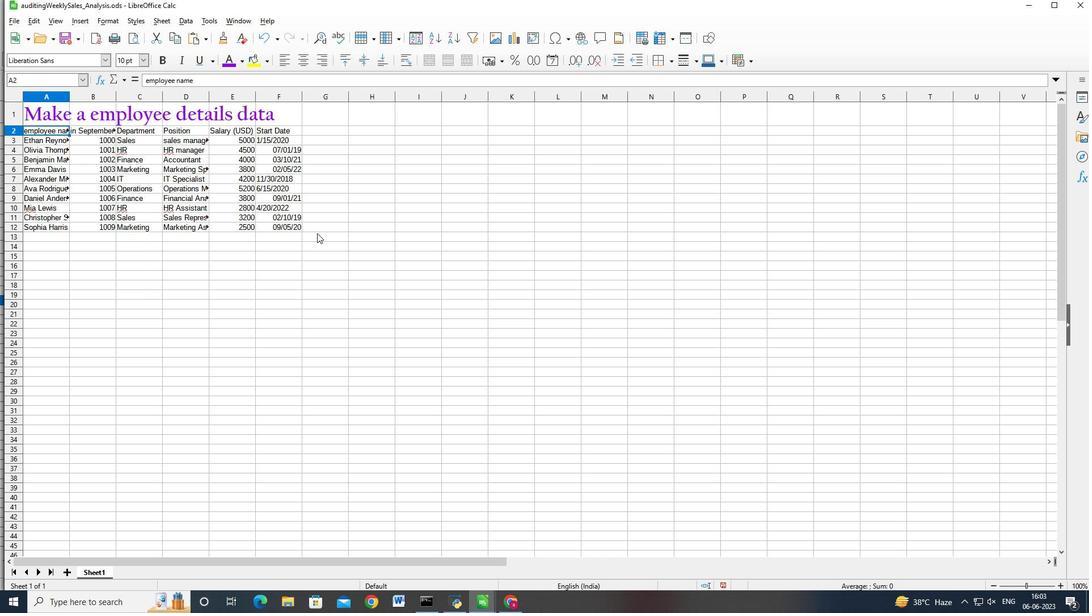 
Action: Mouse moved to (303, 193)
Screenshot: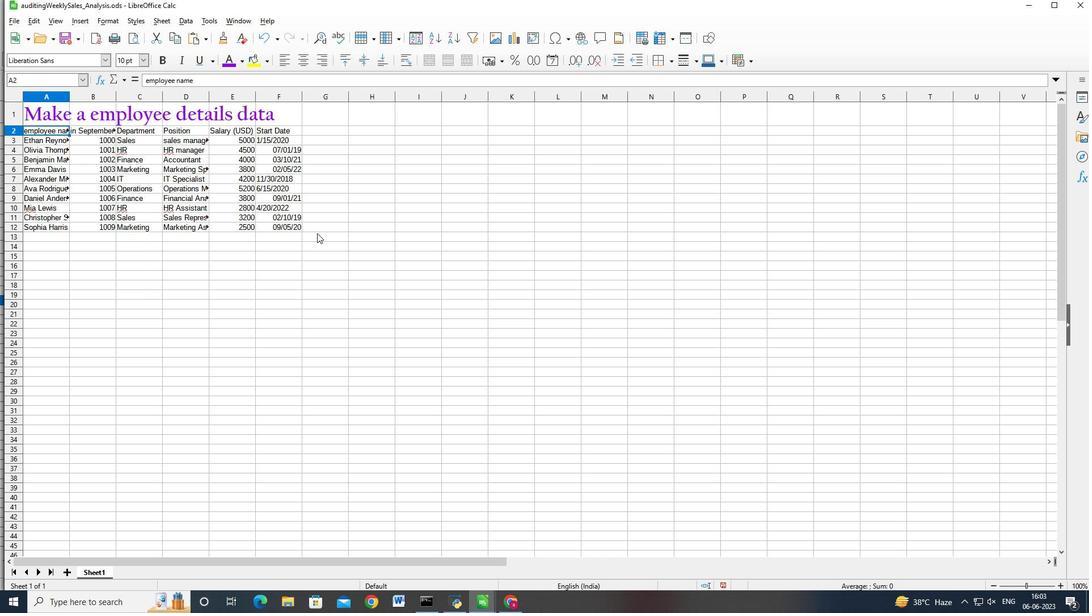 
Action: Key pressed <Key.shift>
Screenshot: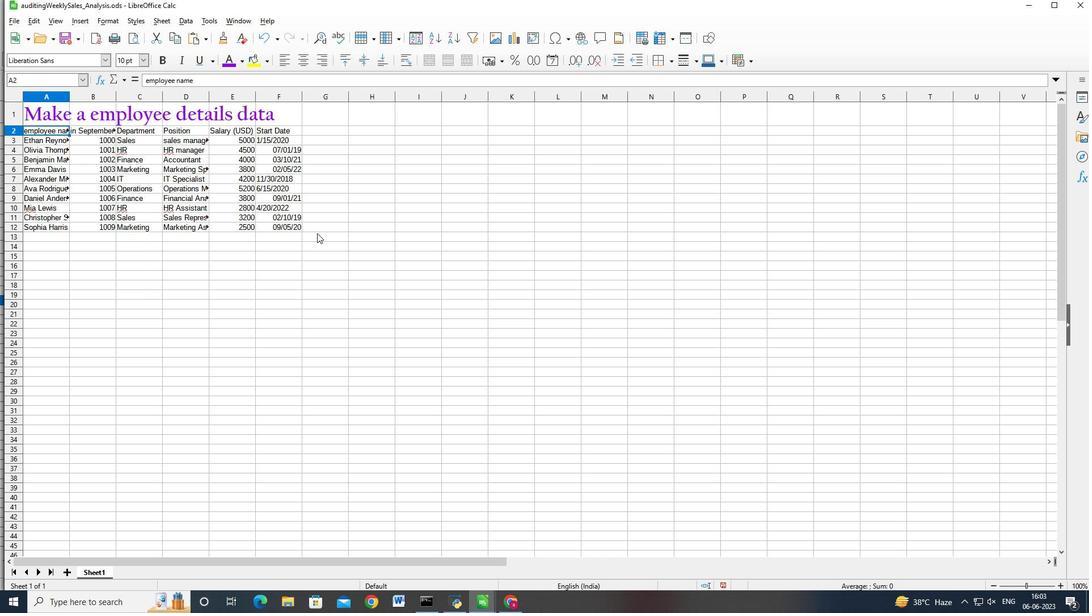 
Action: Mouse moved to (303, 193)
Screenshot: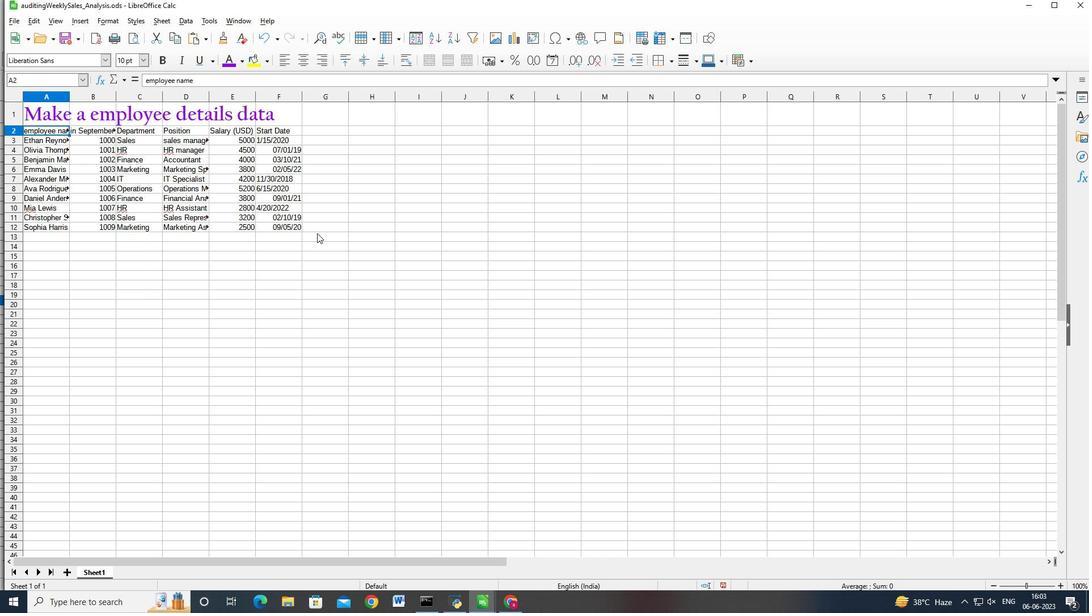 
Action: Key pressed <Key.shift><Key.shift><Key.shift><Key.shift><Key.shift><Key.shift><Key.shift><Key.shift><Key.shift><Key.shift>
Screenshot: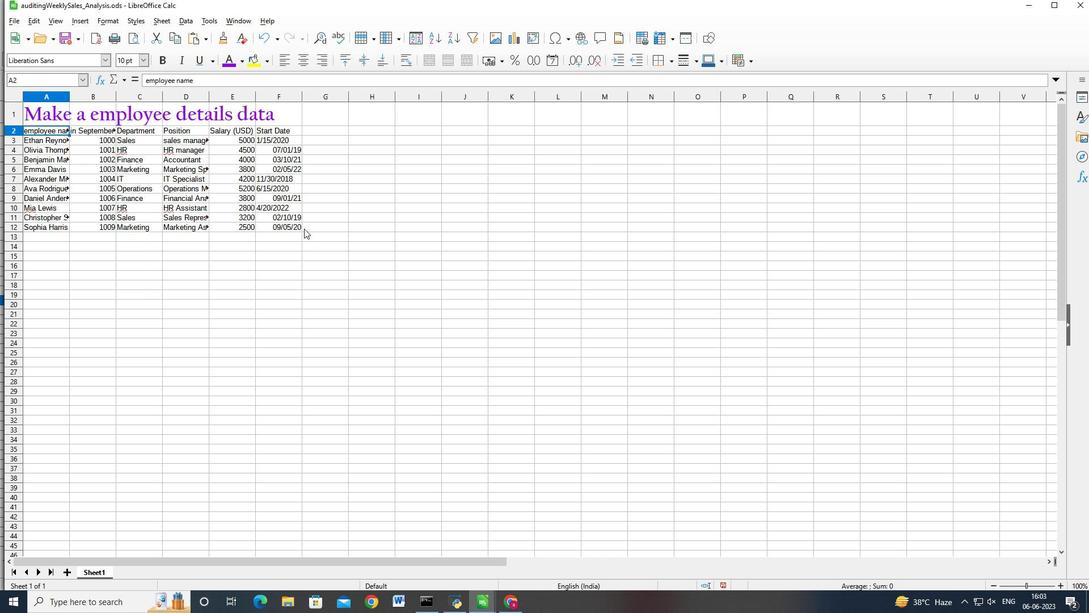 
Action: Mouse moved to (303, 193)
Screenshot: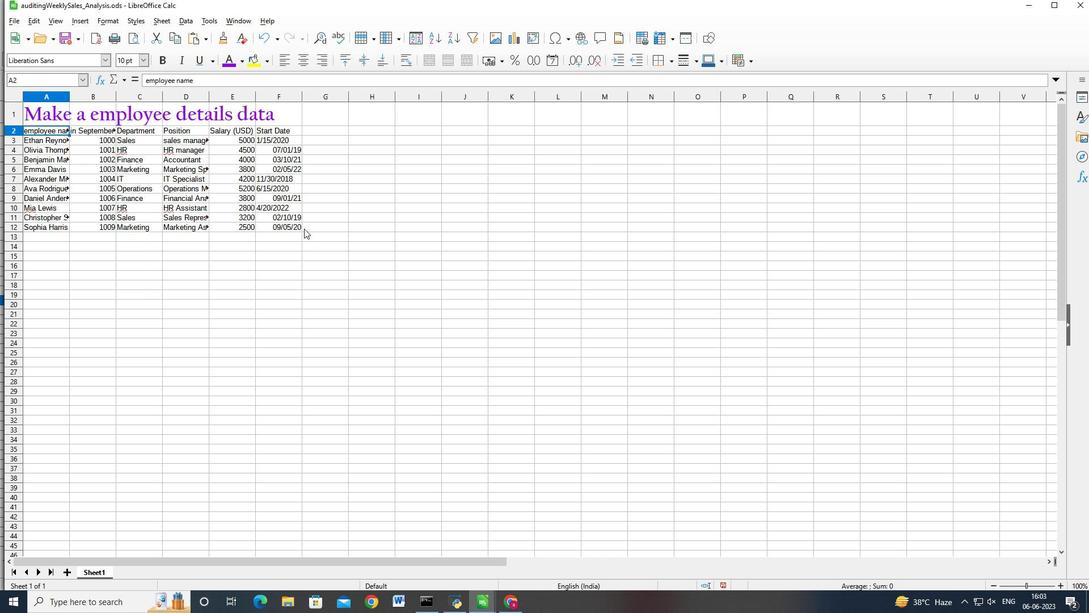 
Action: Key pressed <Key.shift>
Screenshot: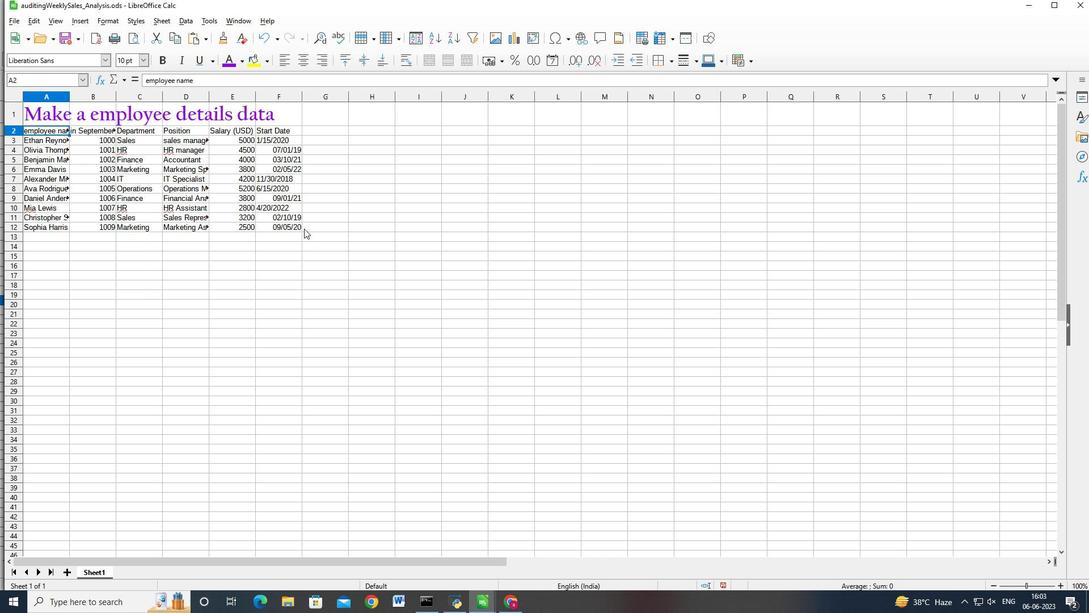 
Action: Mouse moved to (303, 193)
Screenshot: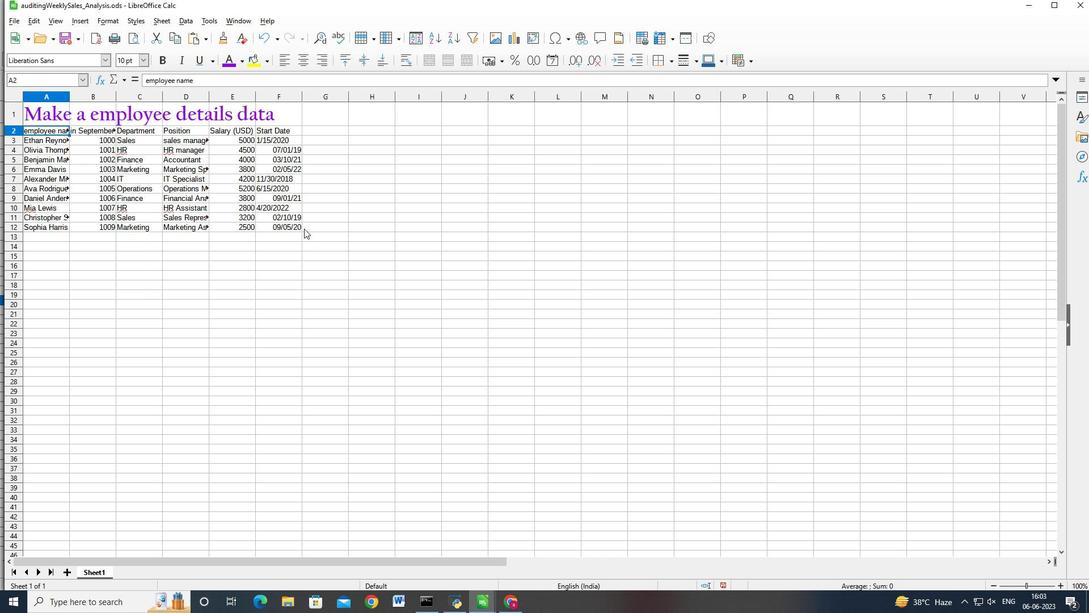 
Action: Key pressed <Key.shift><Key.shift><Key.shift><Key.shift><Key.shift>
Screenshot: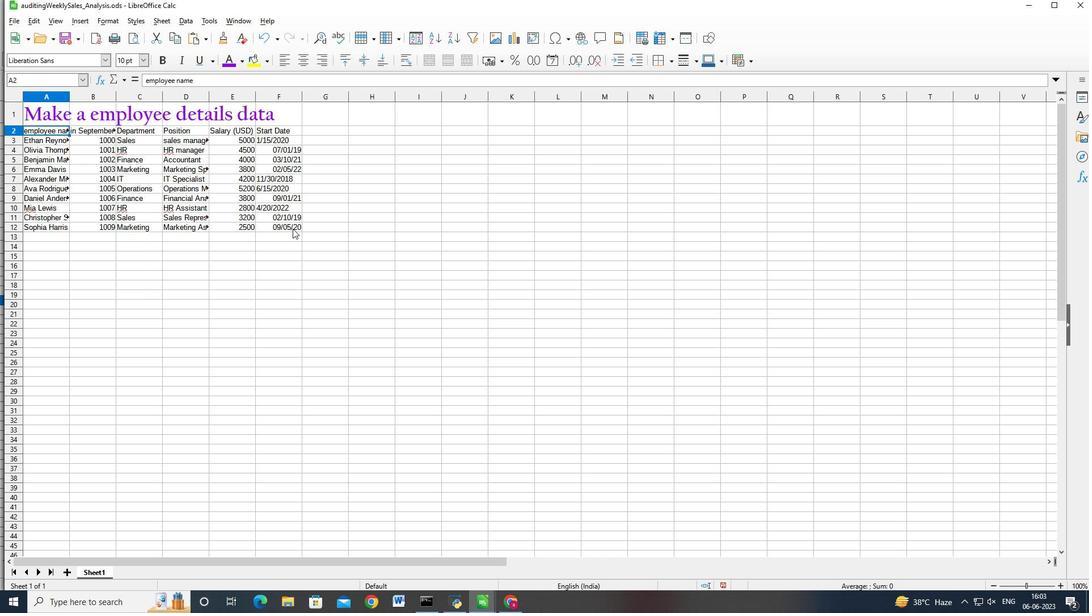
Action: Mouse moved to (303, 193)
Screenshot: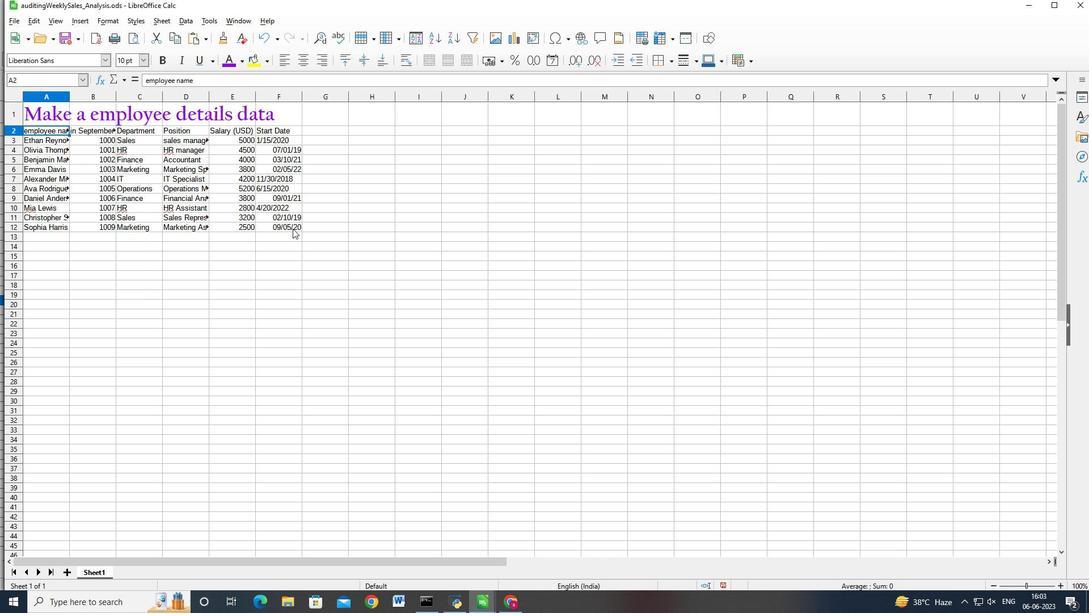 
Action: Mouse pressed left at (303, 193)
Screenshot: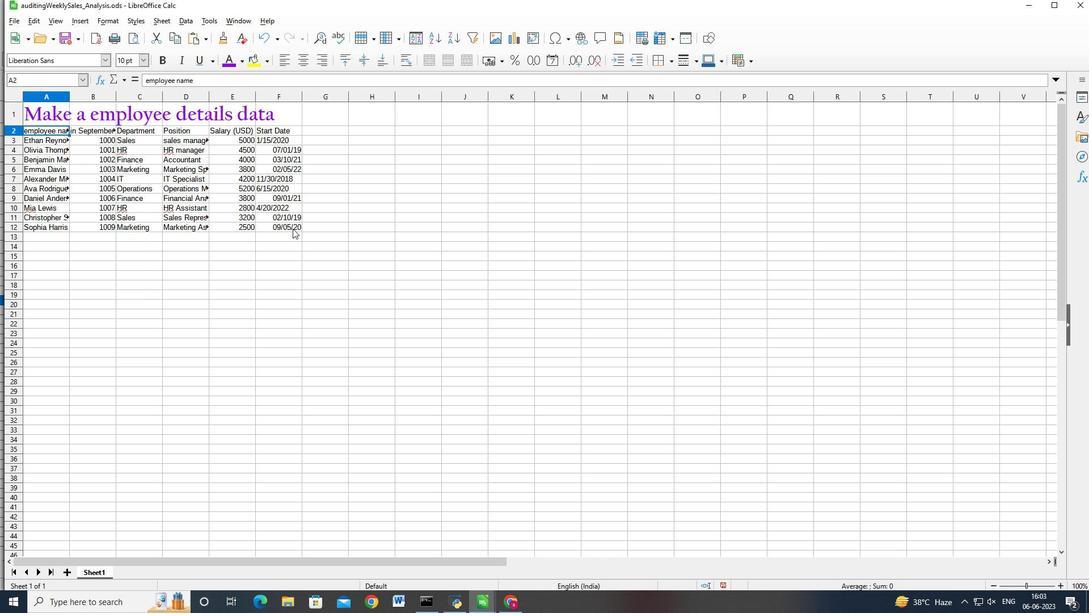 
Action: Key pressed <Key.shift><Key.shift><Key.shift><Key.shift><Key.shift><Key.shift><Key.shift><Key.shift><Key.shift><Key.shift><Key.shift><Key.shift><Key.shift><Key.shift><Key.shift><Key.shift><Key.shift><Key.shift>
Screenshot: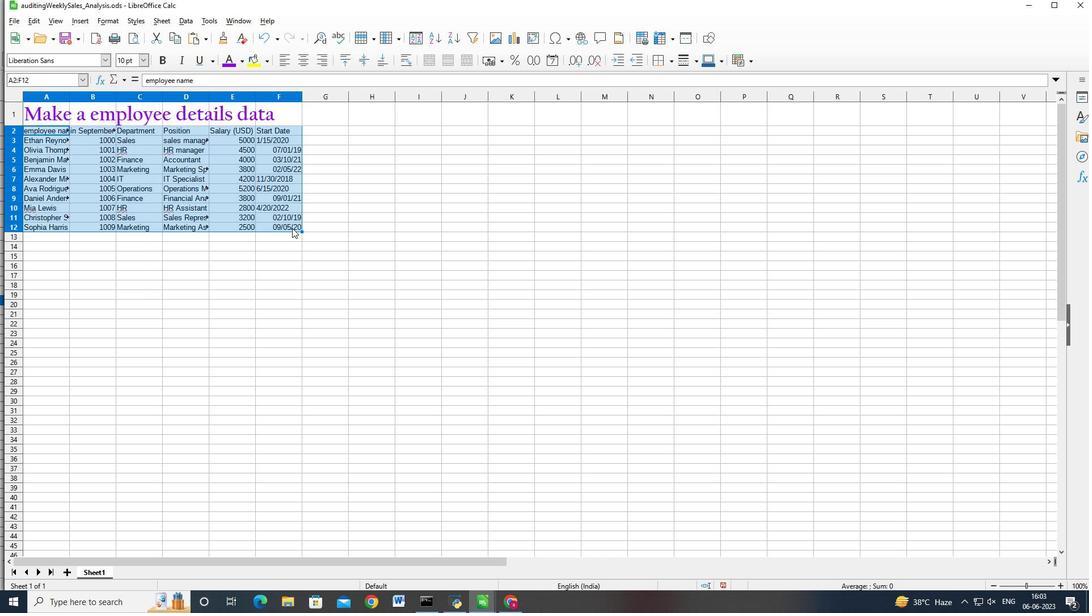 
Action: Mouse moved to (303, 193)
Screenshot: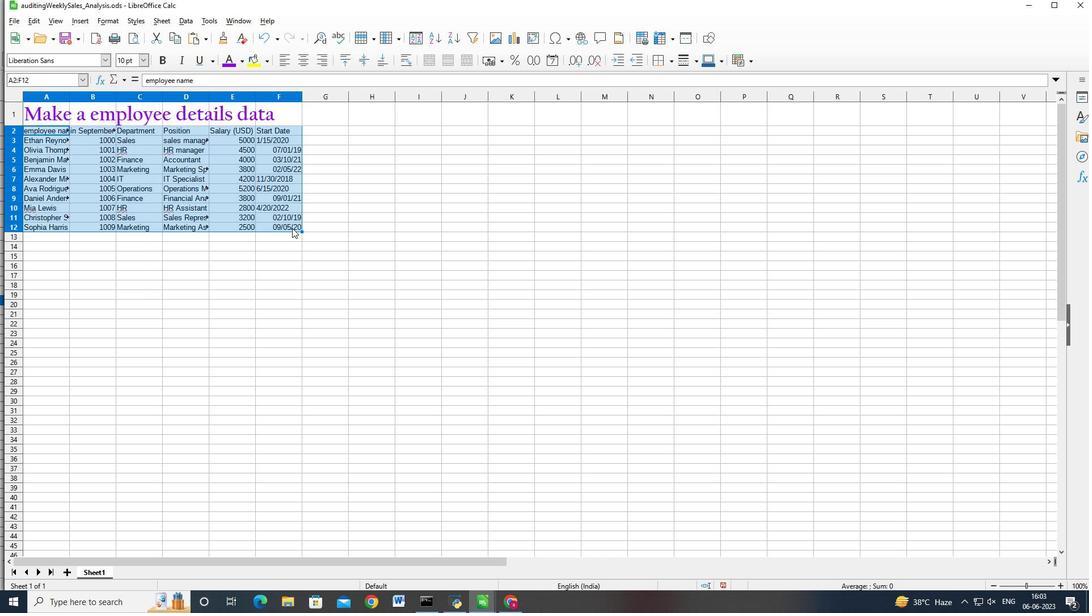 
Action: Key pressed <Key.shift>
Screenshot: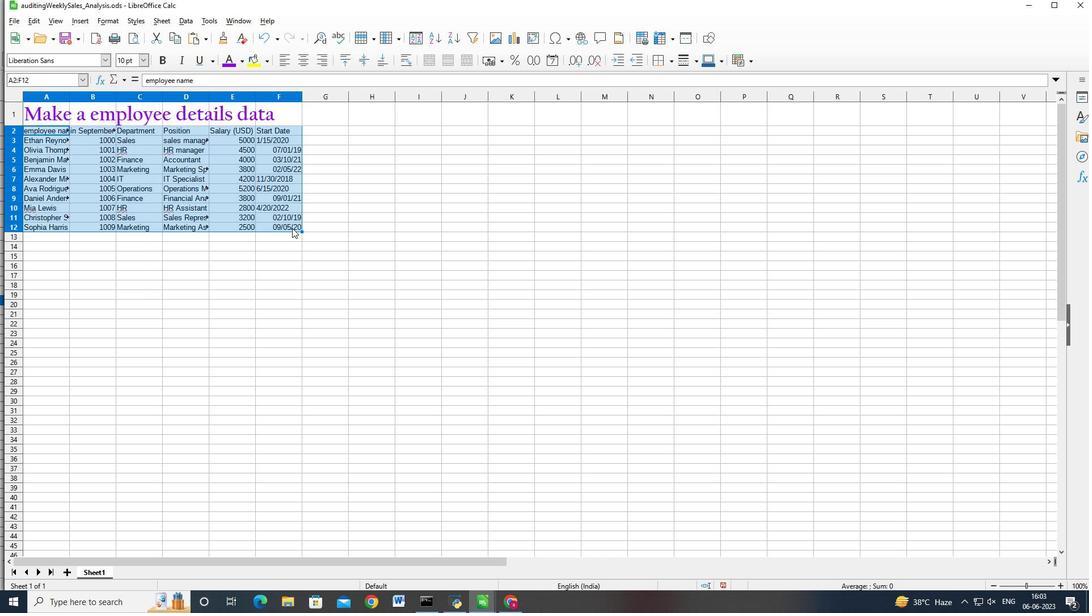 
Action: Mouse moved to (303, 193)
Screenshot: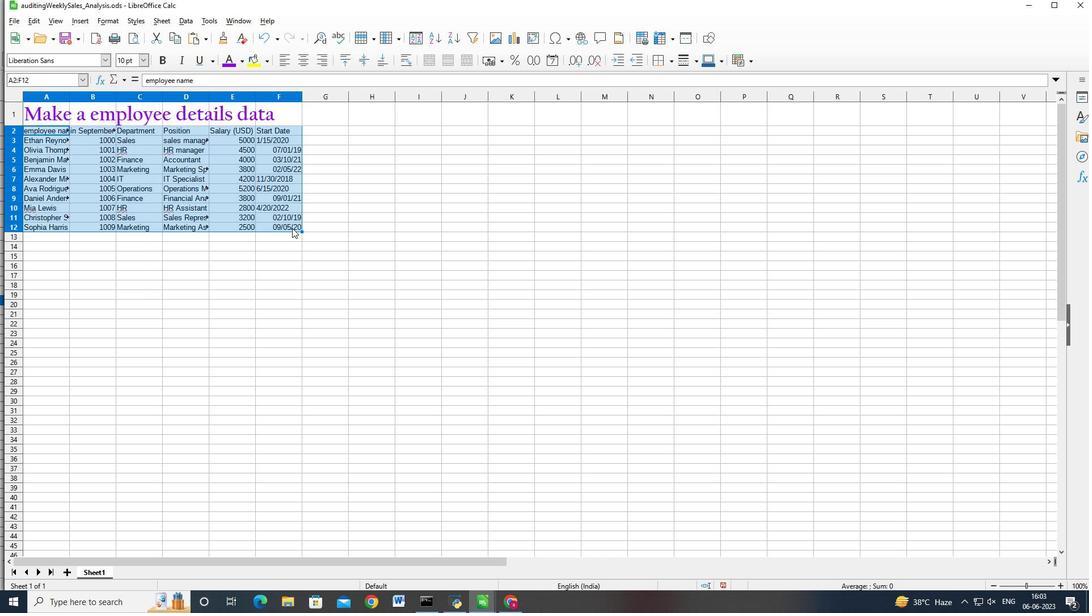 
Action: Key pressed <Key.shift>
Screenshot: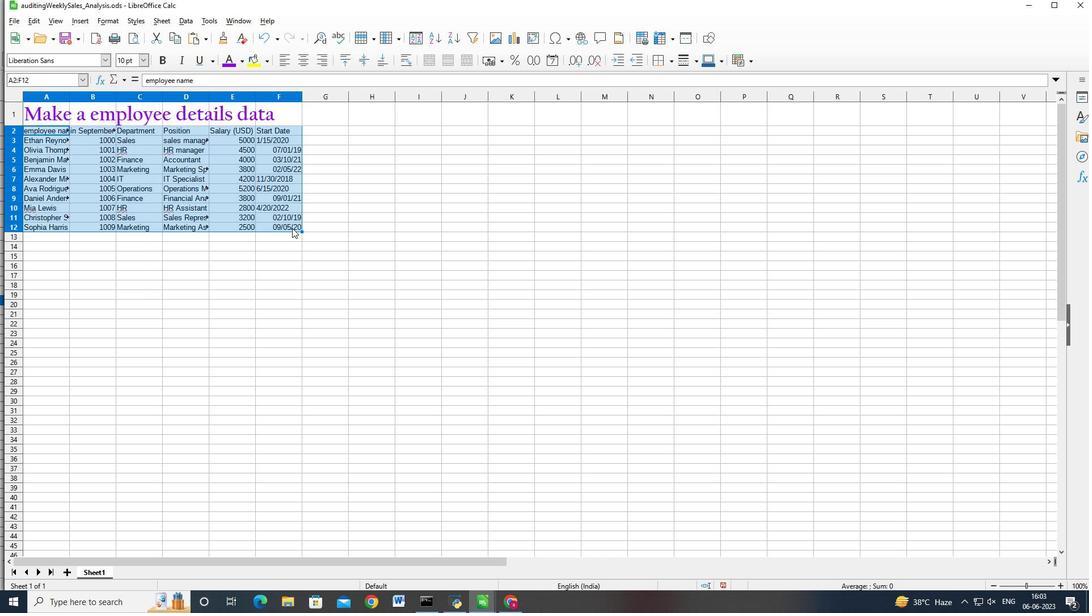 
Action: Mouse moved to (303, 193)
Screenshot: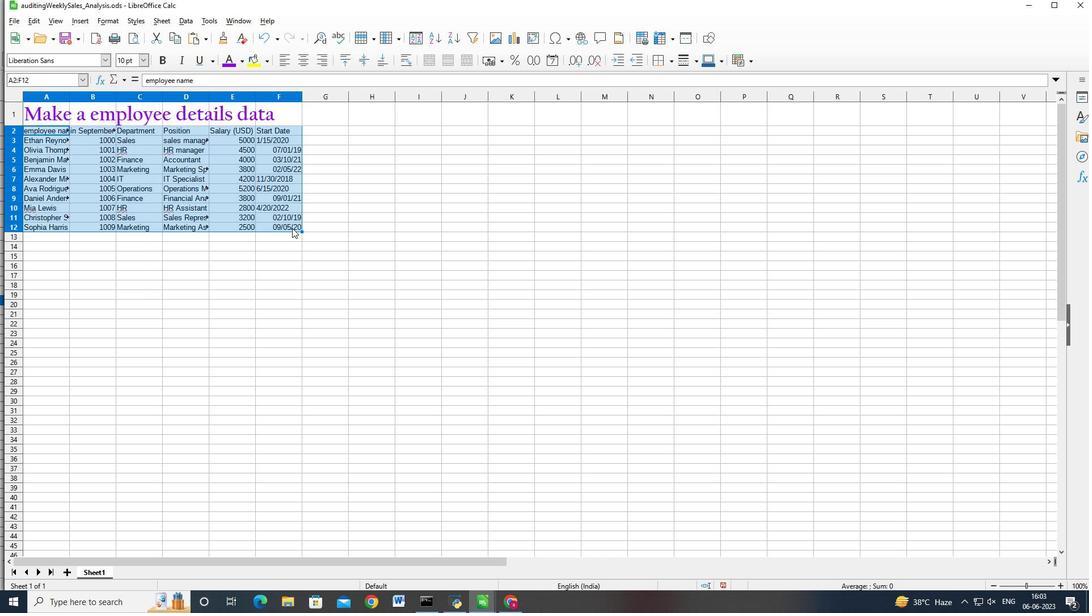 
Action: Key pressed <Key.shift>
Screenshot: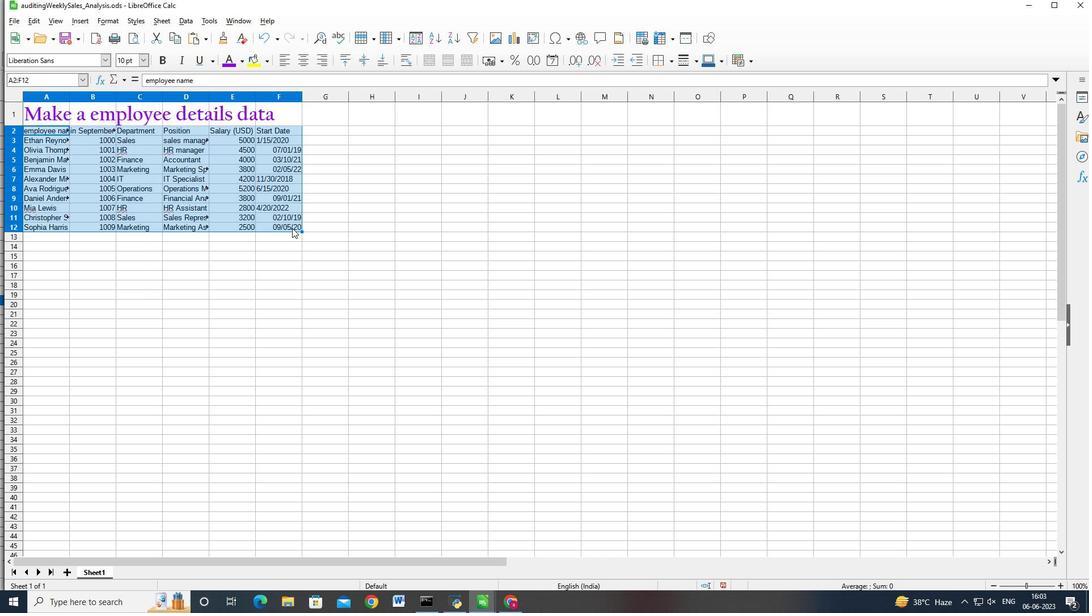 
Action: Mouse moved to (303, 193)
Screenshot: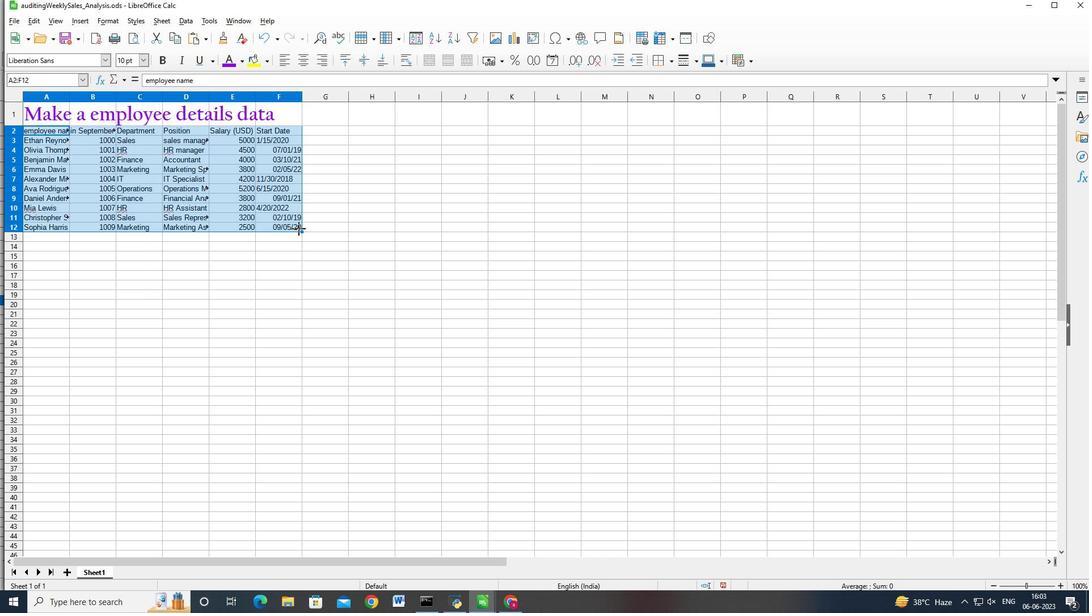 
Action: Key pressed <Key.shift><Key.shift>
Screenshot: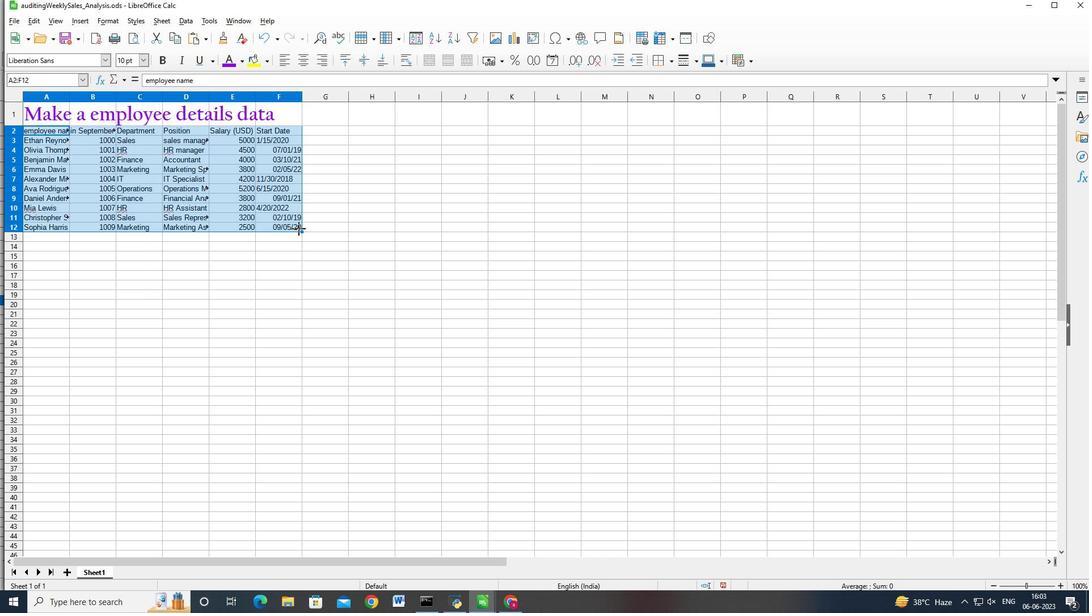 
Action: Mouse moved to (303, 193)
Screenshot: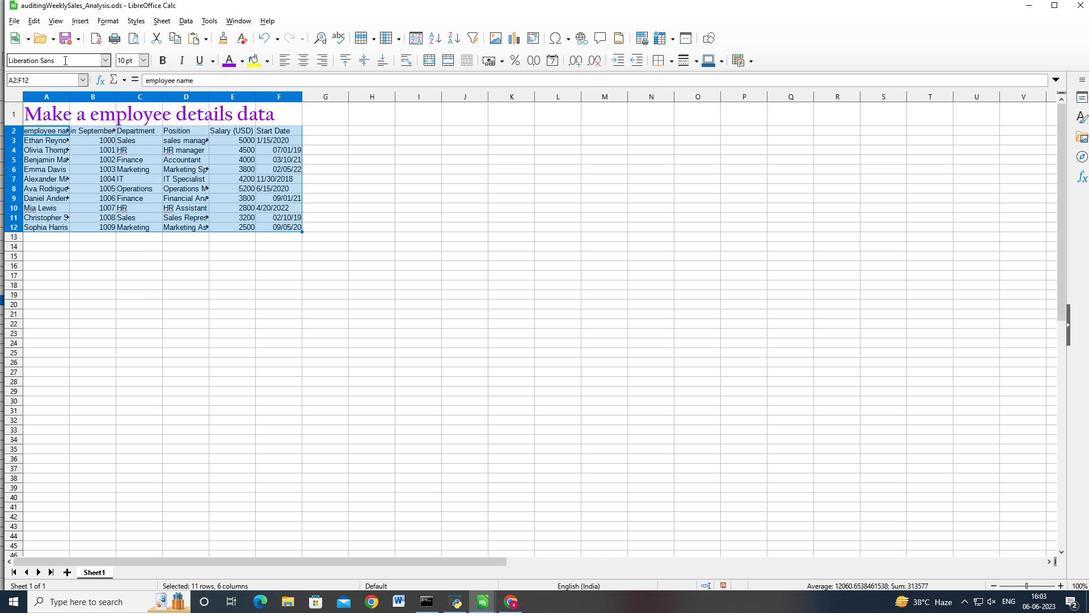 
Action: Mouse pressed left at (303, 193)
Screenshot: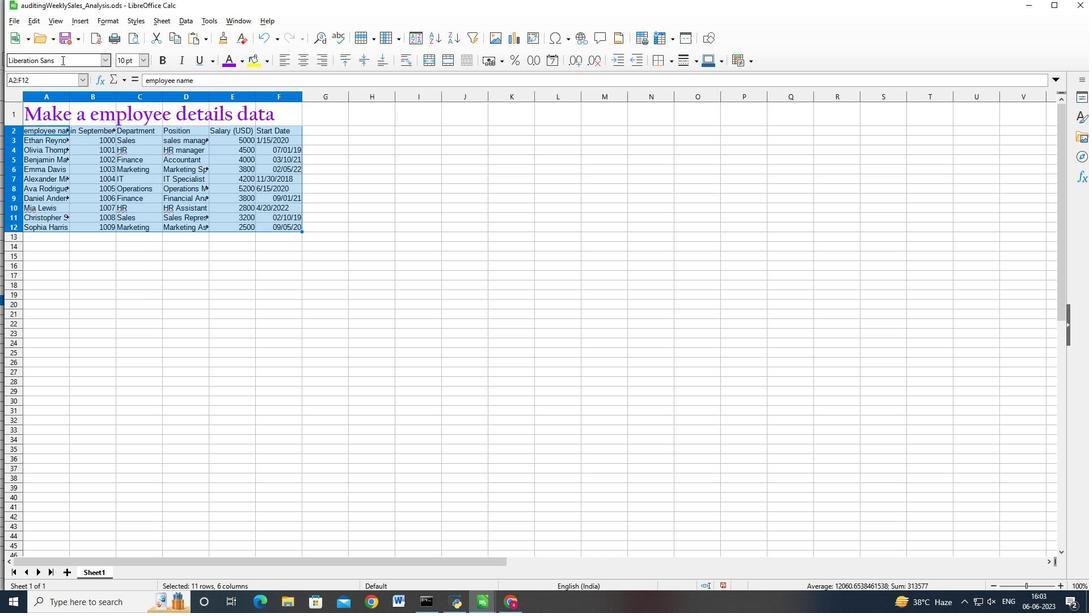 
Action: Key pressed <Key.backspace><Key.backspace><Key.backspace><Key.backspace><Key.backspace><Key.backspace><Key.backspace><Key.backspace><Key.backspace><Key.backspace><Key.backspace><Key.backspace><Key.backspace><Key.backspace><Key.backspace><Key.backspace><Key.backspace><Key.backspace><Key.backspace><Key.shift_r>CARLITO<Key.enter>
Screenshot: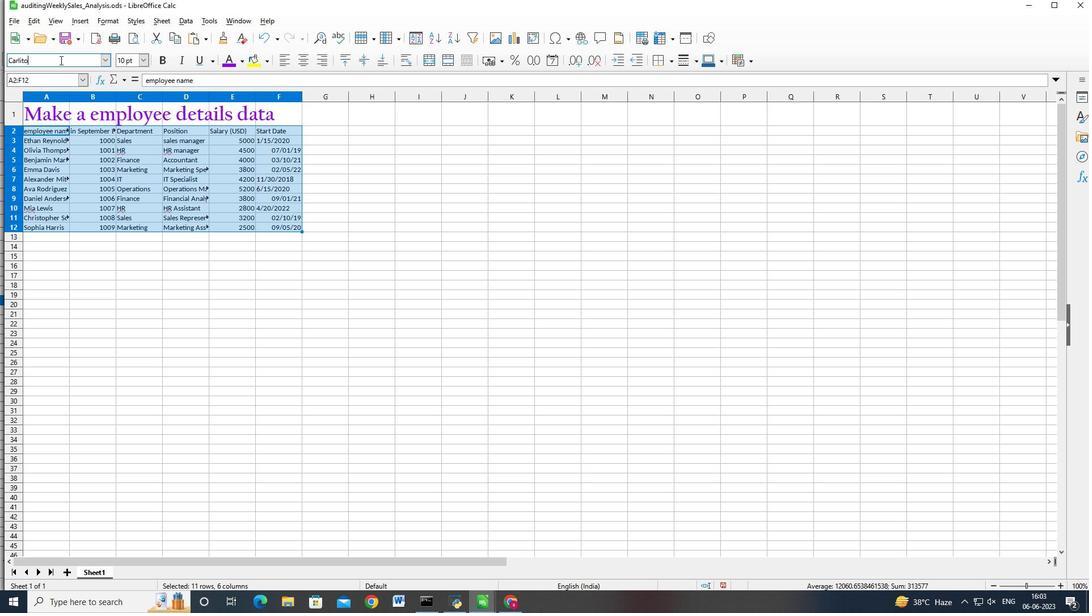 
Action: Mouse moved to (303, 193)
Screenshot: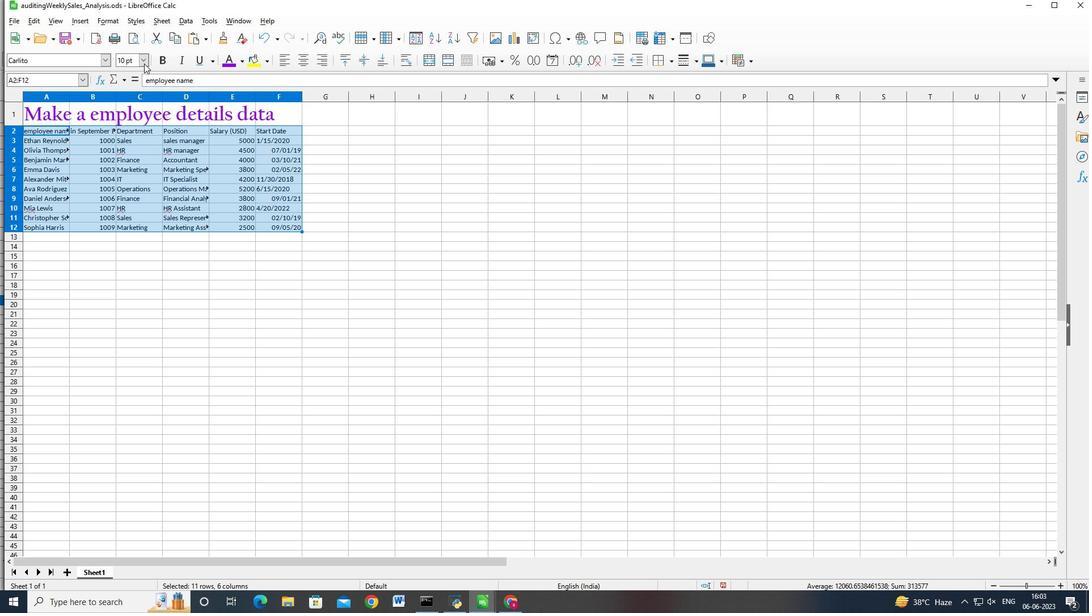 
Action: Mouse pressed left at (303, 193)
Screenshot: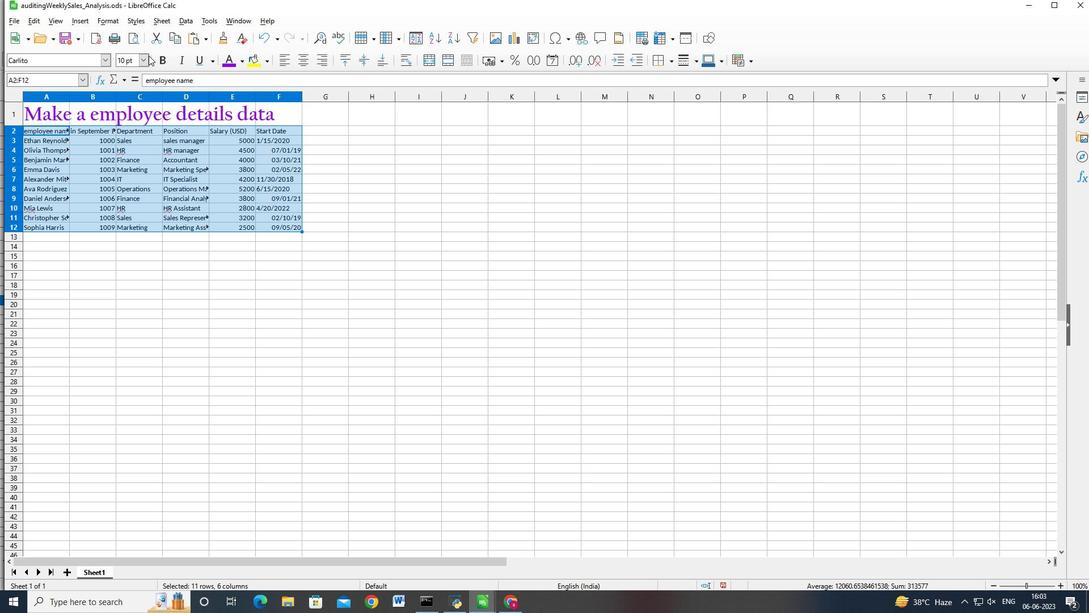 
Action: Mouse moved to (303, 193)
Screenshot: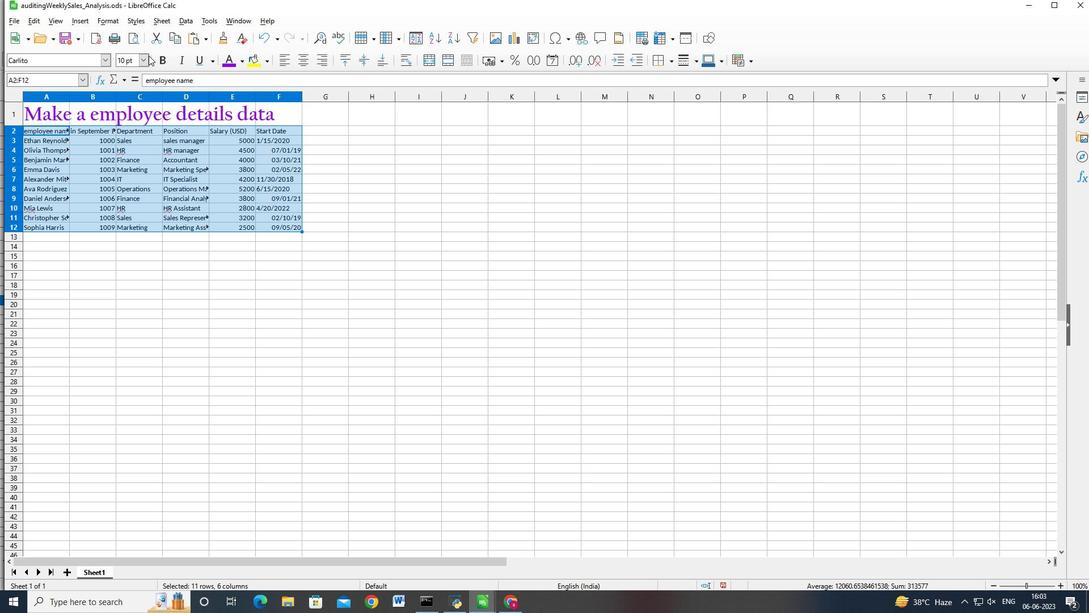 
Action: Mouse pressed left at (303, 193)
Screenshot: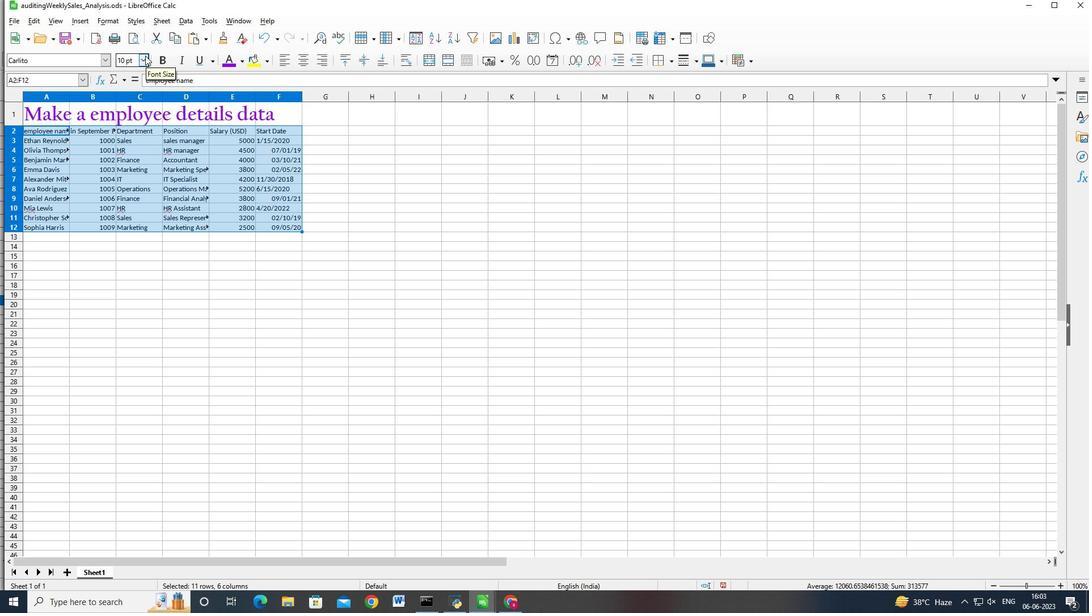 
Action: Mouse moved to (303, 193)
Screenshot: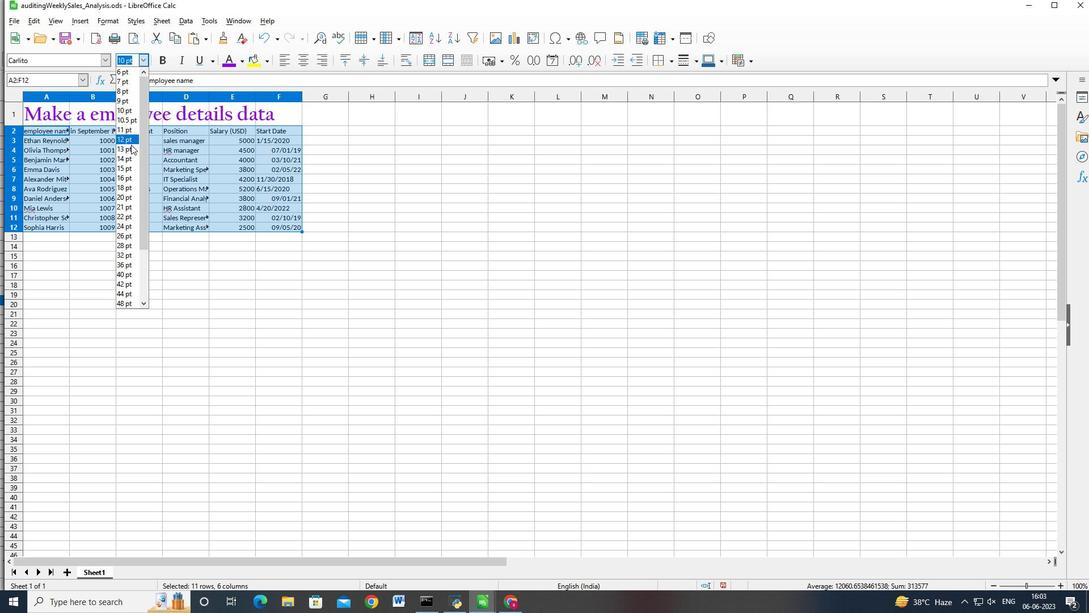 
Action: Mouse pressed left at (303, 193)
Screenshot: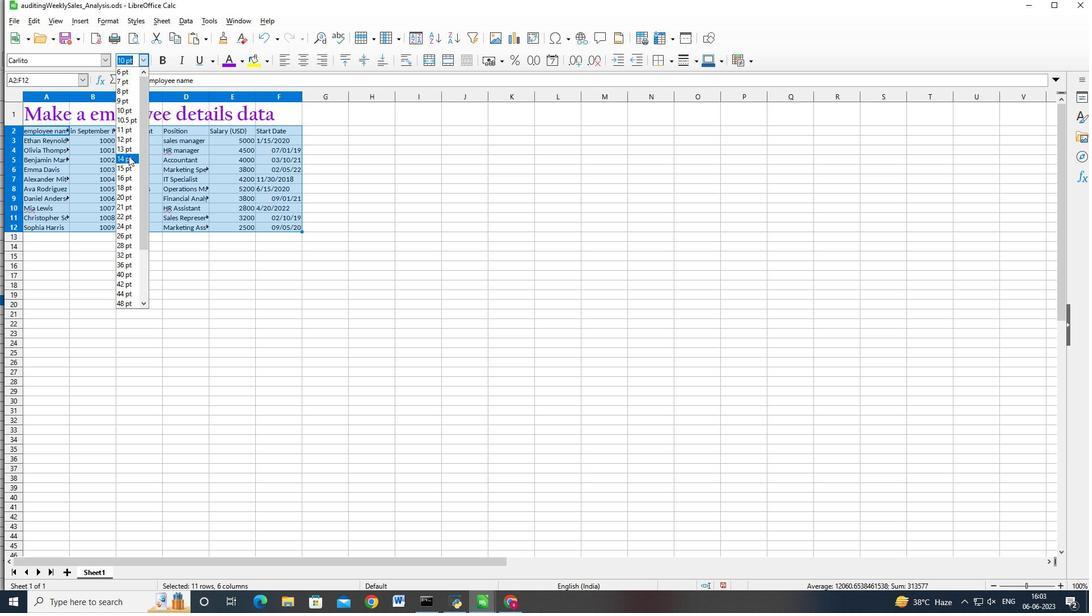
Action: Mouse moved to (303, 193)
Screenshot: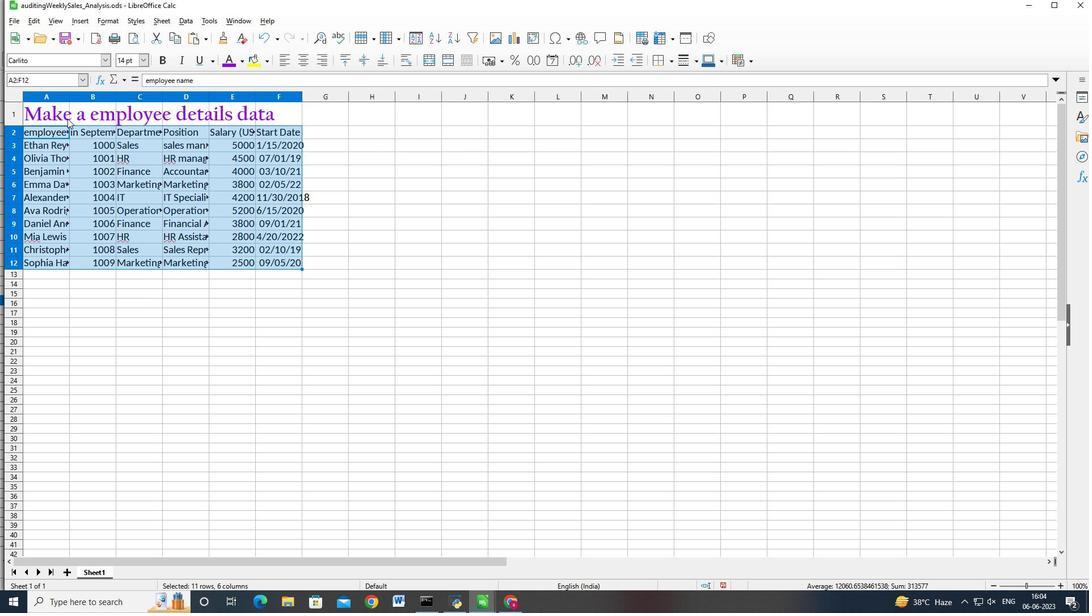 
Action: Mouse pressed left at (303, 193)
Screenshot: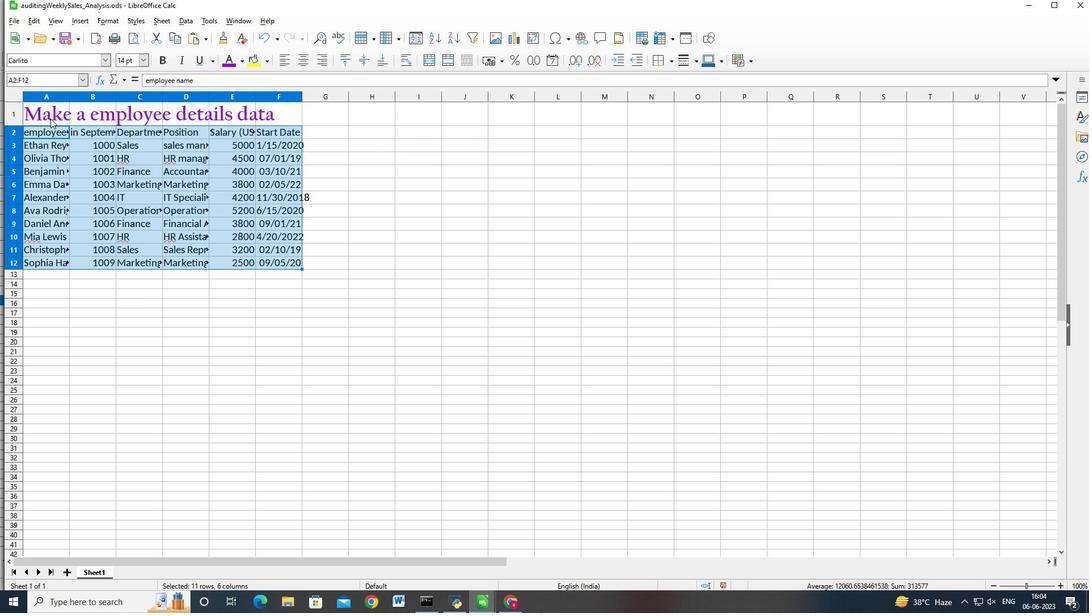 
Action: Mouse moved to (303, 193)
Screenshot: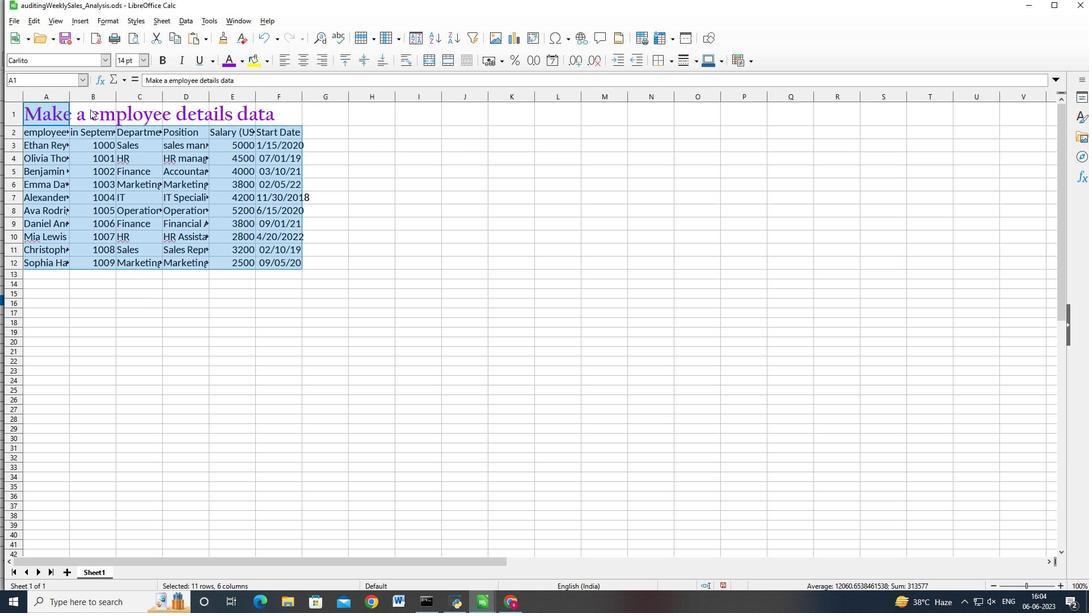 
Action: Mouse pressed left at (303, 193)
Screenshot: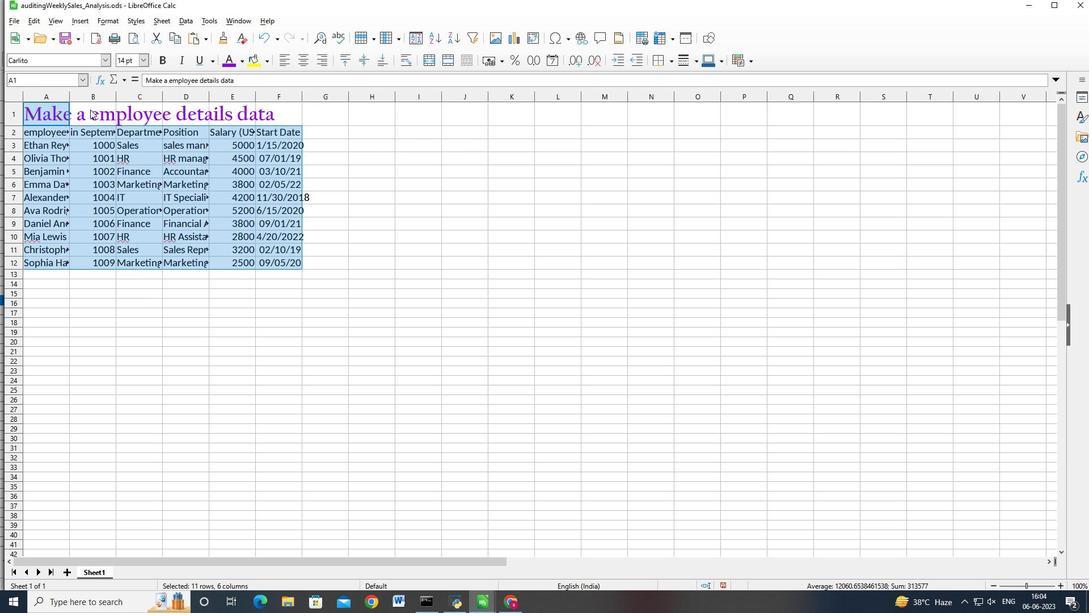 
Action: Mouse moved to (303, 193)
Screenshot: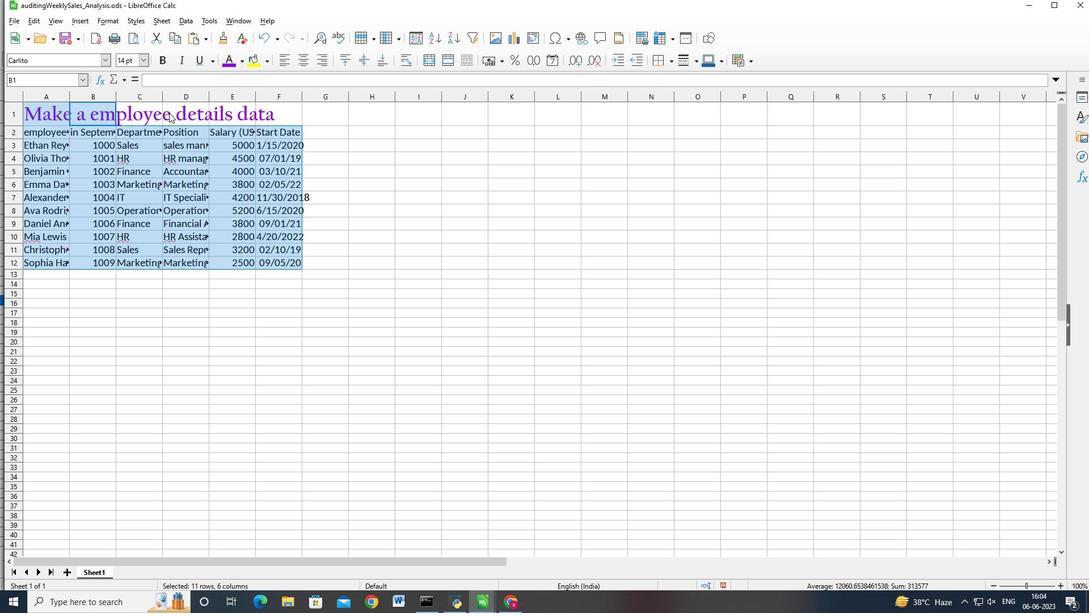 
Action: Mouse pressed left at (303, 193)
Screenshot: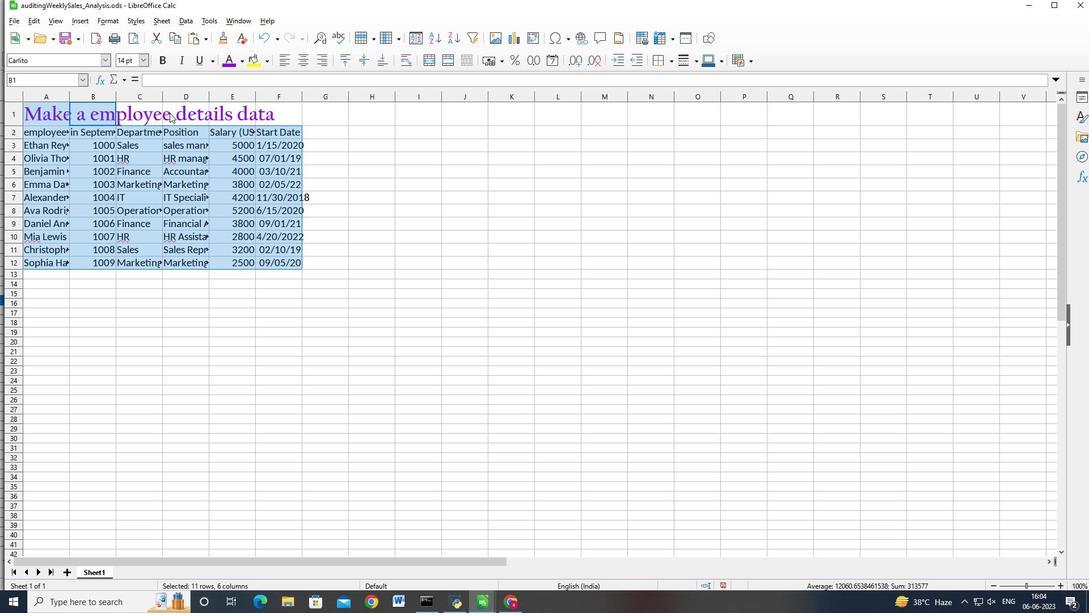 
Action: Mouse moved to (303, 193)
Screenshot: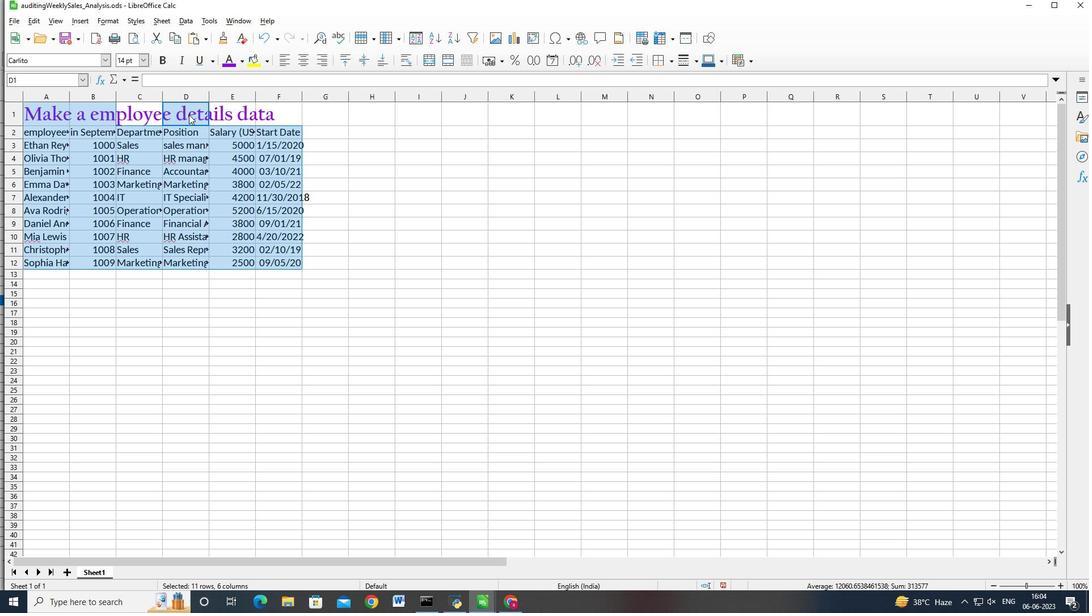
Action: Mouse pressed left at (303, 193)
Screenshot: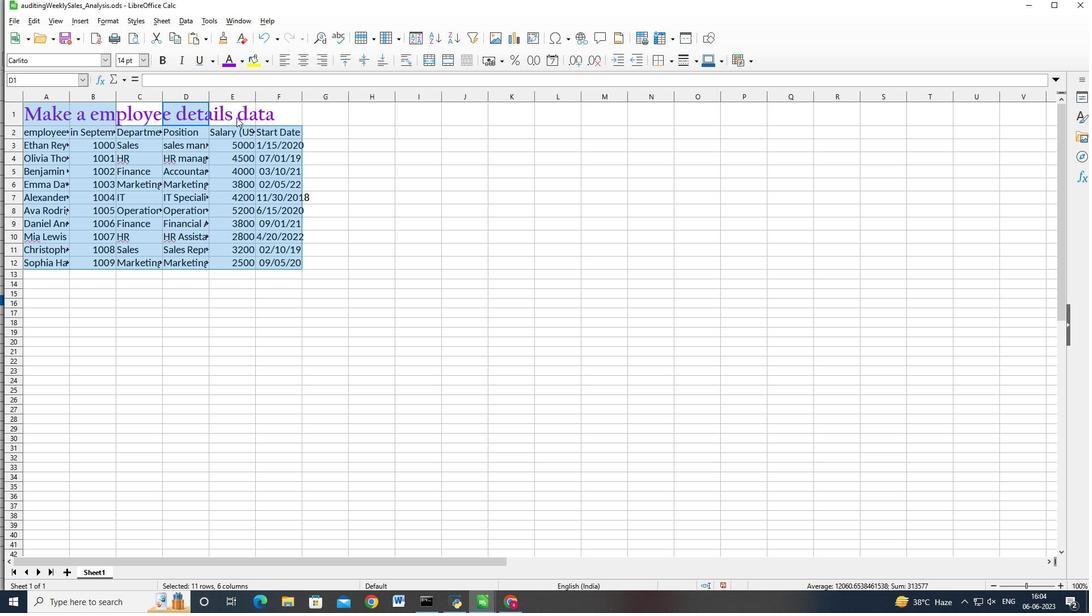 
Action: Mouse moved to (303, 193)
Screenshot: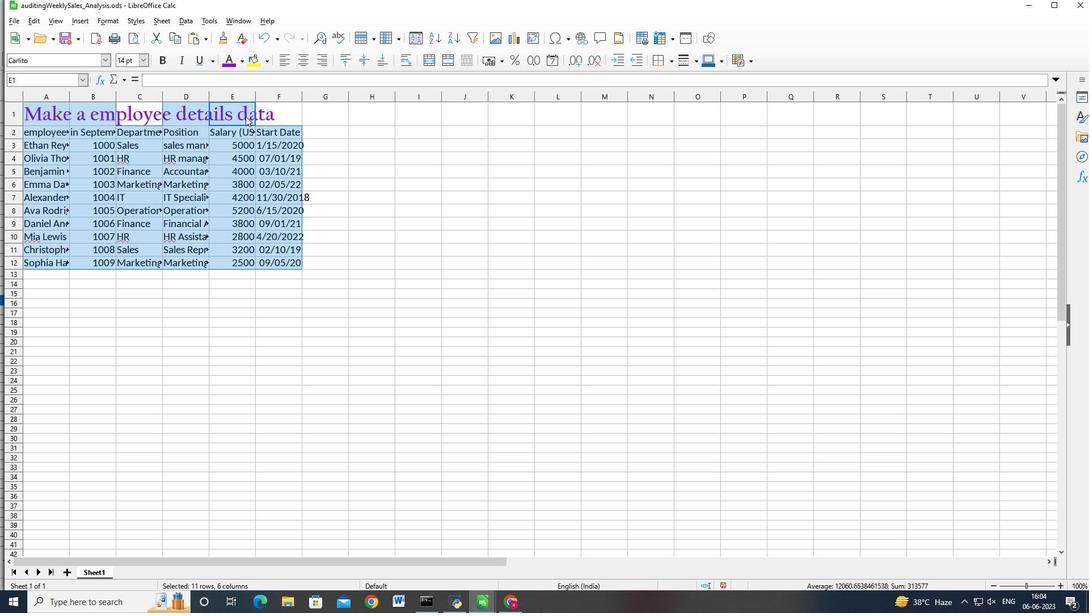 
Action: Mouse pressed left at (303, 193)
Screenshot: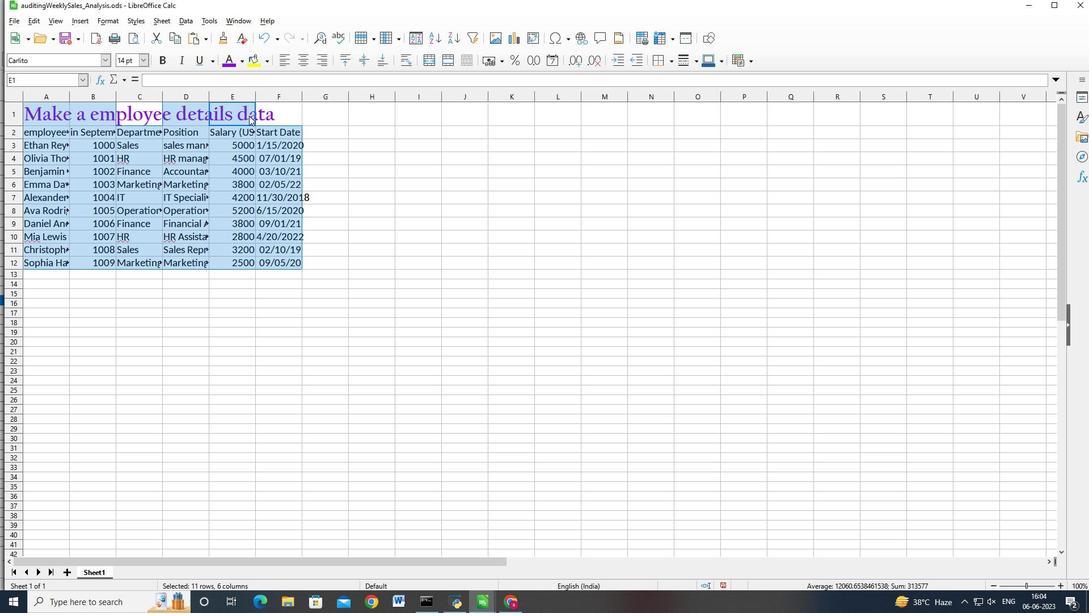 
Action: Mouse moved to (303, 193)
Screenshot: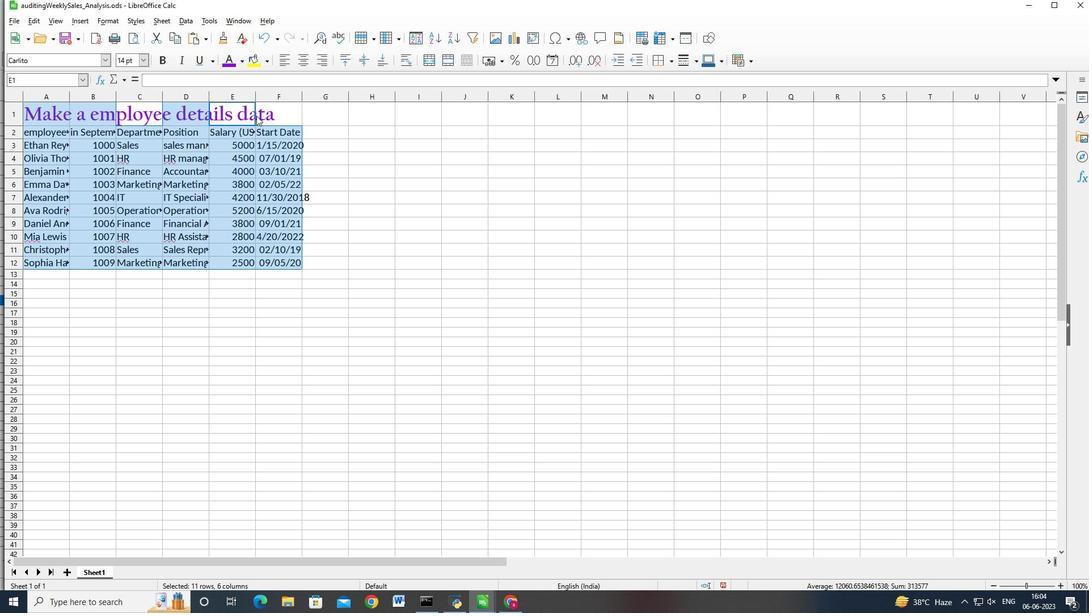 
Action: Mouse pressed left at (303, 193)
Screenshot: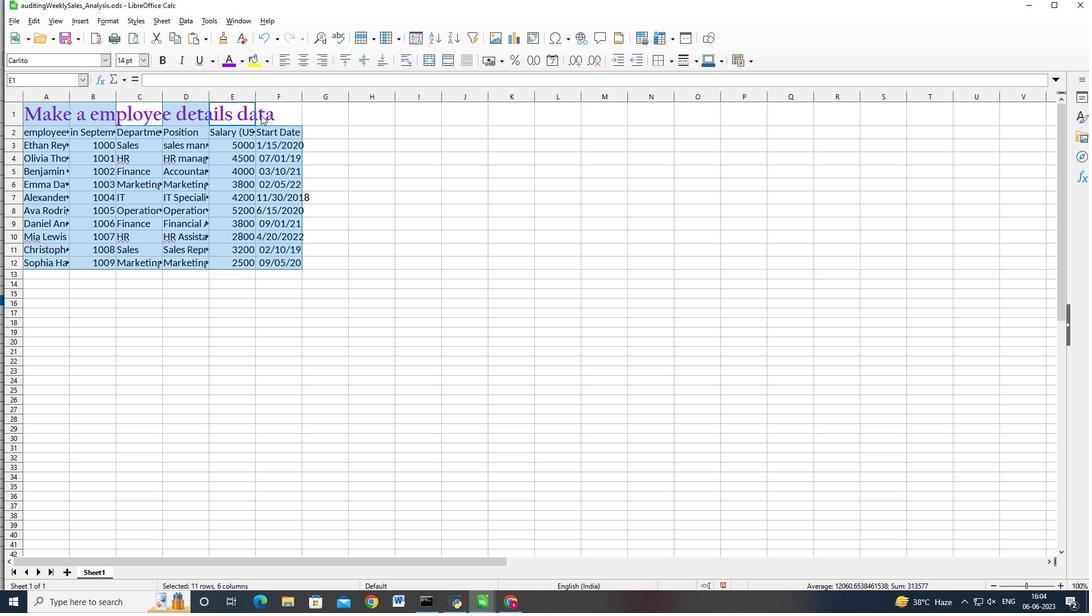 
Action: Mouse moved to (303, 193)
Screenshot: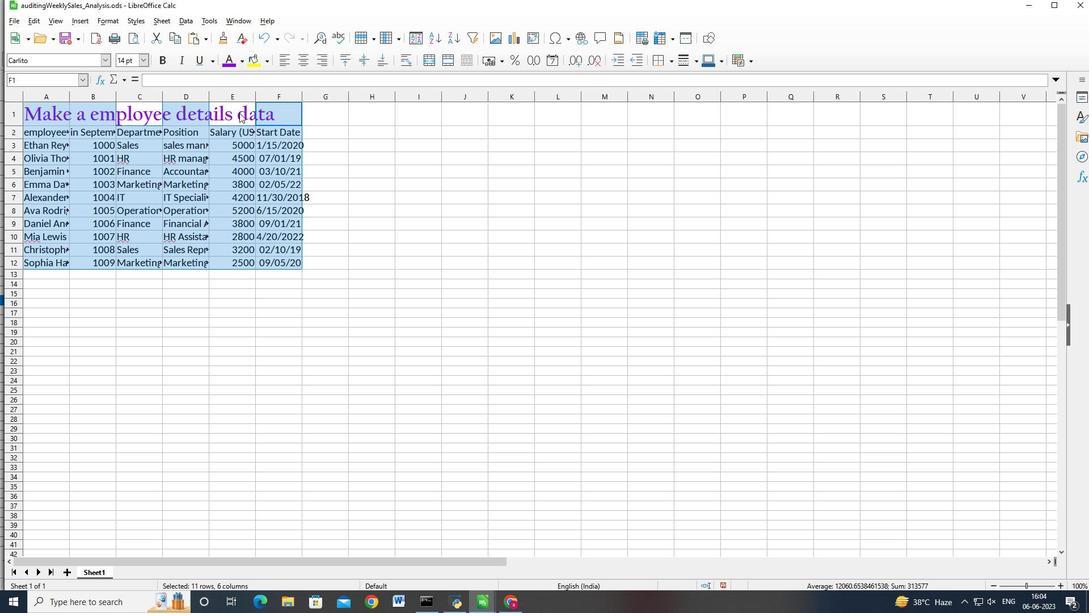 
Action: Mouse pressed left at (303, 193)
Screenshot: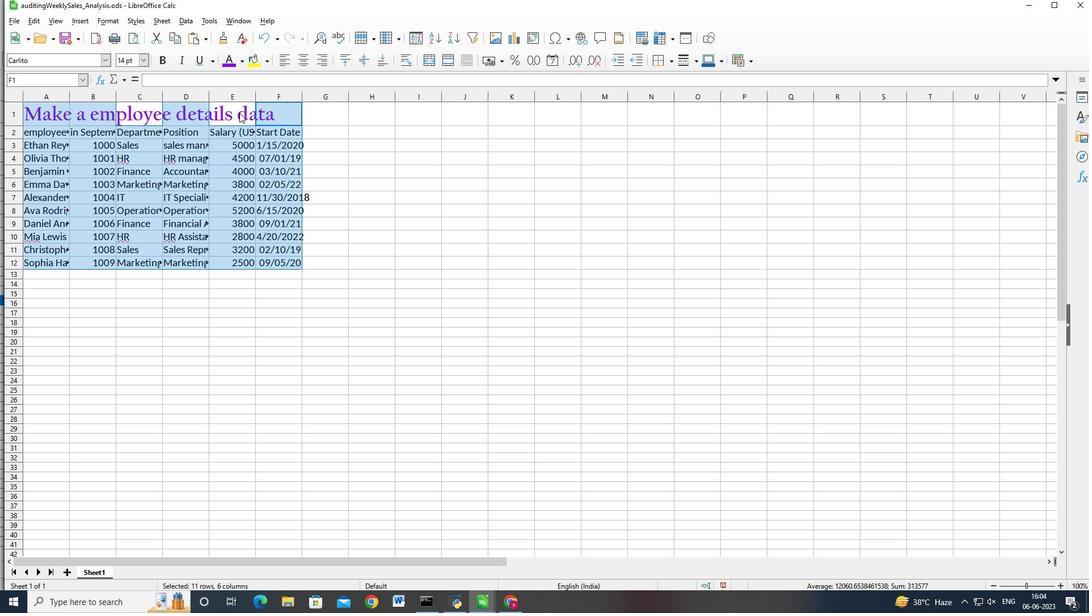 
Action: Mouse moved to (303, 193)
Screenshot: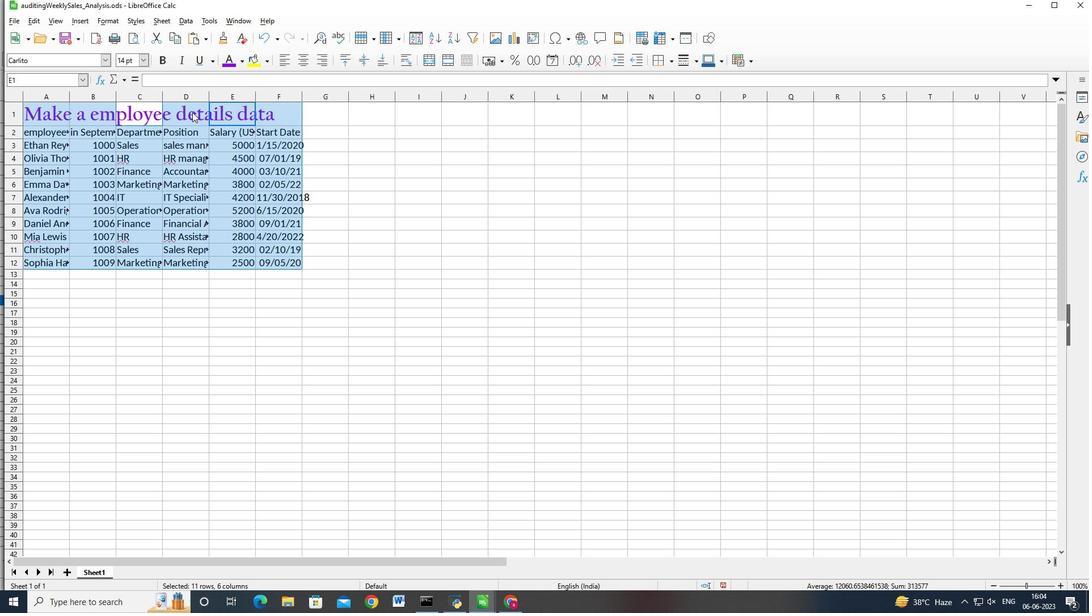 
Action: Mouse pressed left at (303, 193)
Screenshot: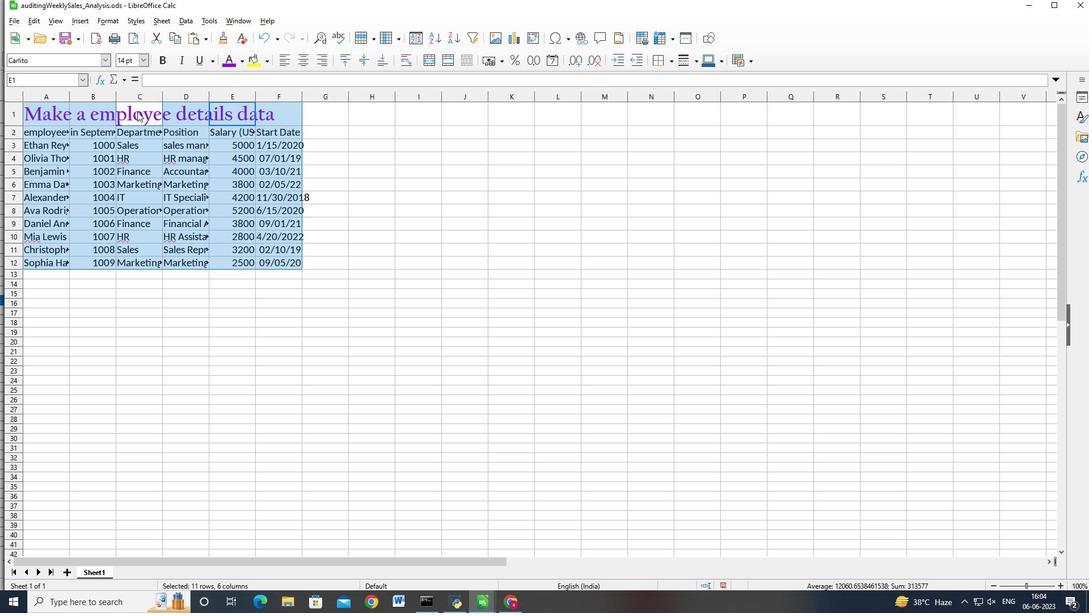 
Action: Mouse moved to (303, 193)
Screenshot: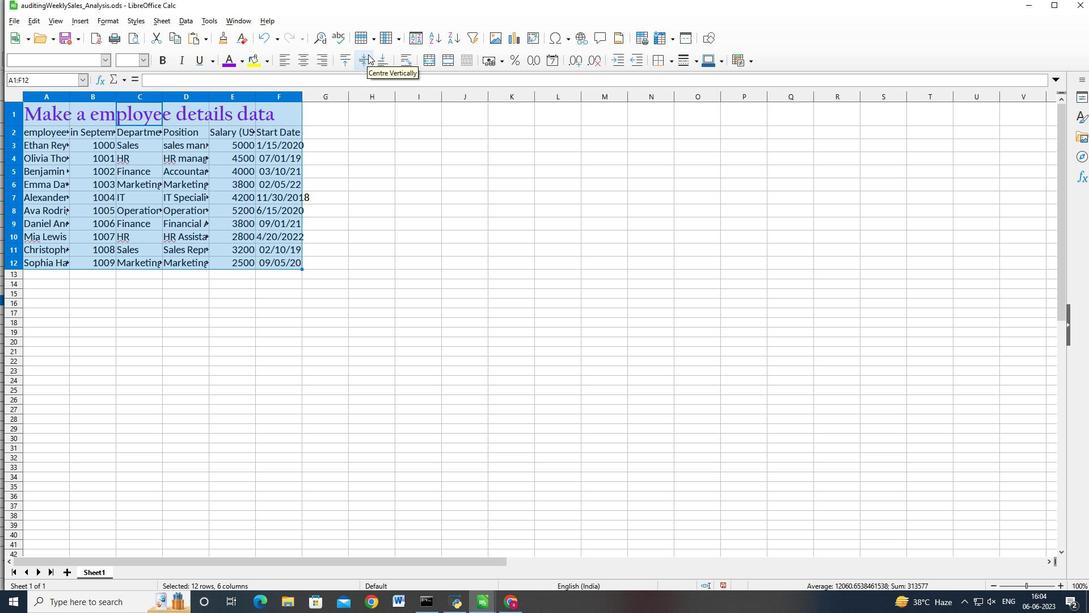 
Action: Mouse pressed left at (303, 193)
Screenshot: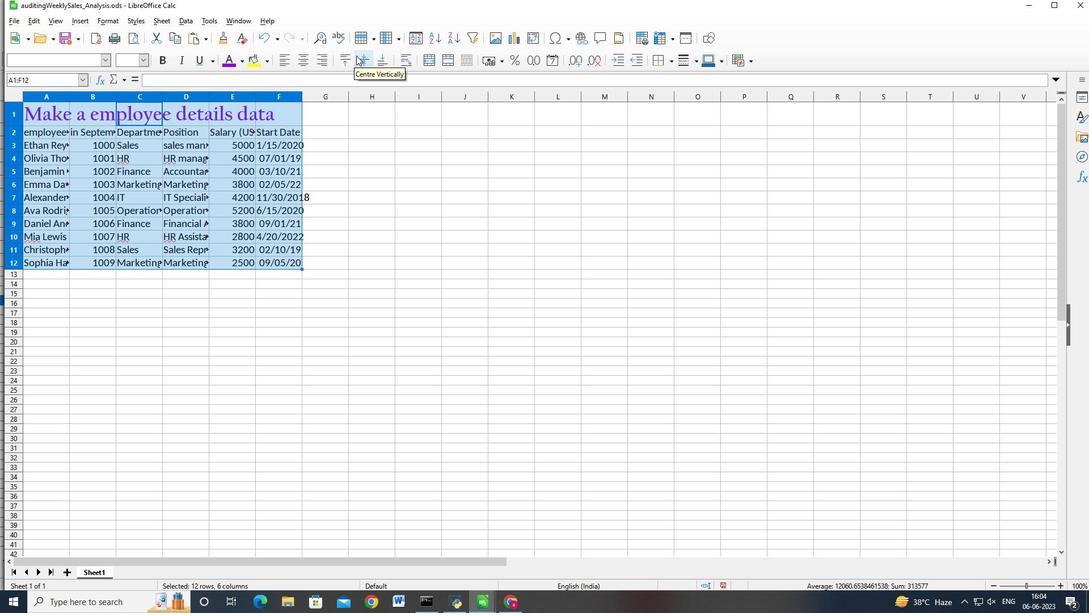
Action: Mouse moved to (303, 193)
Screenshot: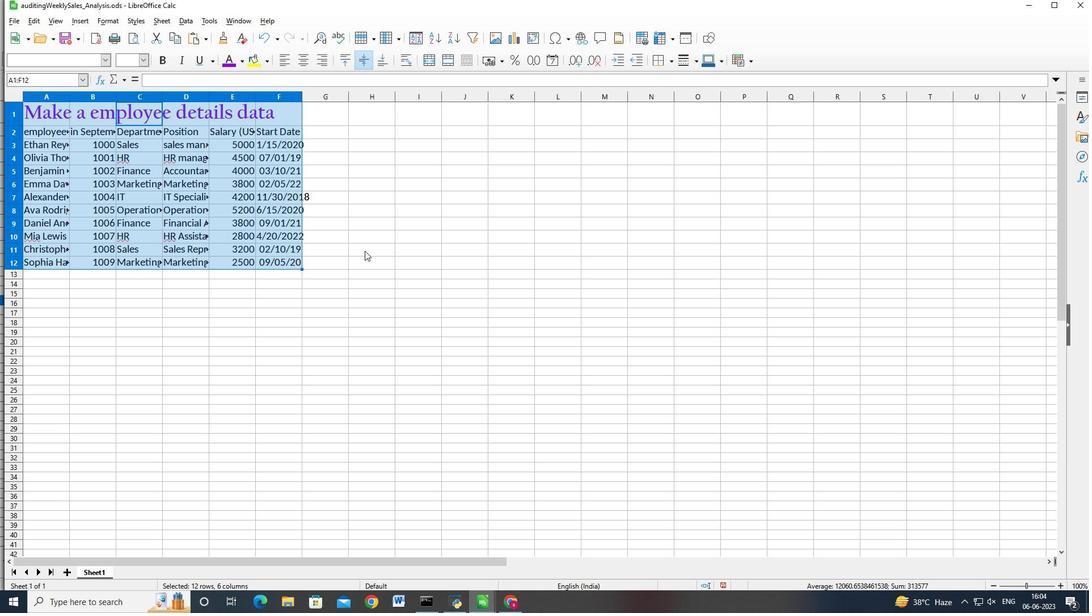 
